 Task: Research Airbnb accommodation in Nsunga, Tanzania from 15th December, 2023 to 20th December, 2023 for 1 adult.1  bedroom having 1 bed and 1 bathroom. Property type can be hotel. Look for 4 properties as per requirement.
Action: Mouse moved to (604, 94)
Screenshot: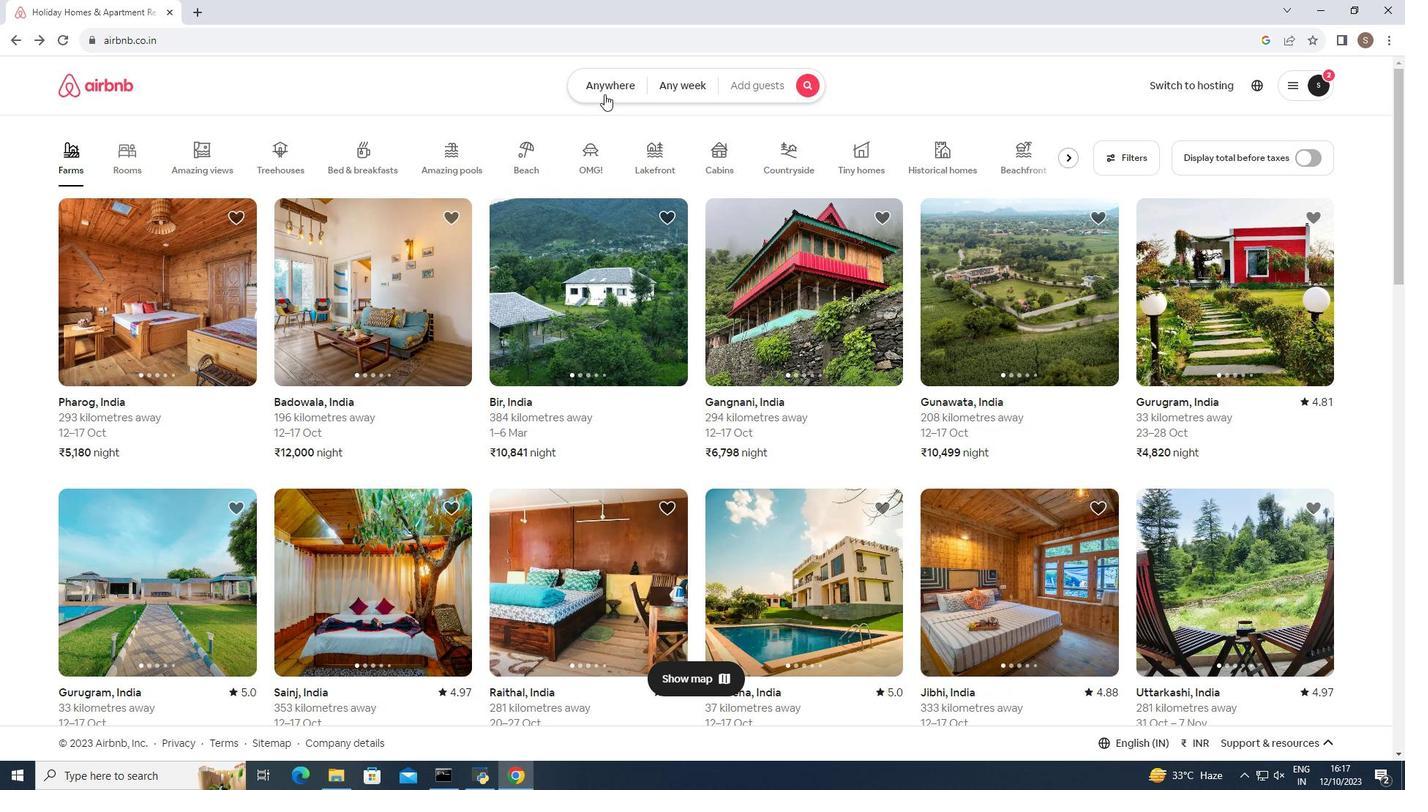 
Action: Mouse pressed left at (604, 94)
Screenshot: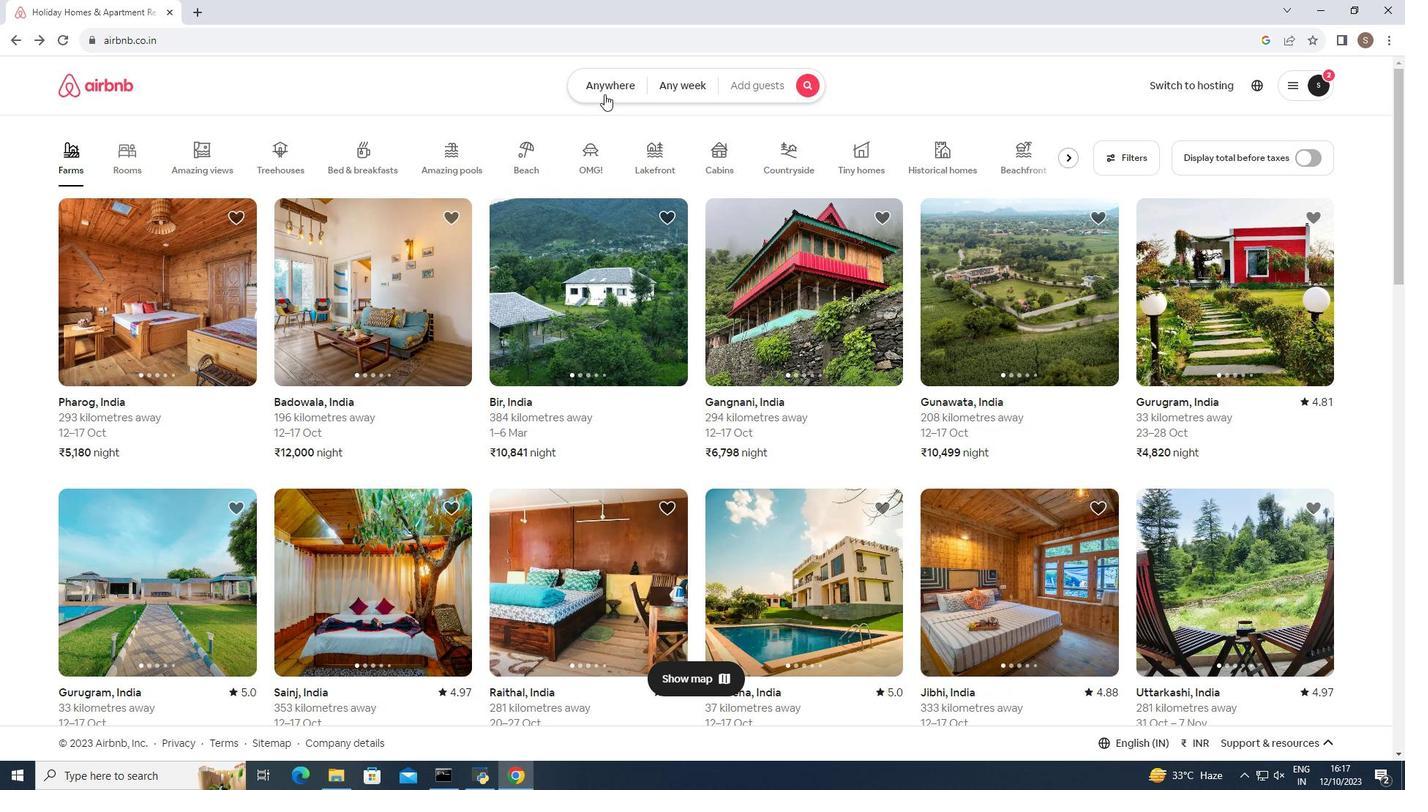 
Action: Mouse moved to (503, 144)
Screenshot: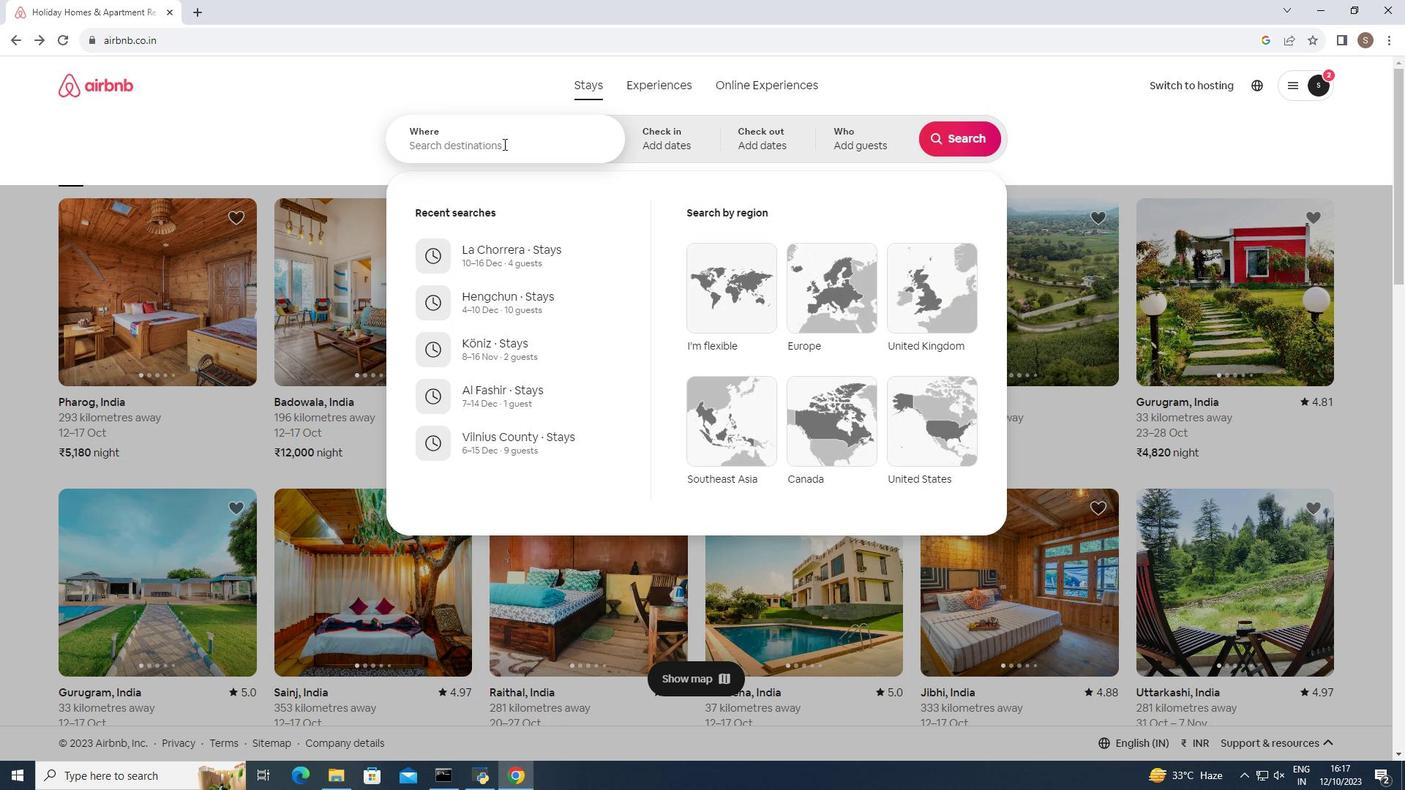 
Action: Mouse pressed left at (503, 144)
Screenshot: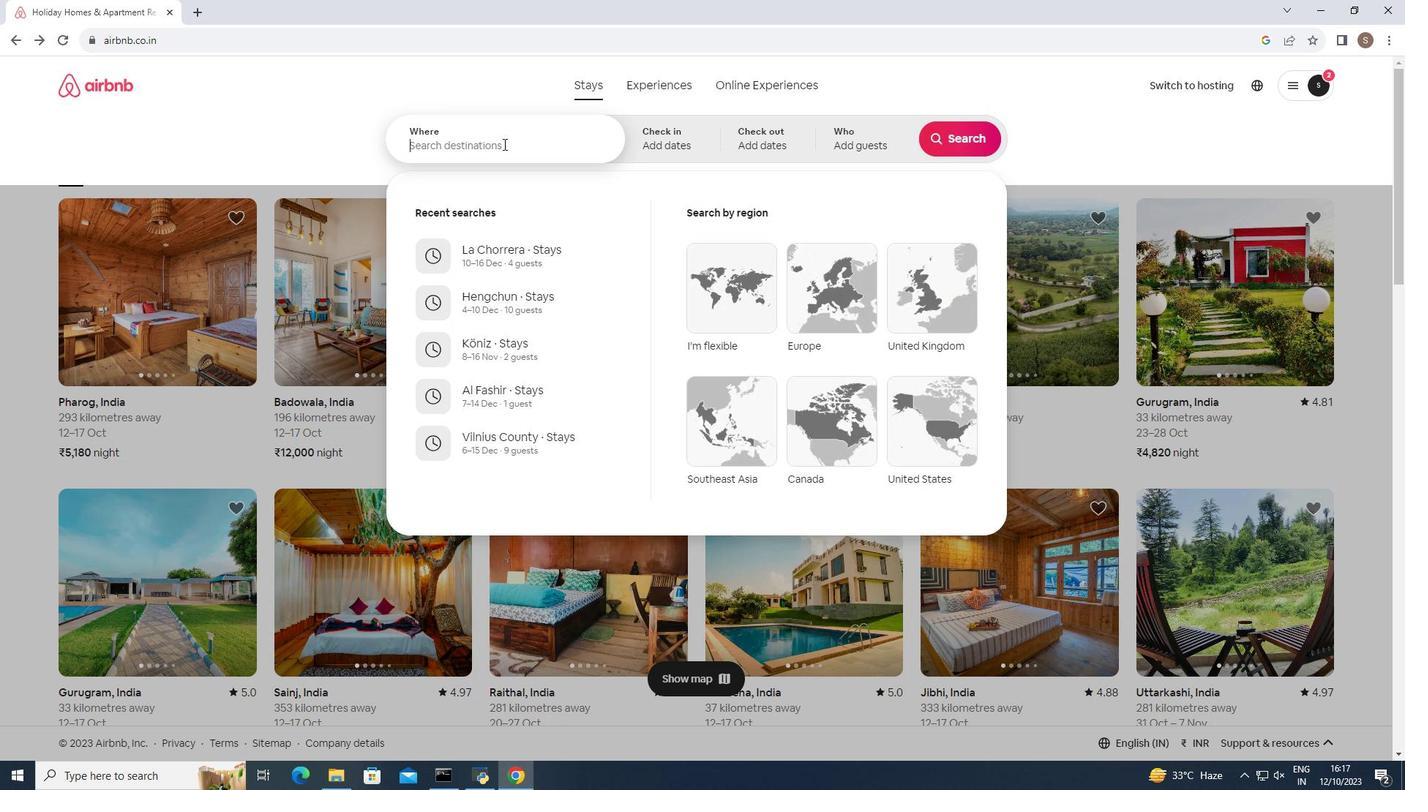 
Action: Mouse moved to (528, 145)
Screenshot: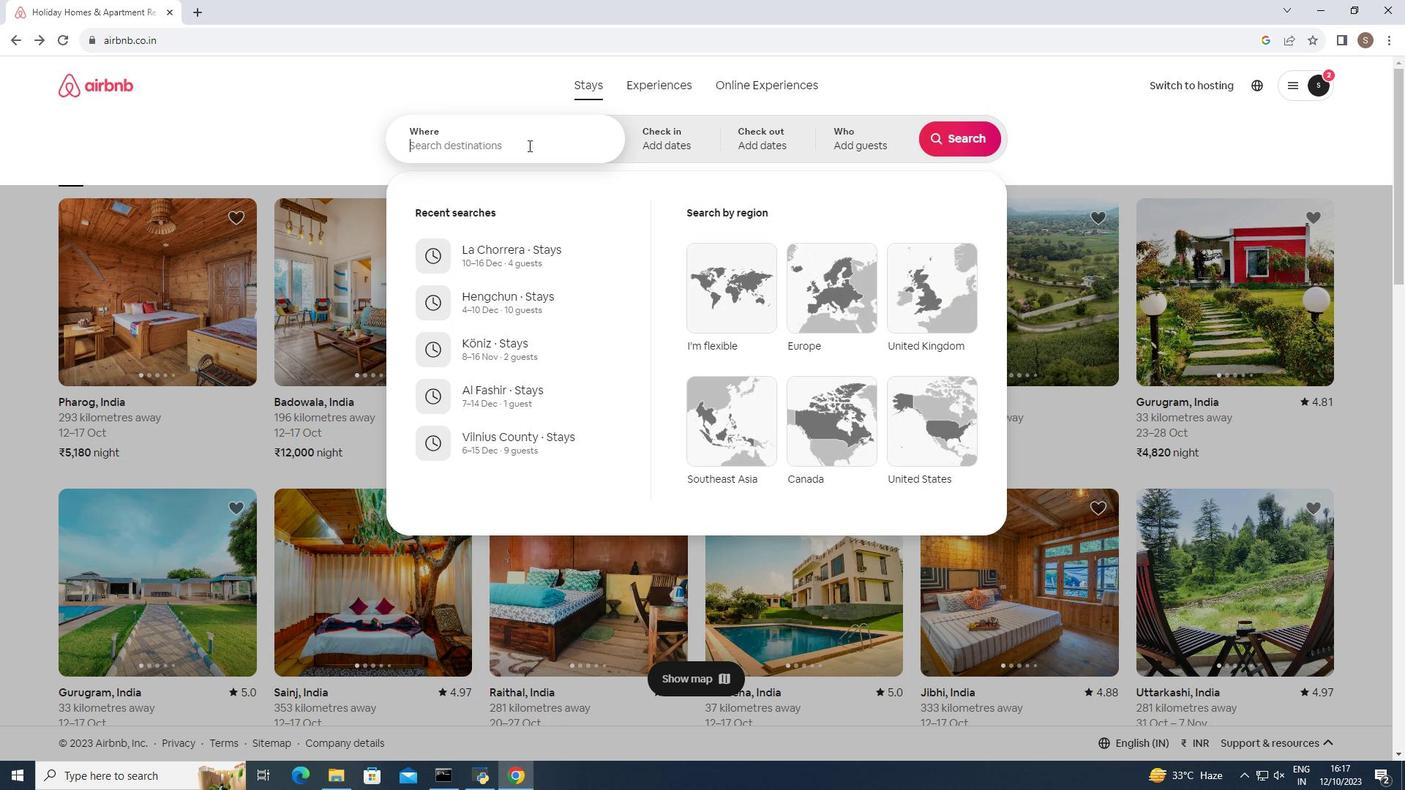 
Action: Key pressed <Key.shift><Key.shift>Nsu
Screenshot: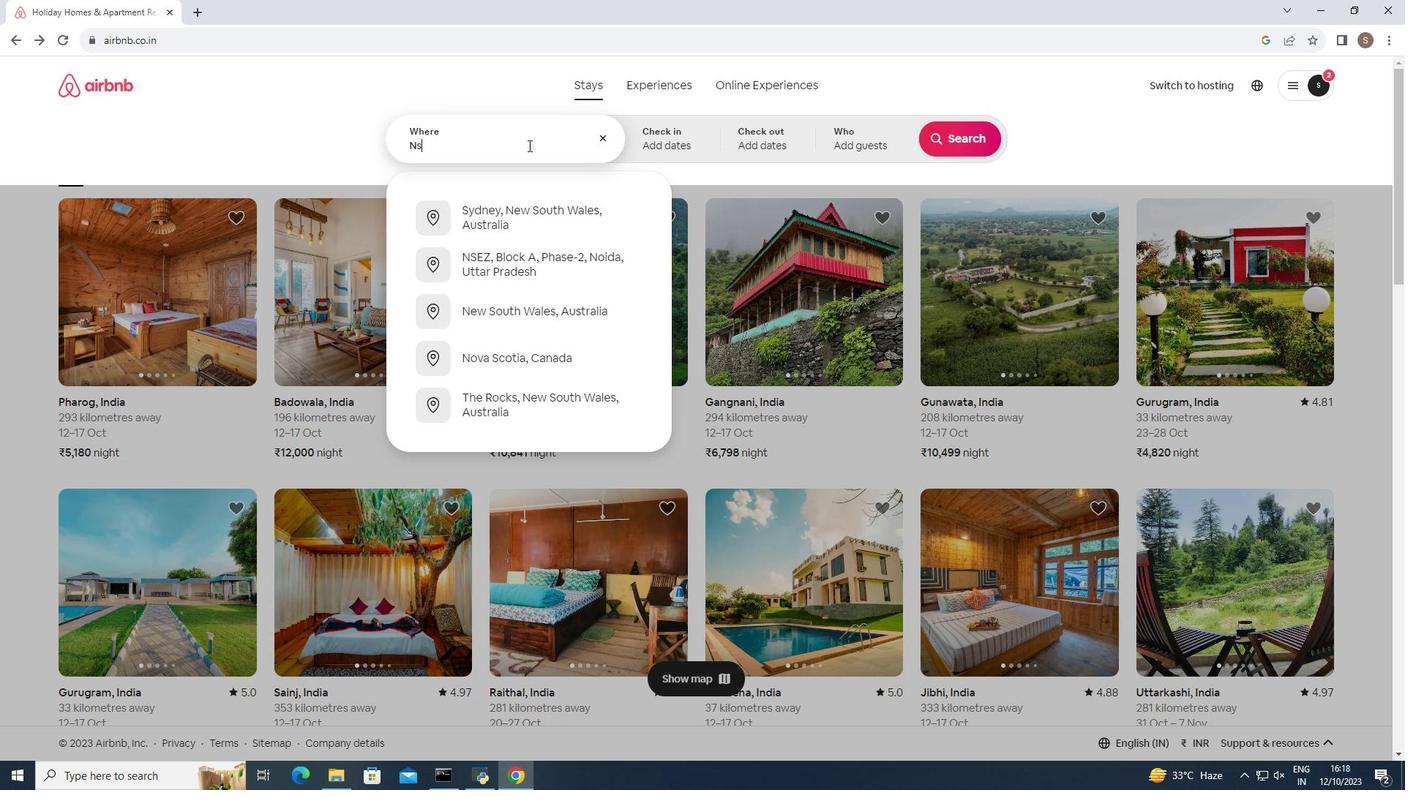 
Action: Mouse moved to (528, 145)
Screenshot: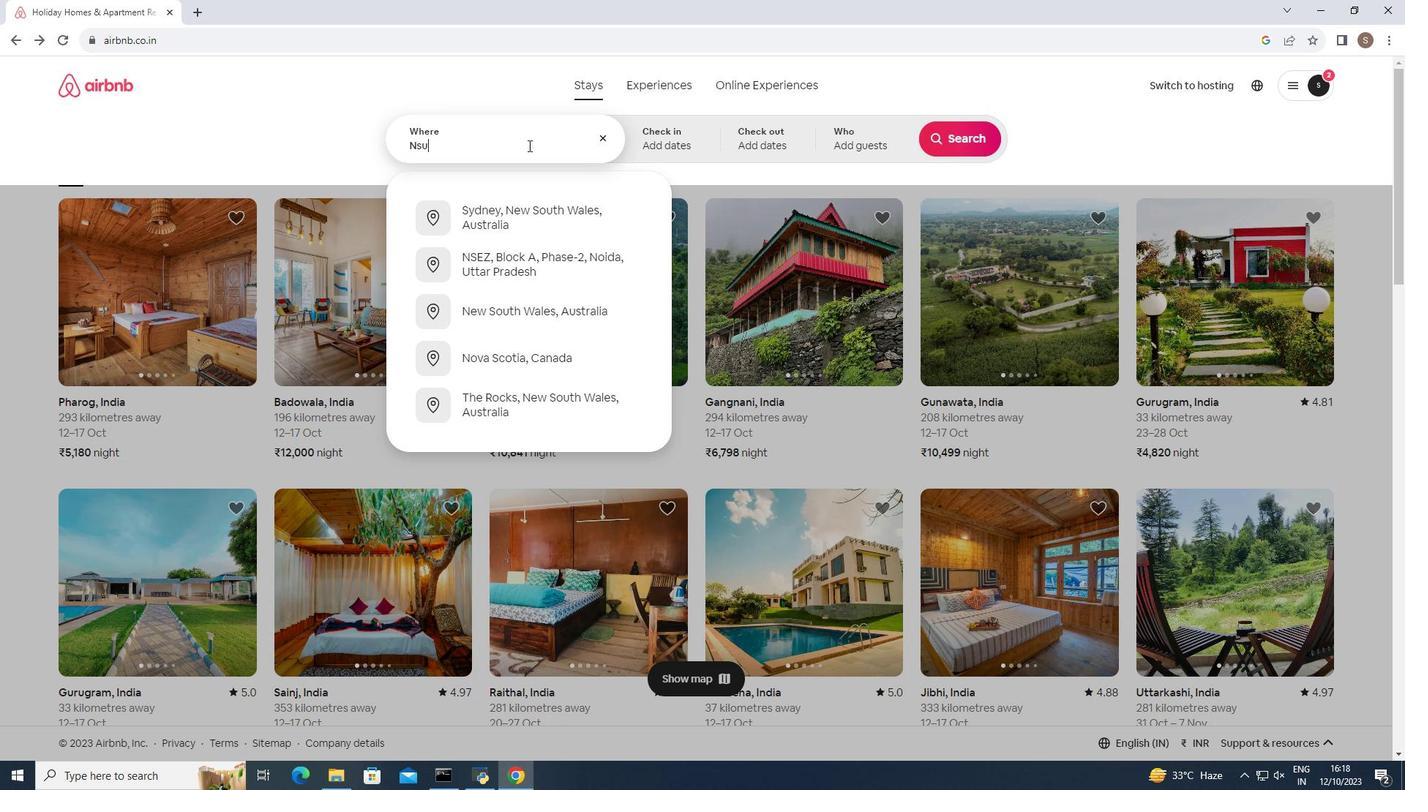 
Action: Key pressed nga,<Key.space><Key.shift>Tanzania<Key.enter>
Screenshot: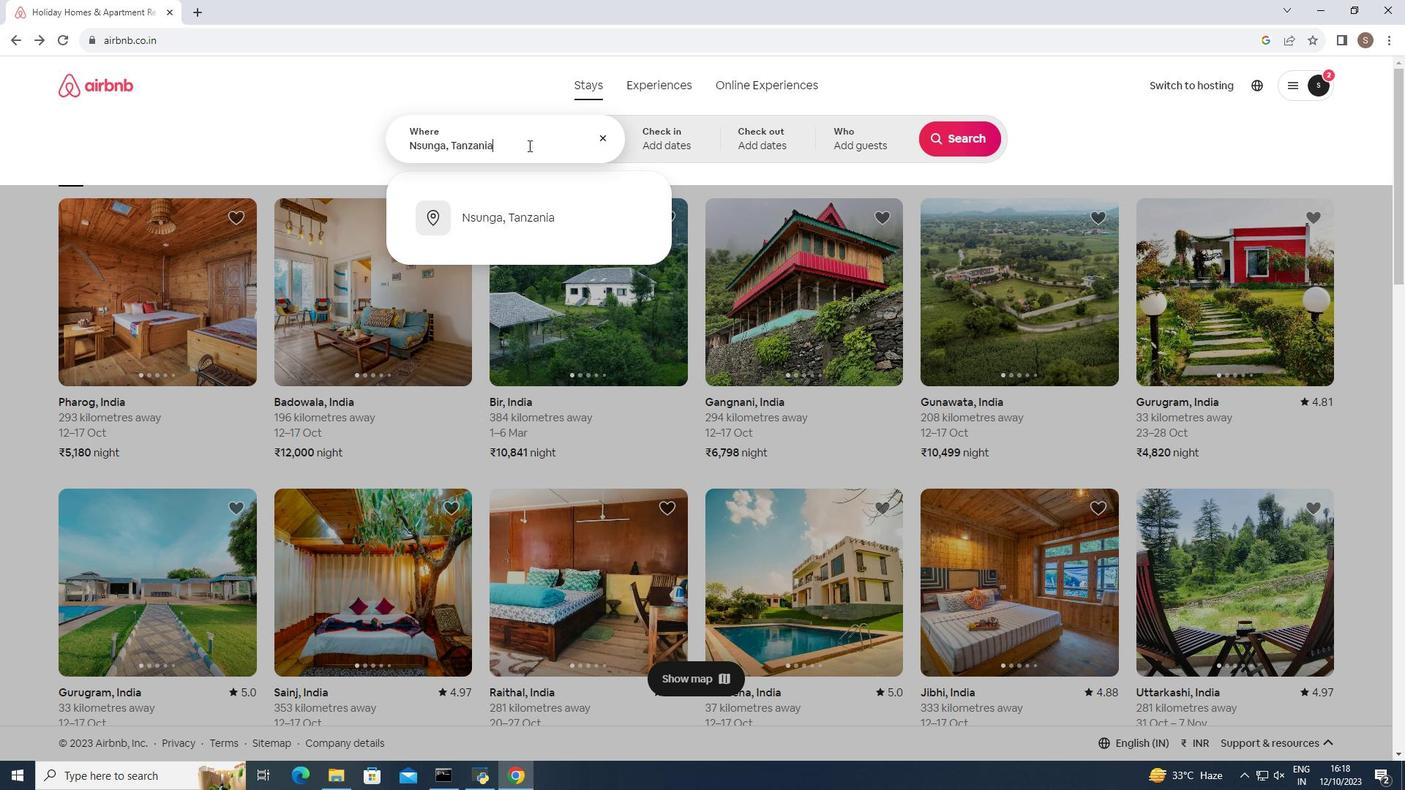 
Action: Mouse moved to (954, 253)
Screenshot: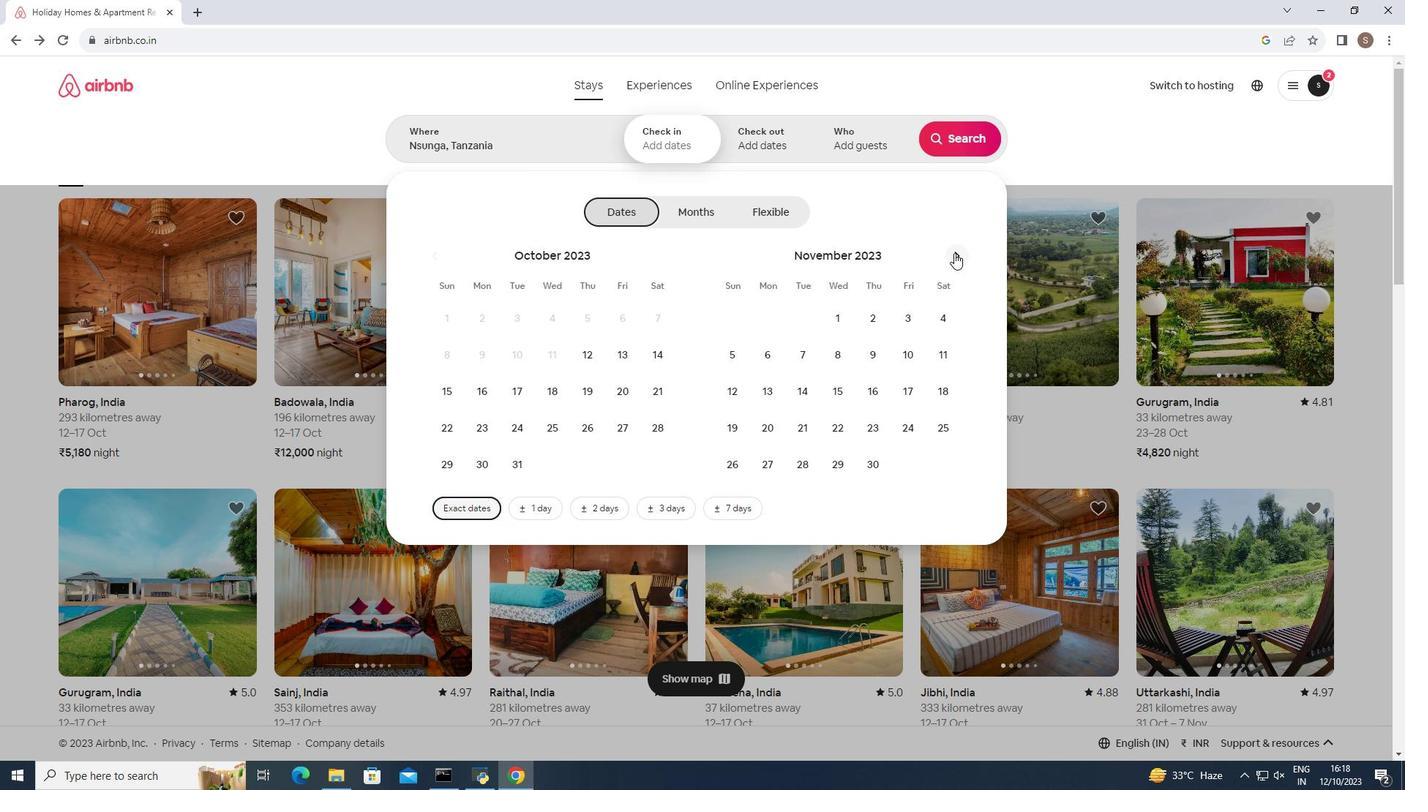 
Action: Mouse pressed left at (954, 253)
Screenshot: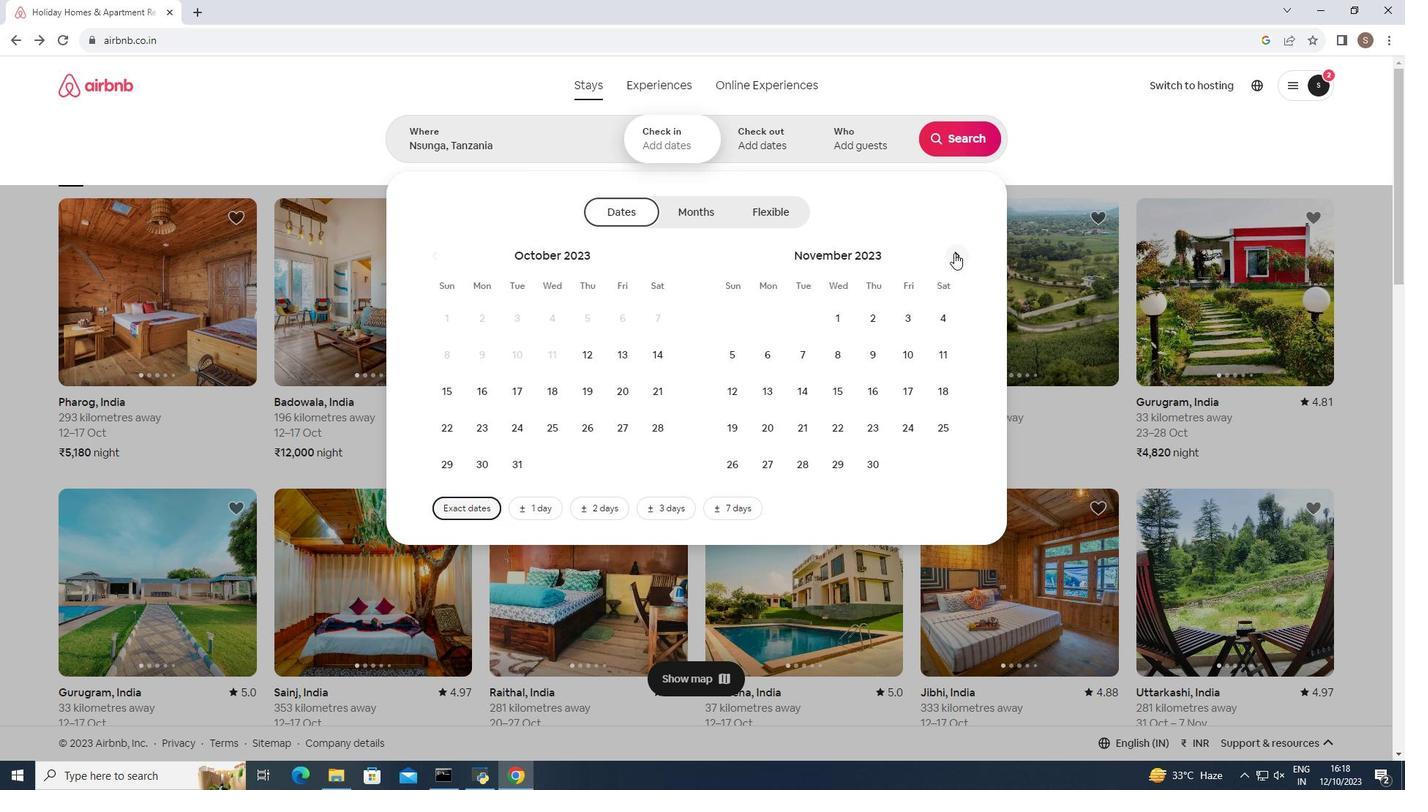 
Action: Mouse moved to (905, 390)
Screenshot: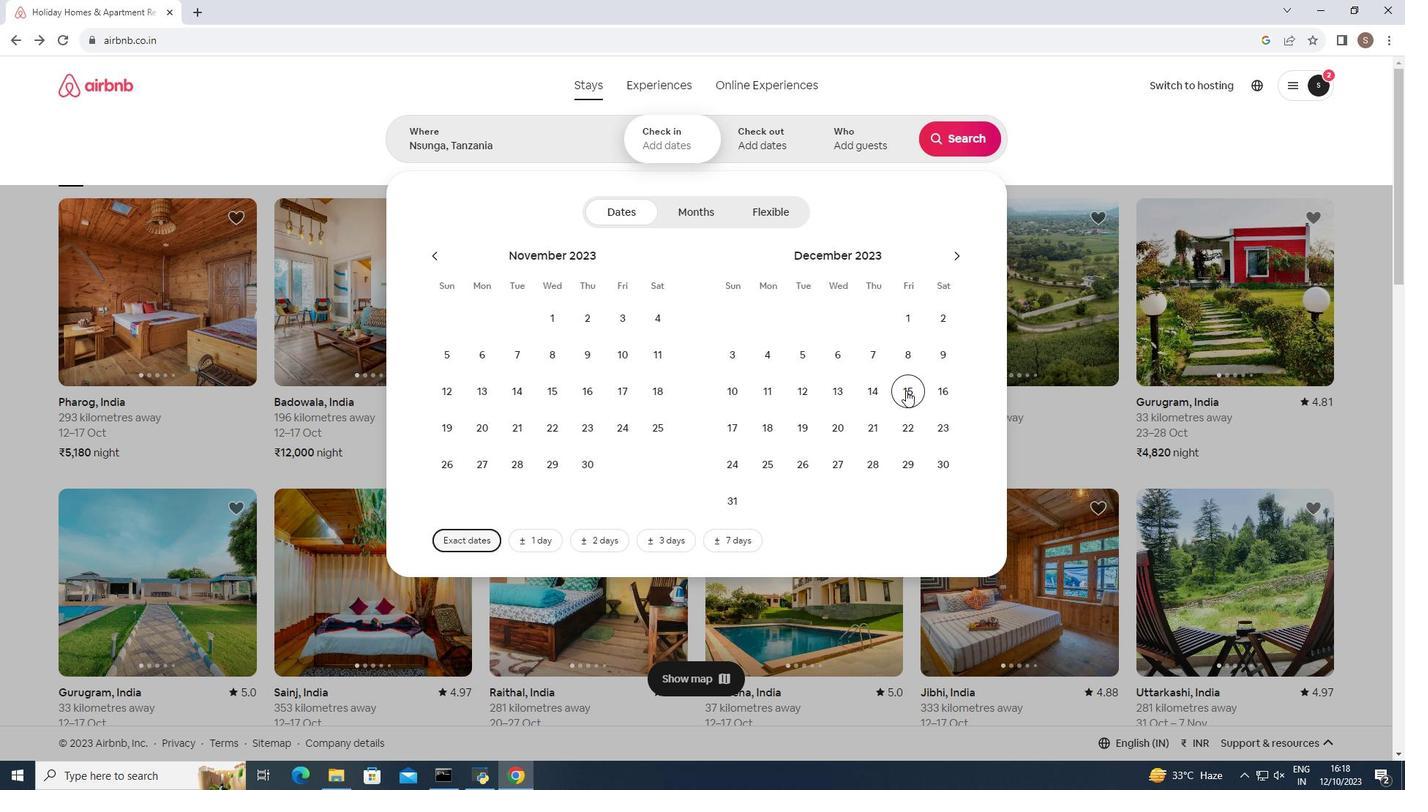 
Action: Mouse pressed left at (905, 390)
Screenshot: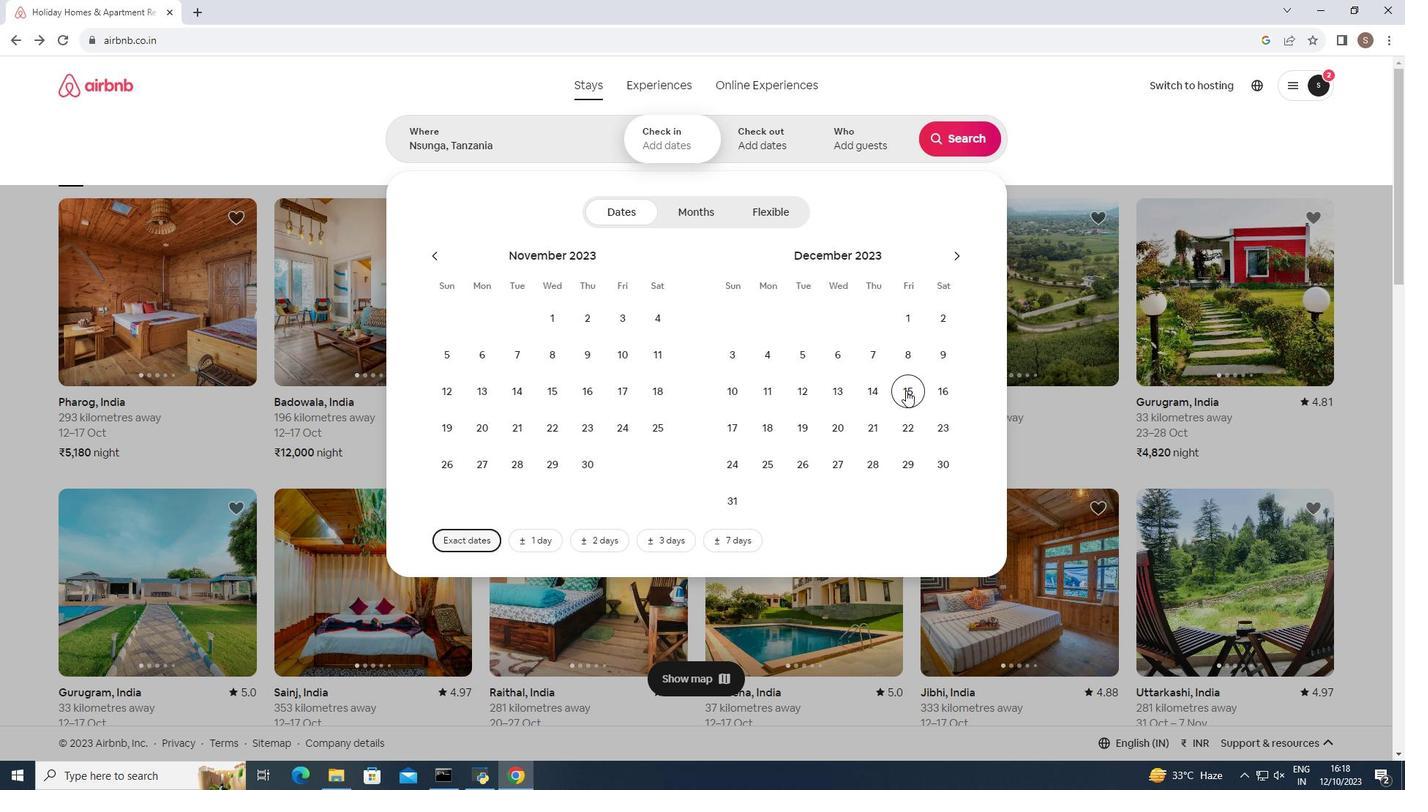 
Action: Mouse moved to (838, 428)
Screenshot: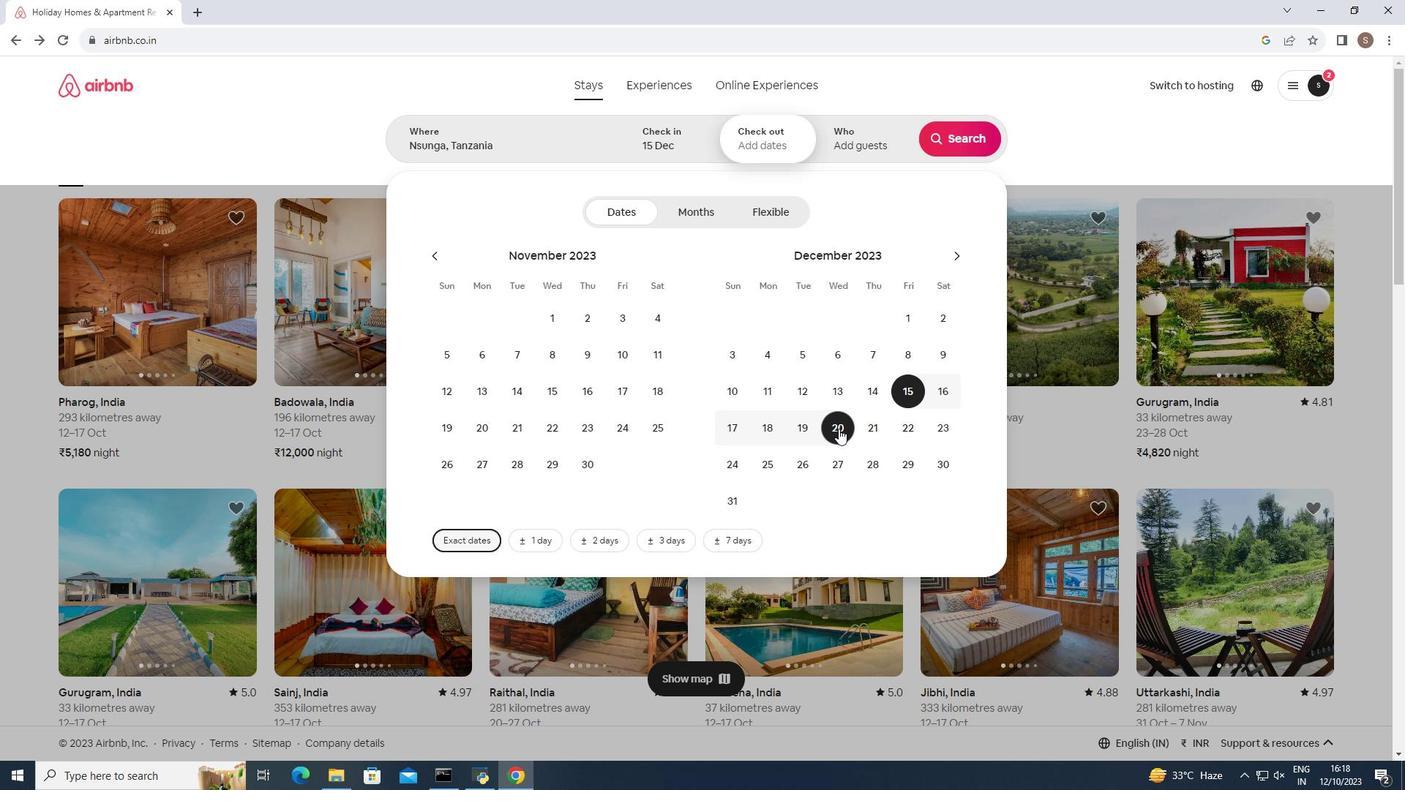 
Action: Mouse pressed left at (838, 428)
Screenshot: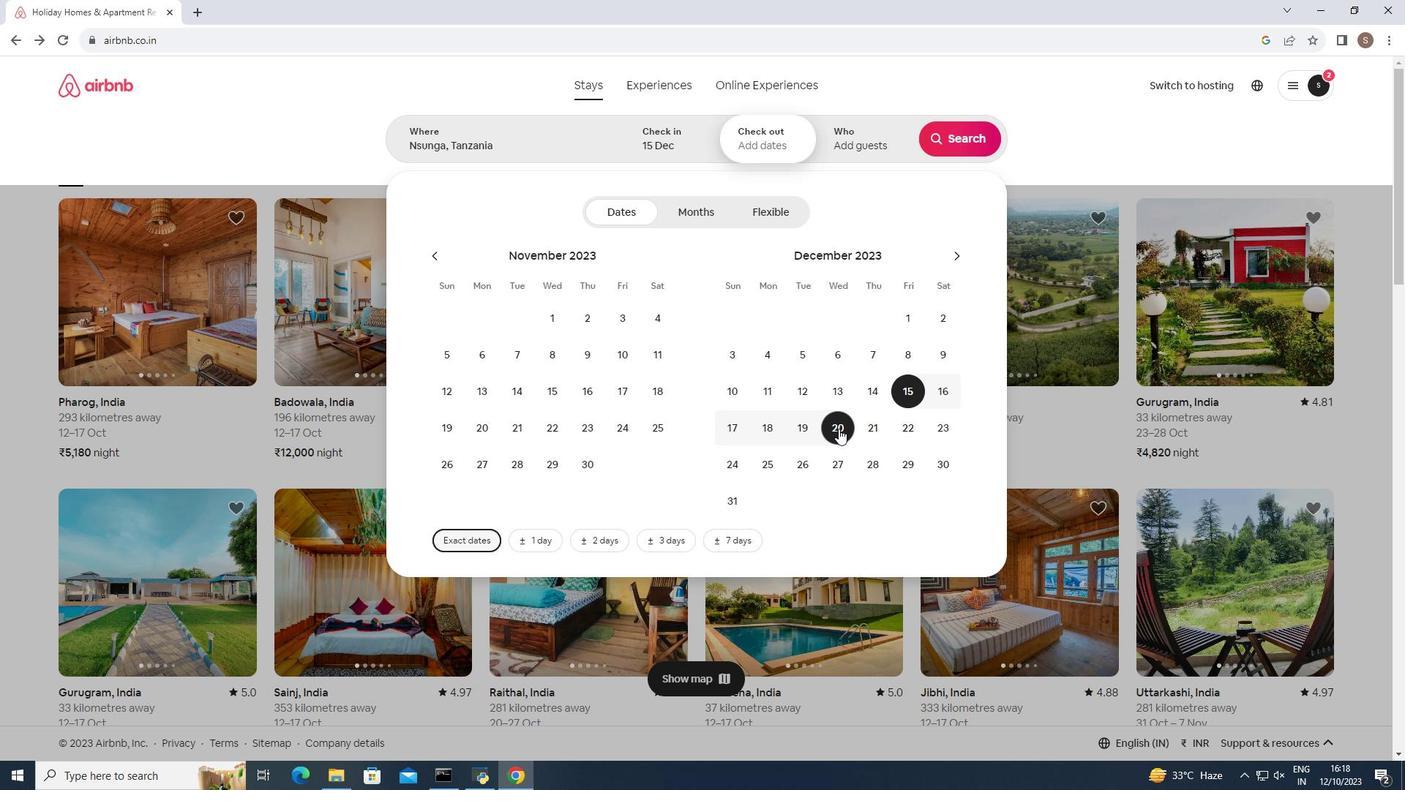 
Action: Mouse moved to (855, 134)
Screenshot: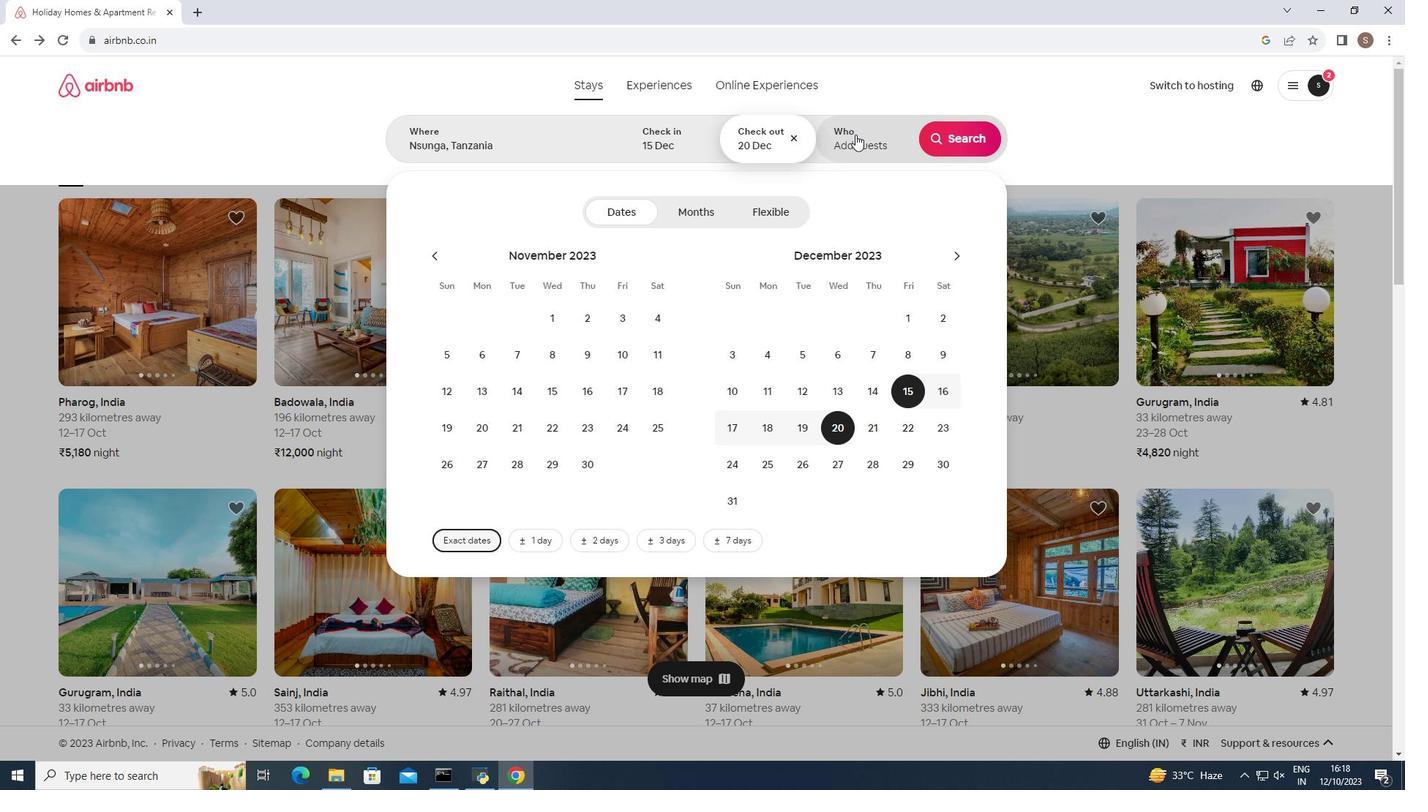 
Action: Mouse pressed left at (855, 134)
Screenshot: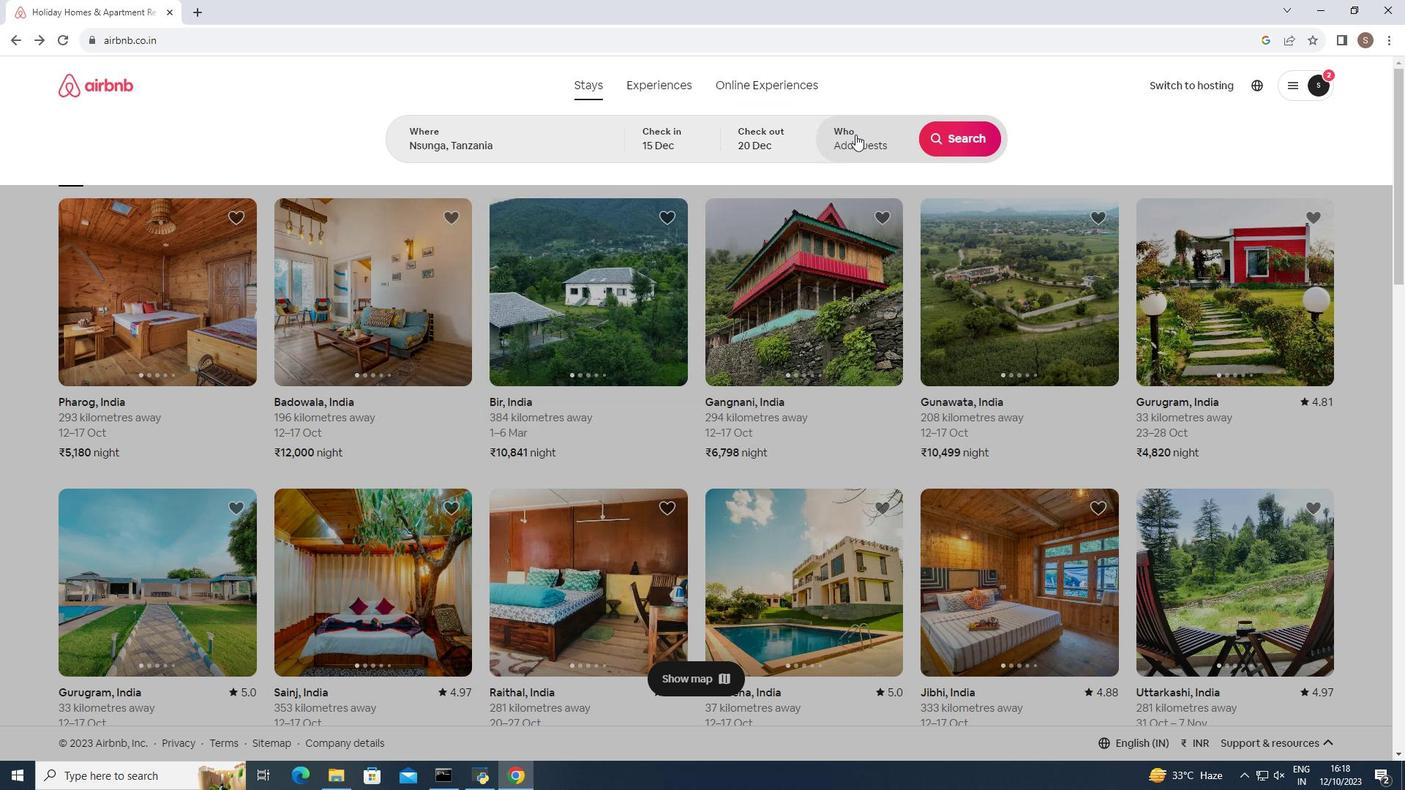
Action: Mouse moved to (959, 213)
Screenshot: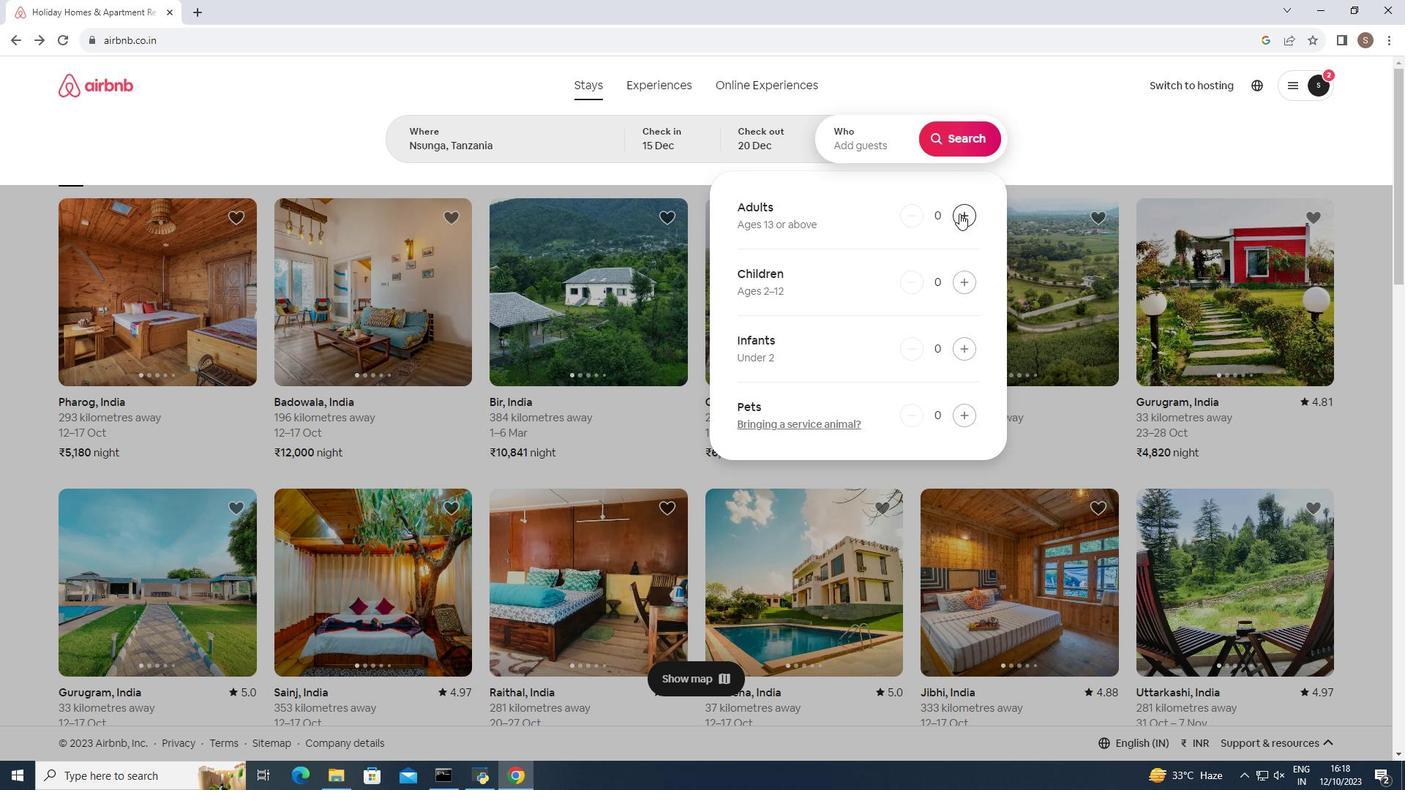 
Action: Mouse pressed left at (959, 213)
Screenshot: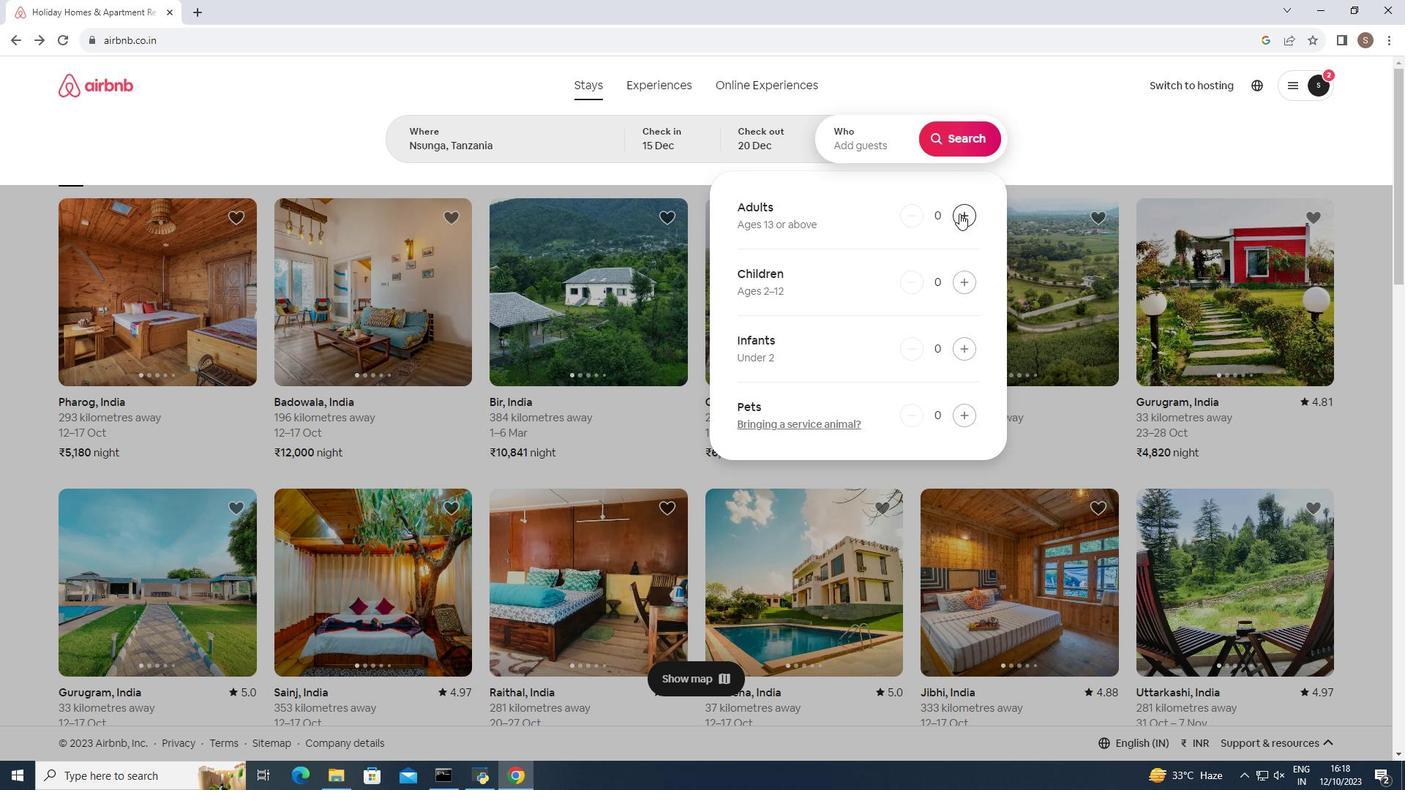 
Action: Mouse moved to (957, 138)
Screenshot: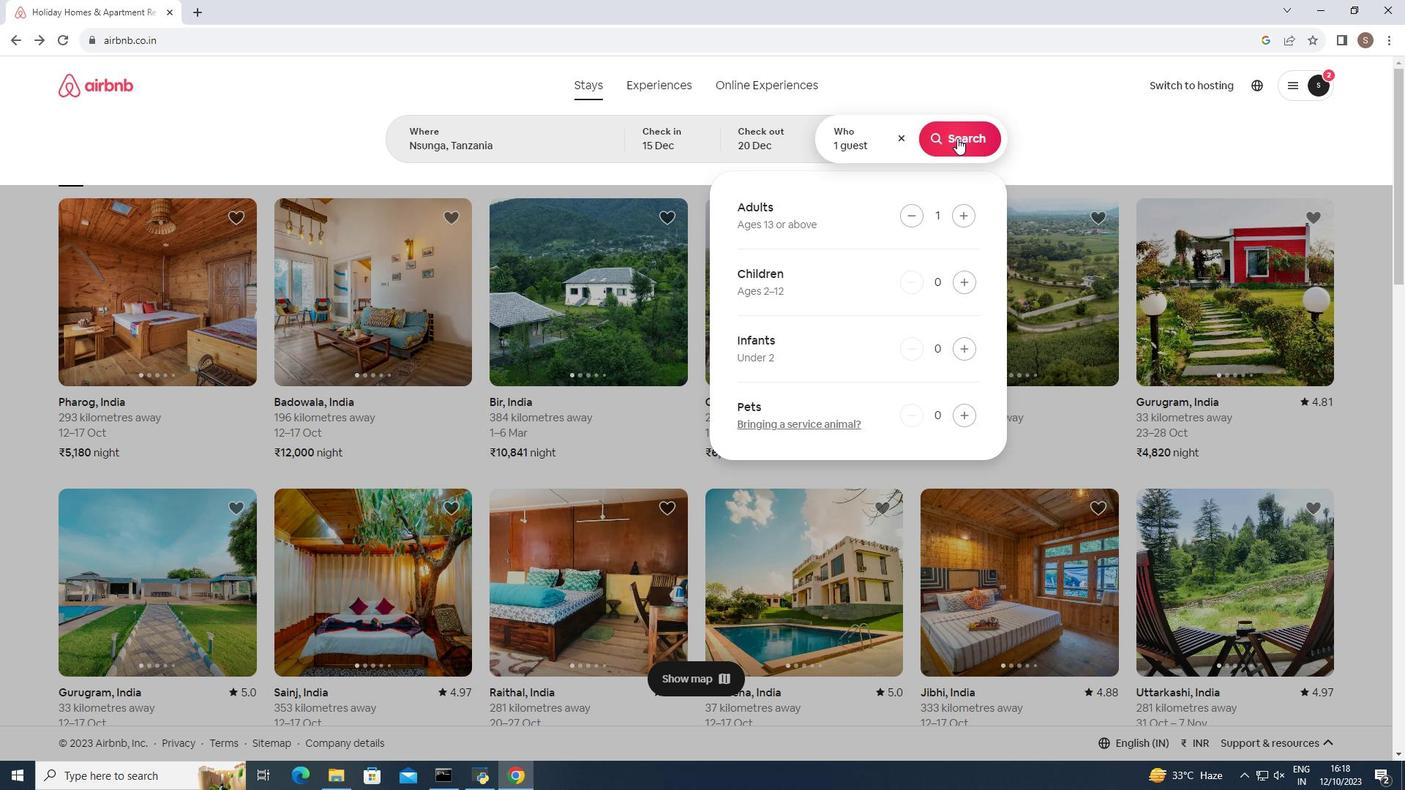 
Action: Mouse pressed left at (957, 138)
Screenshot: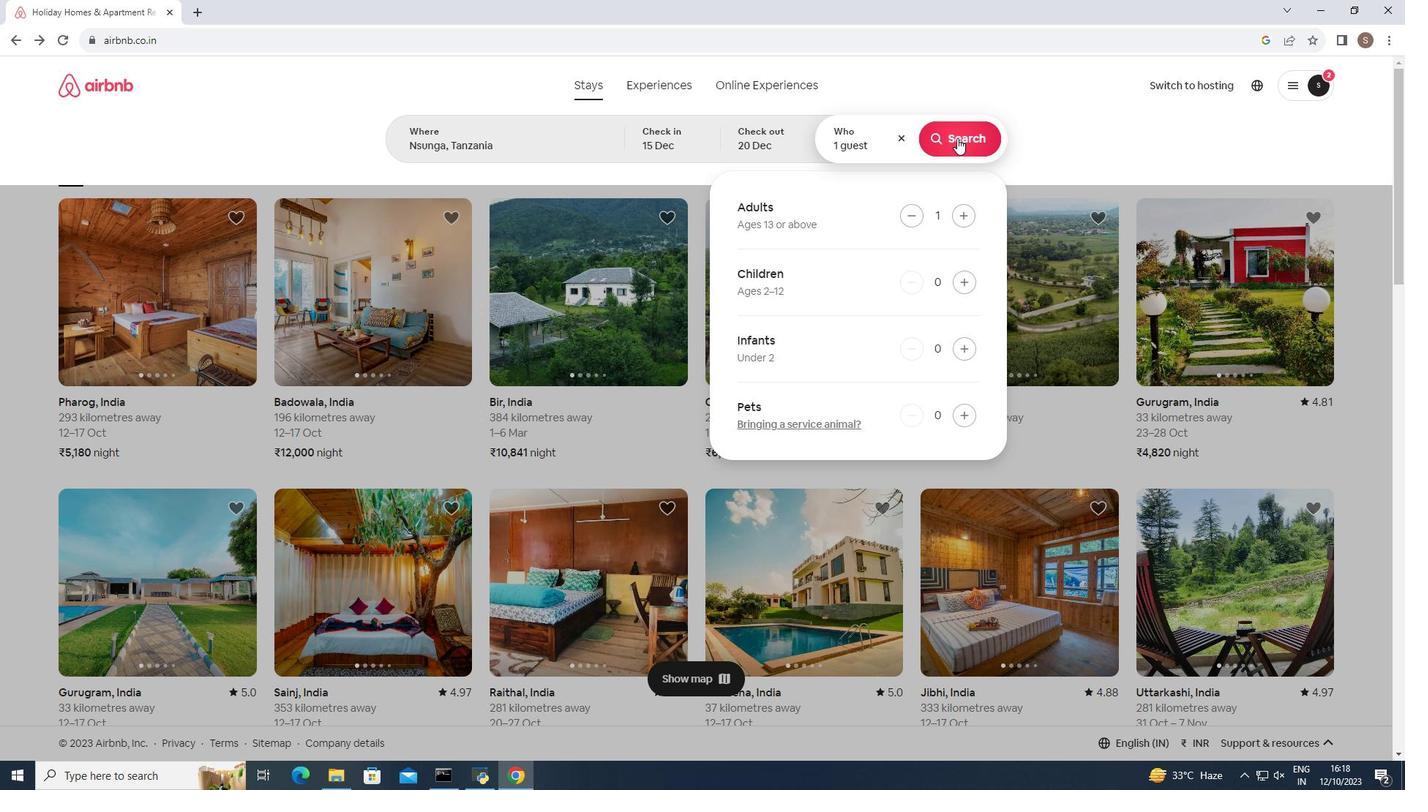 
Action: Mouse moved to (1171, 141)
Screenshot: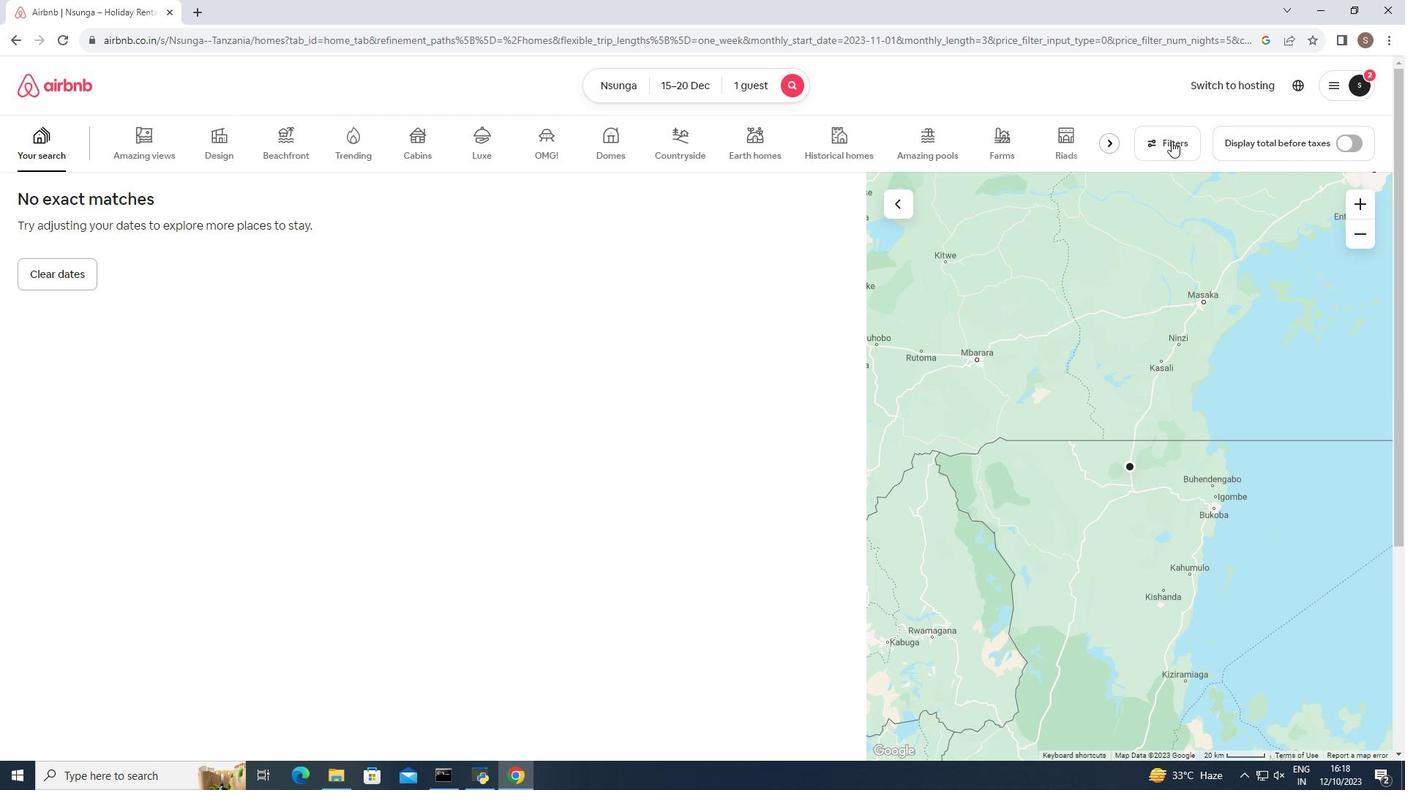 
Action: Mouse pressed left at (1171, 141)
Screenshot: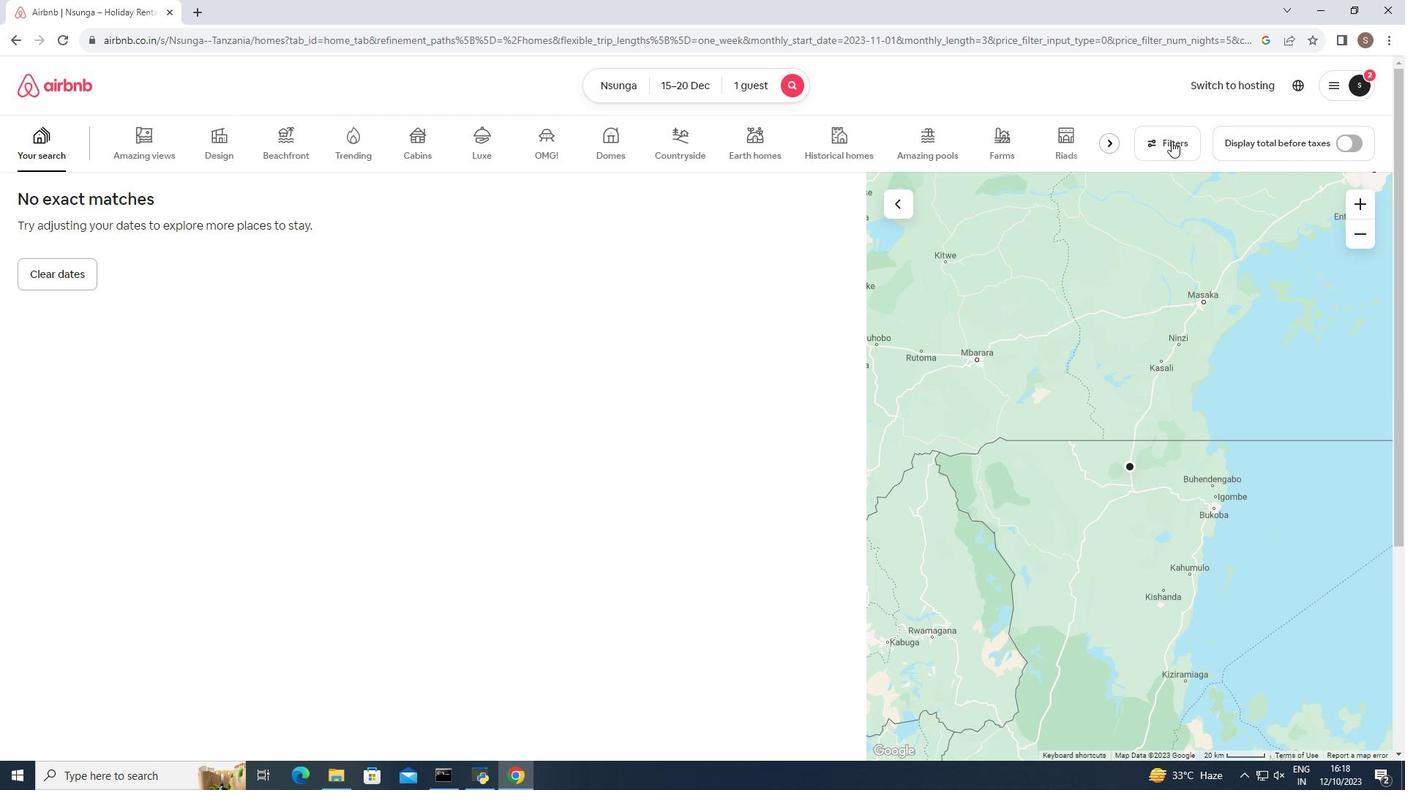 
Action: Mouse moved to (599, 506)
Screenshot: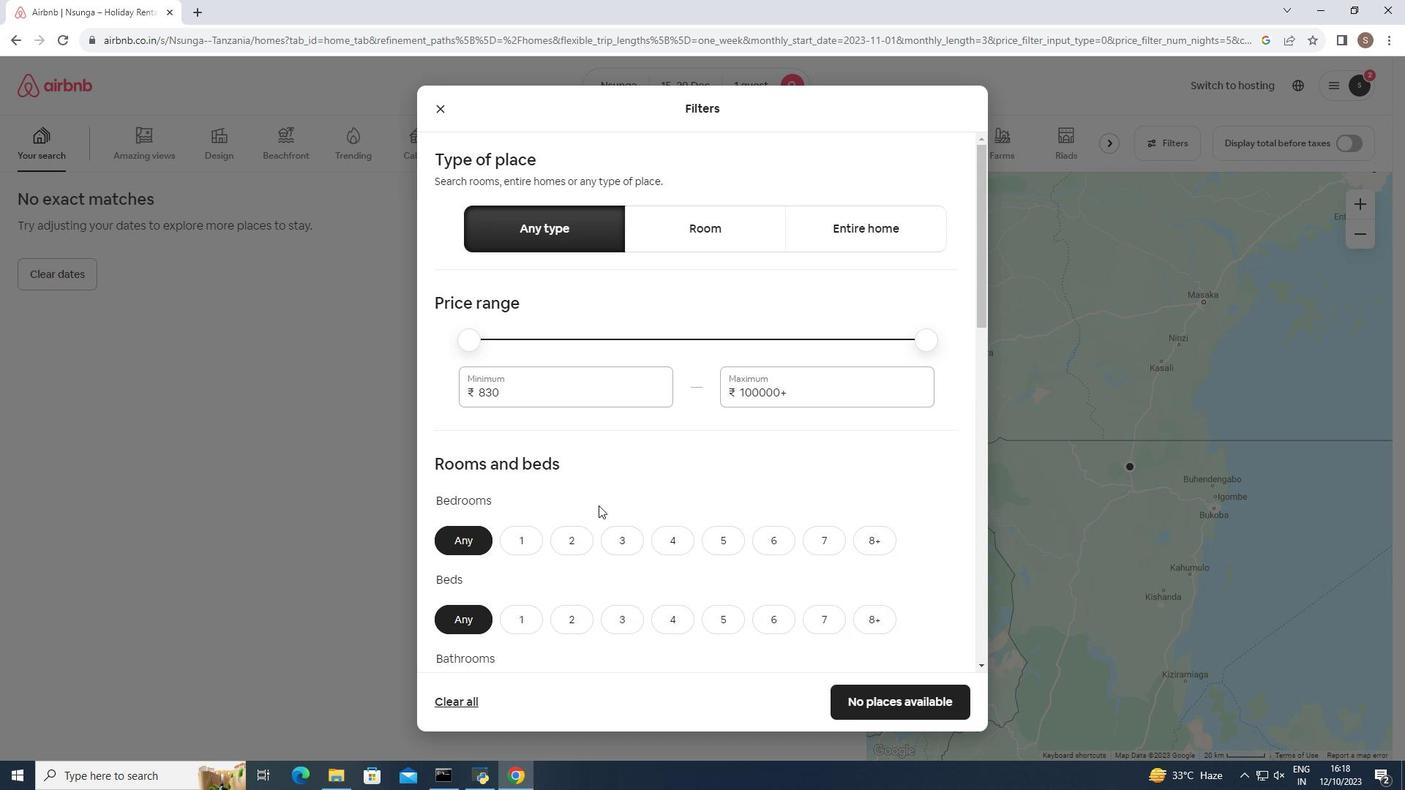 
Action: Mouse scrolled (599, 505) with delta (0, 0)
Screenshot: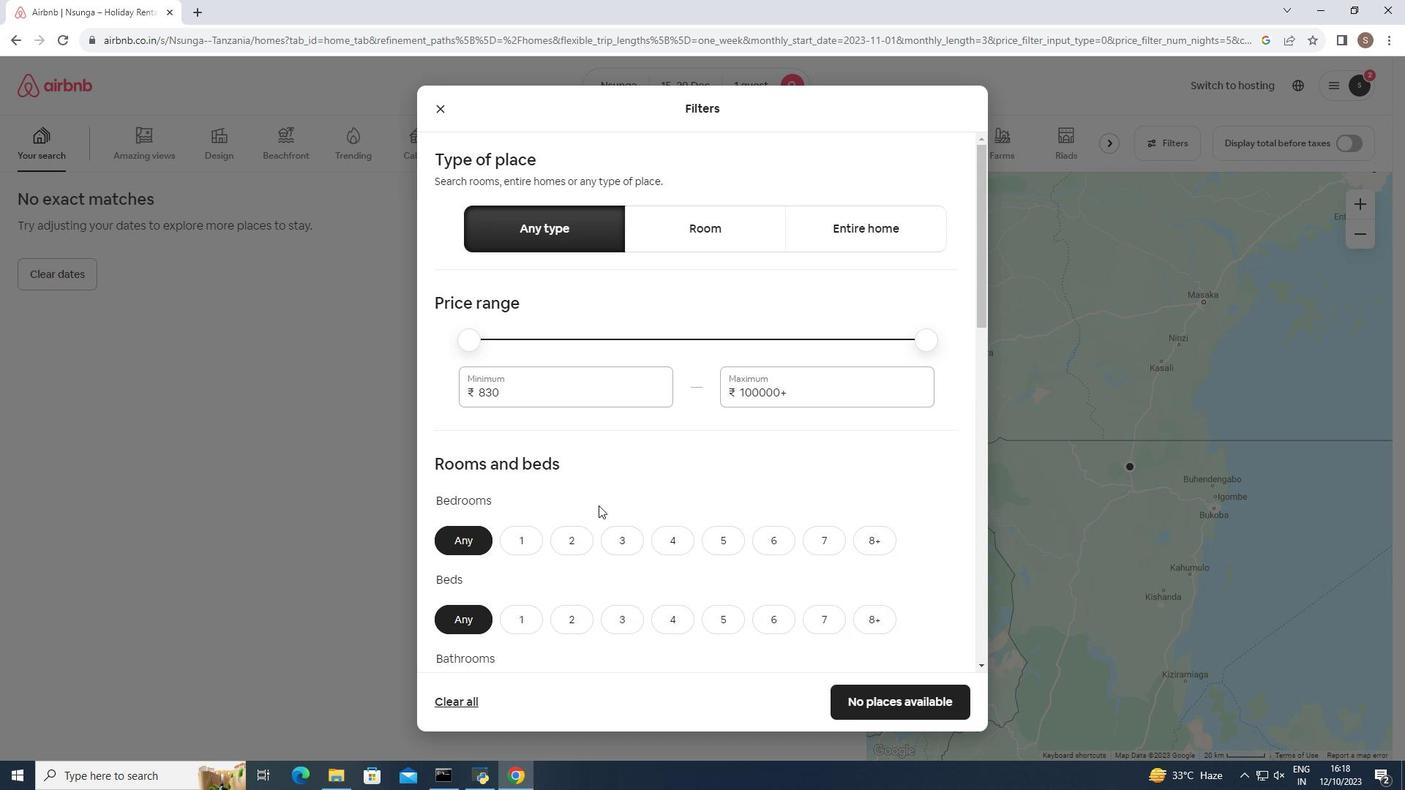 
Action: Mouse moved to (529, 469)
Screenshot: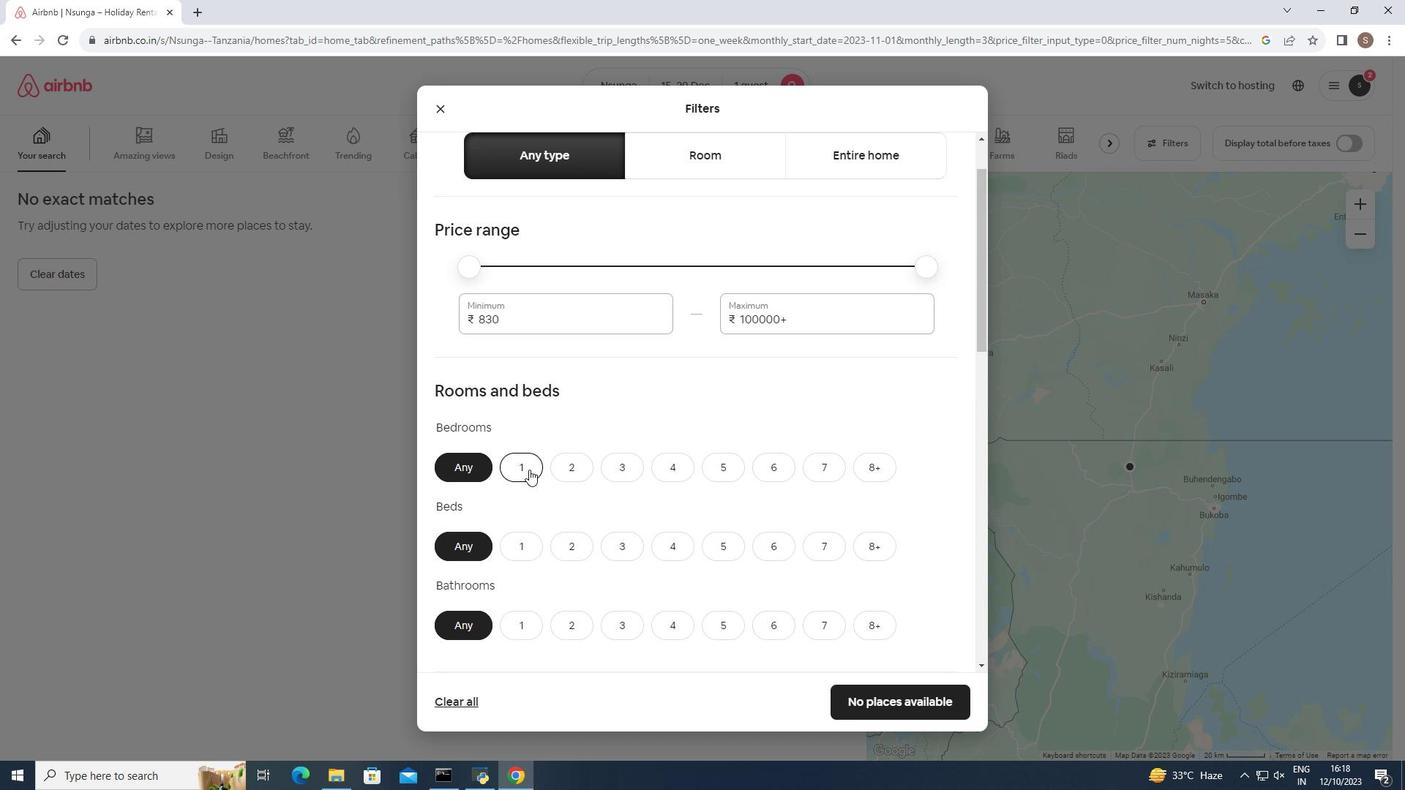 
Action: Mouse pressed left at (529, 469)
Screenshot: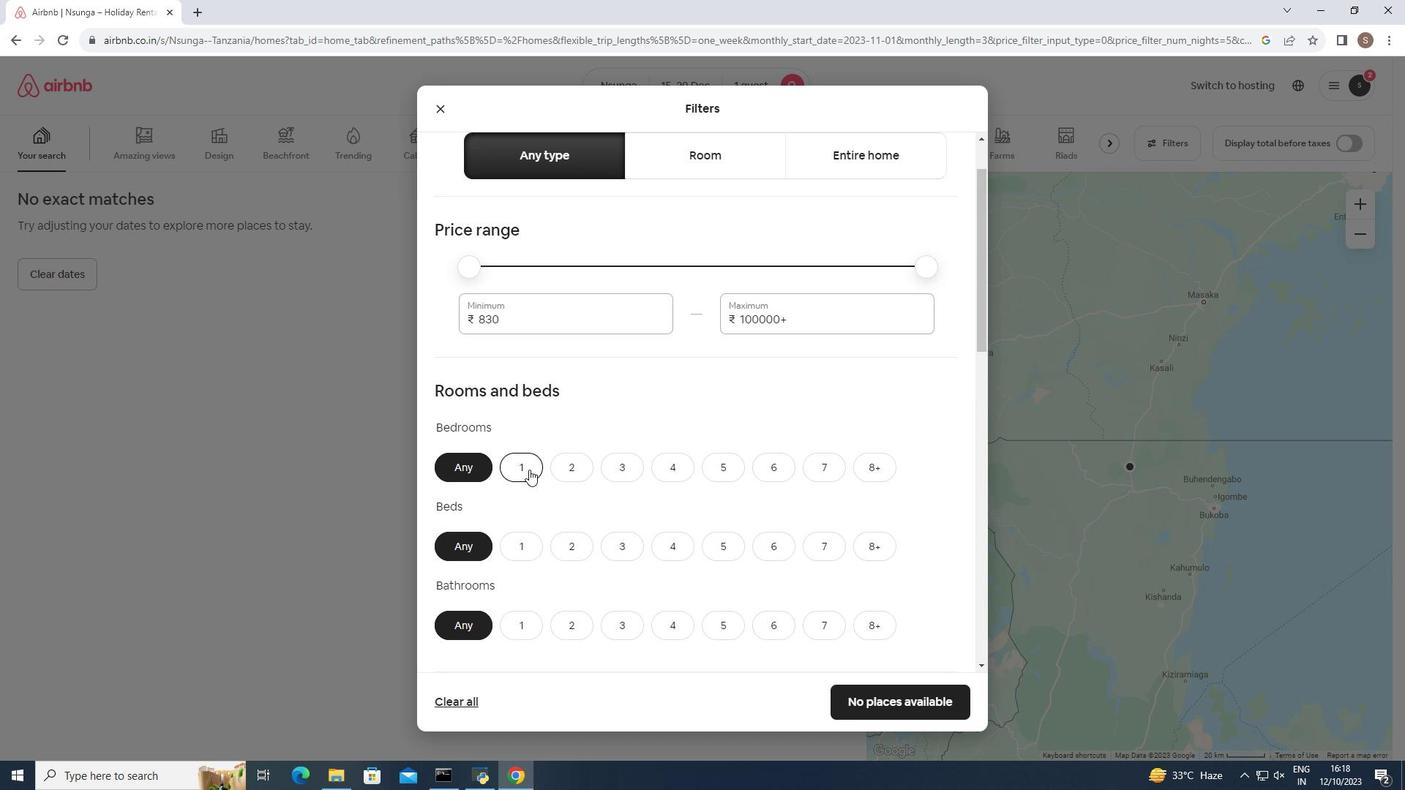 
Action: Mouse moved to (516, 545)
Screenshot: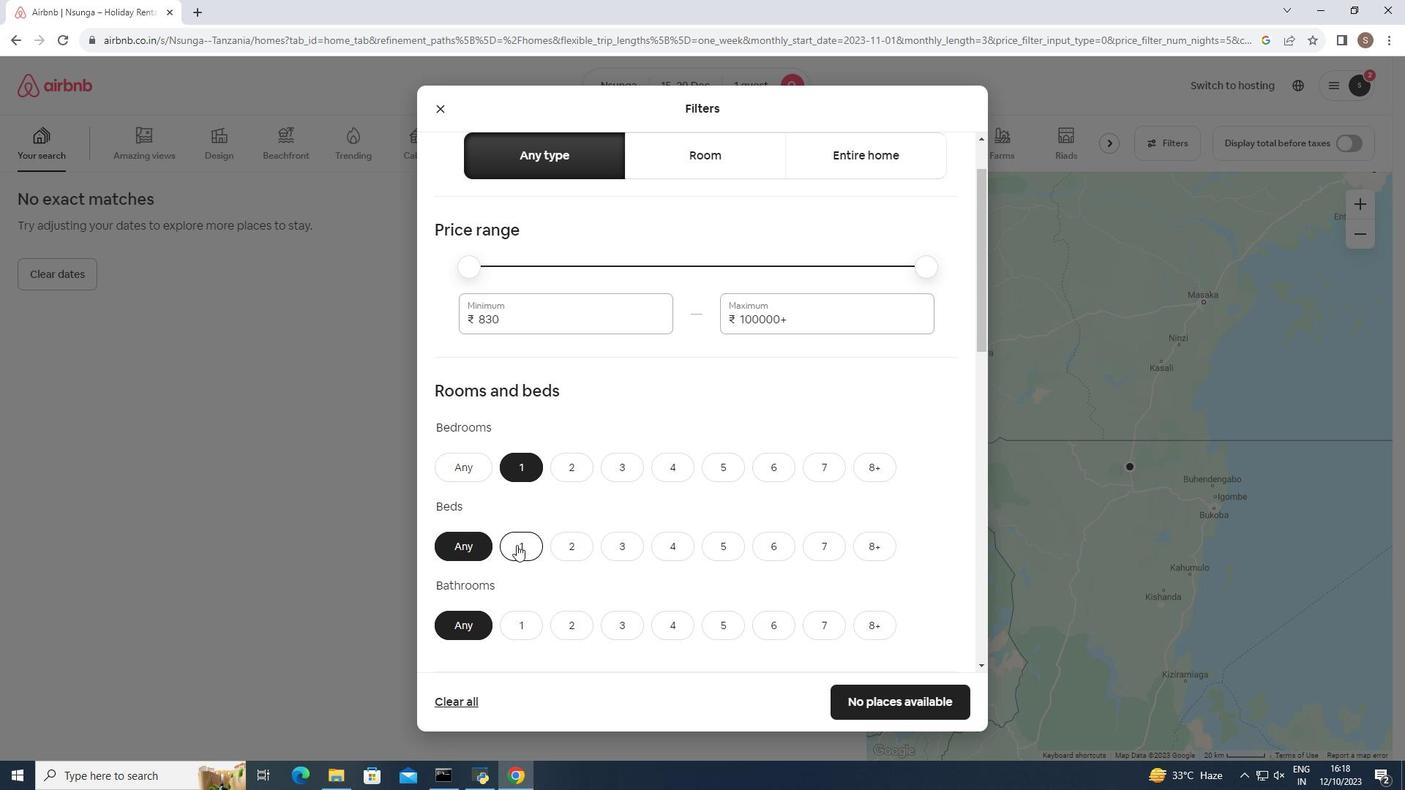 
Action: Mouse pressed left at (516, 545)
Screenshot: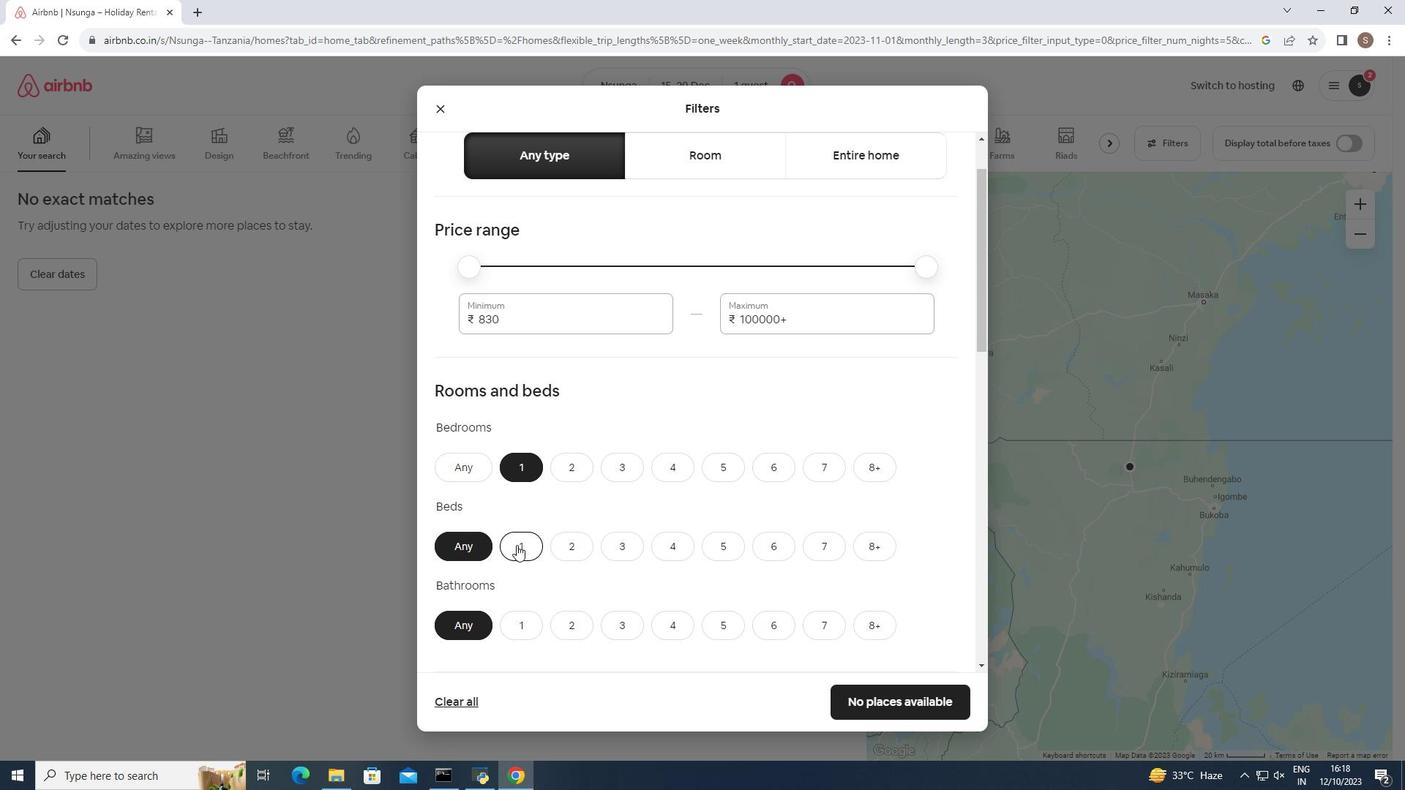 
Action: Mouse moved to (522, 619)
Screenshot: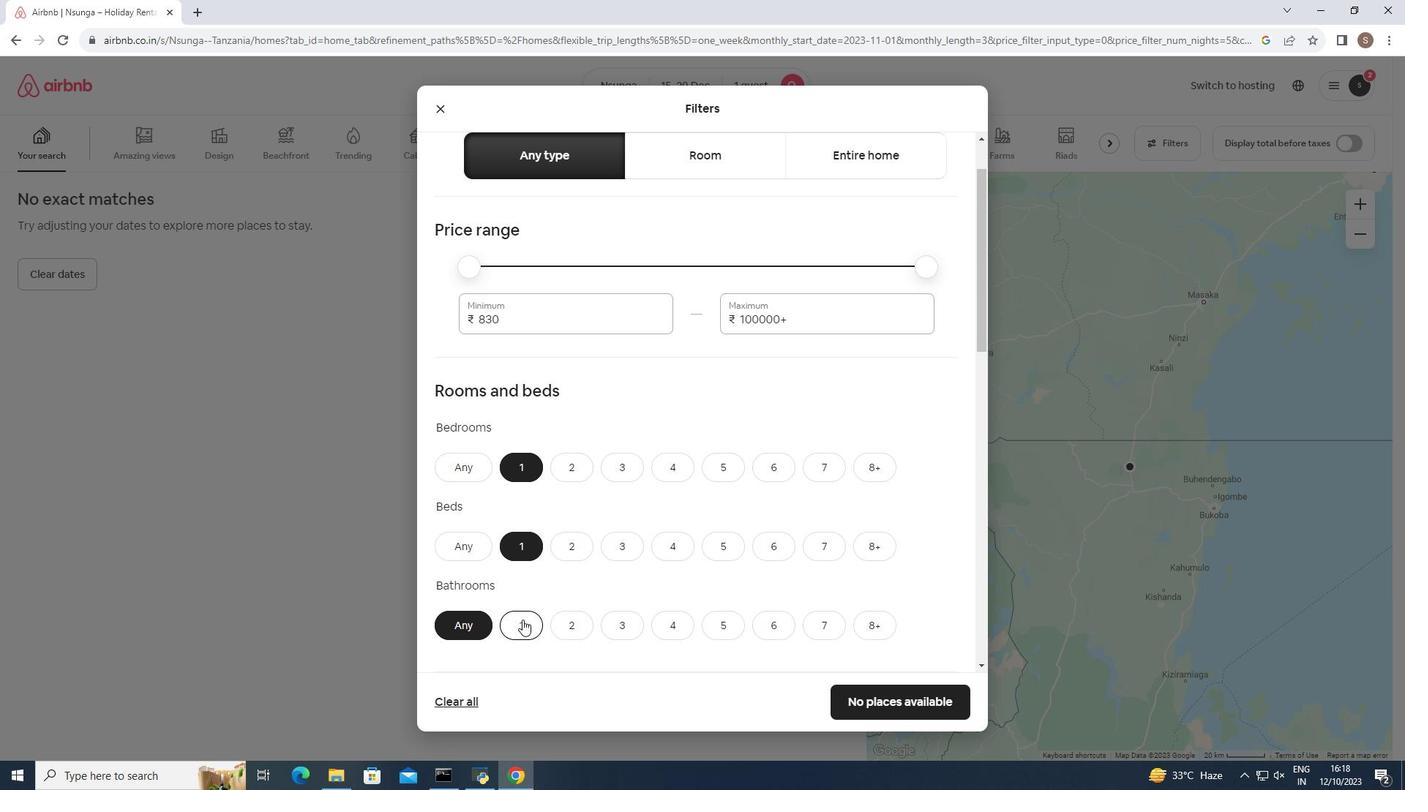
Action: Mouse pressed left at (522, 619)
Screenshot: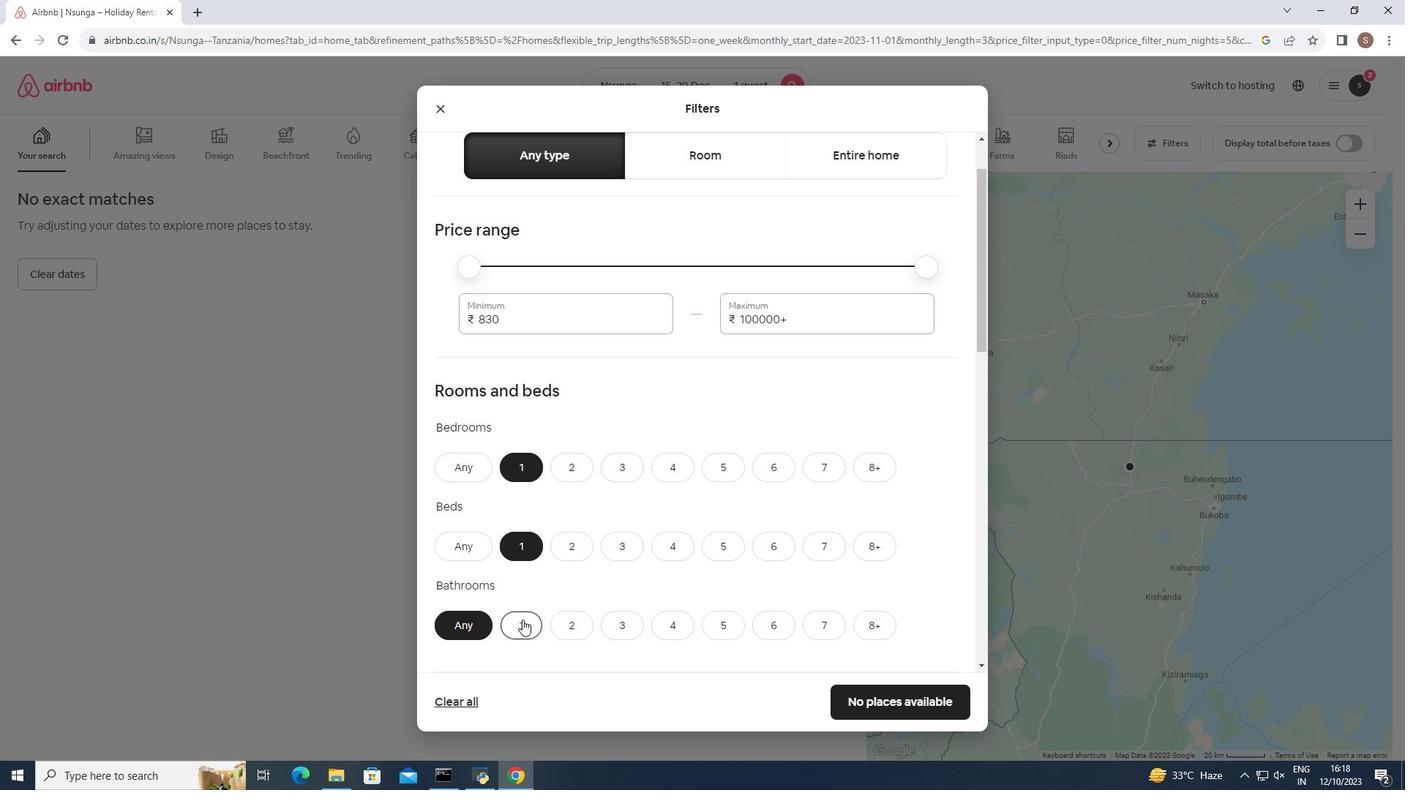 
Action: Mouse moved to (620, 436)
Screenshot: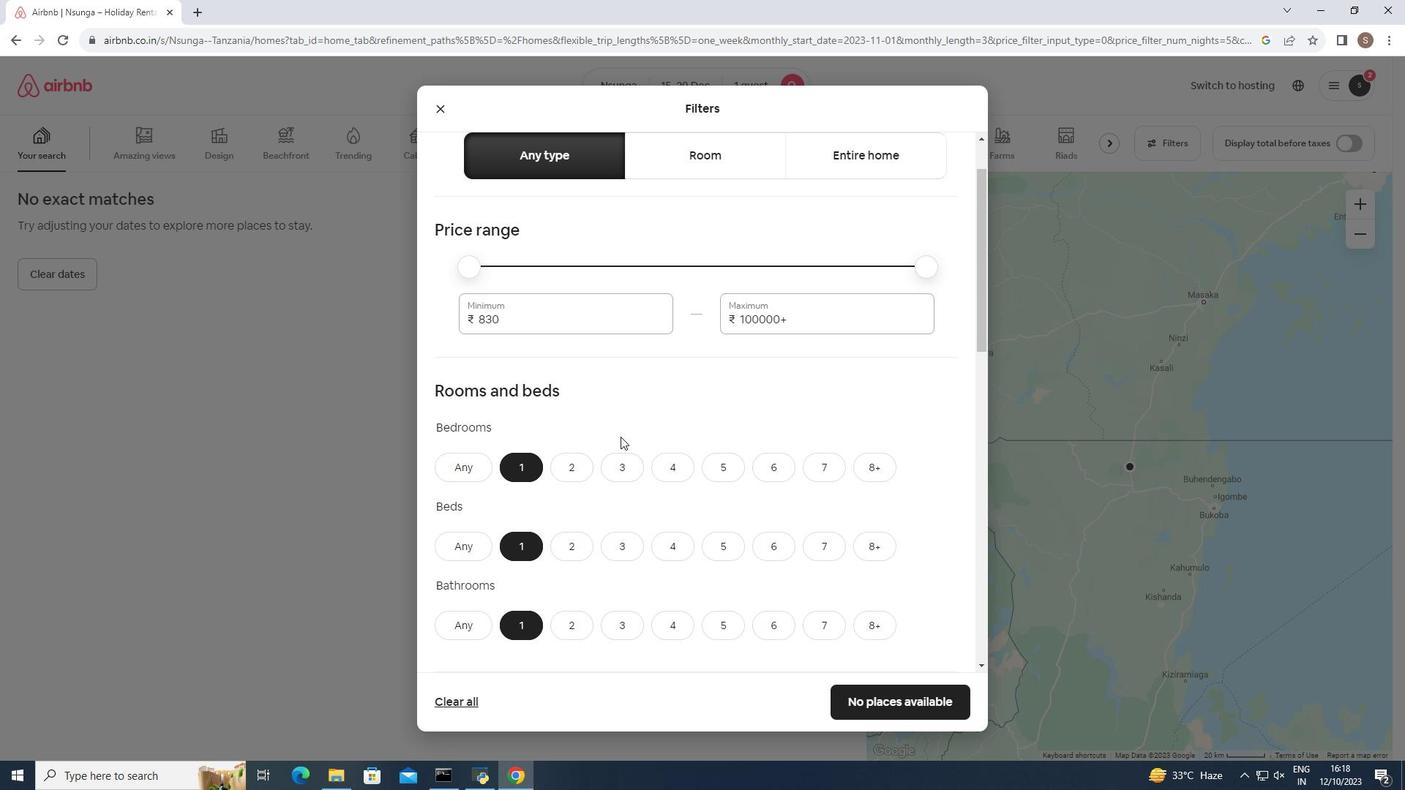 
Action: Mouse scrolled (620, 436) with delta (0, 0)
Screenshot: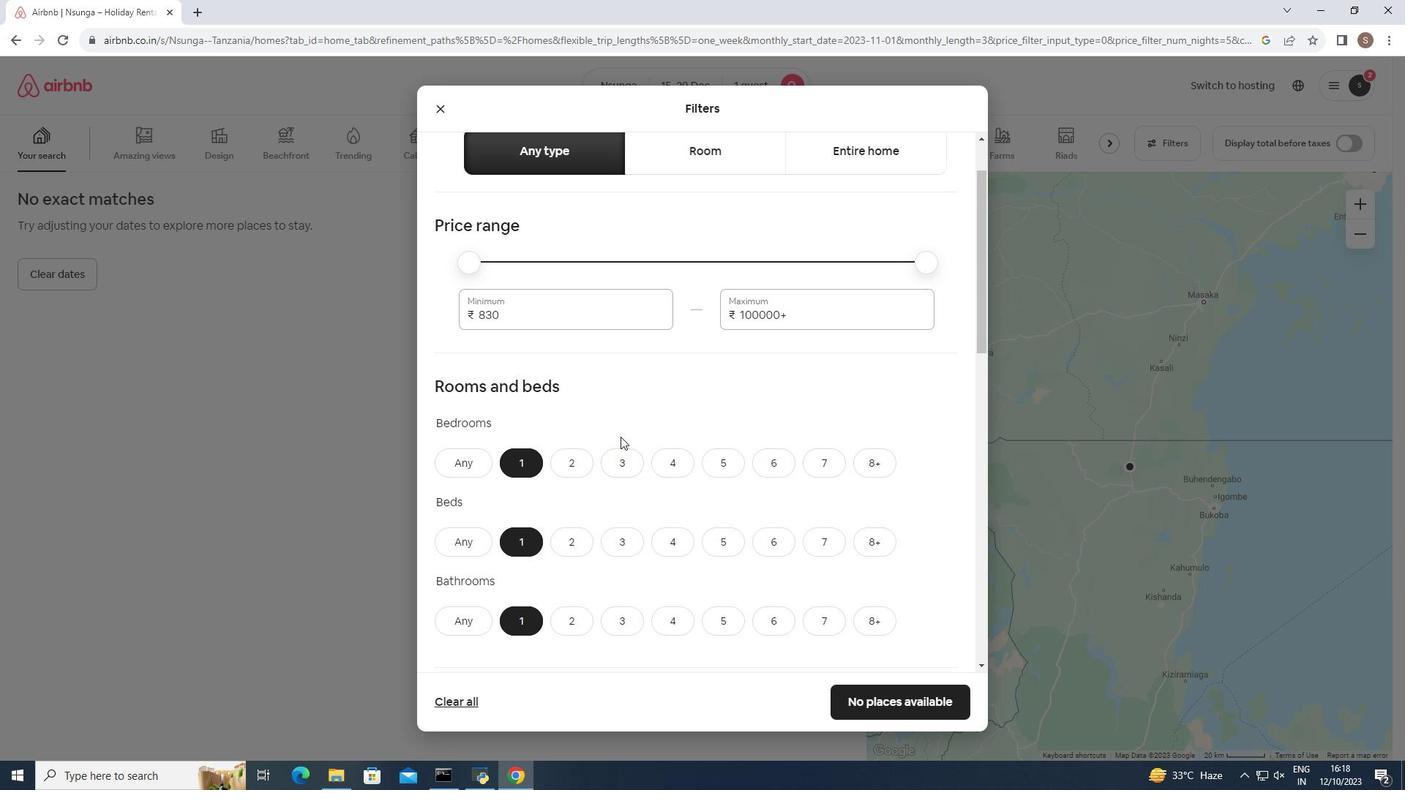 
Action: Mouse moved to (617, 436)
Screenshot: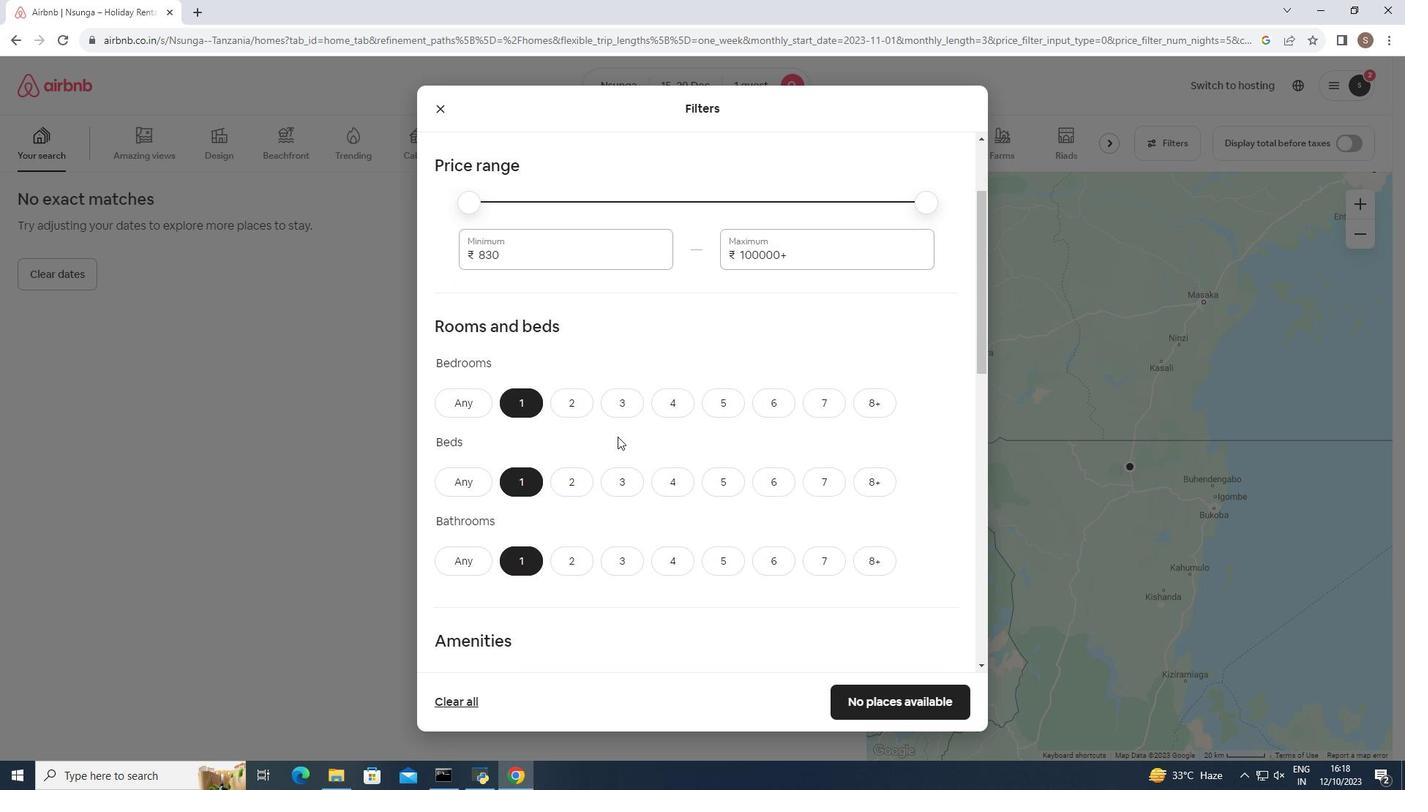 
Action: Mouse scrolled (617, 436) with delta (0, 0)
Screenshot: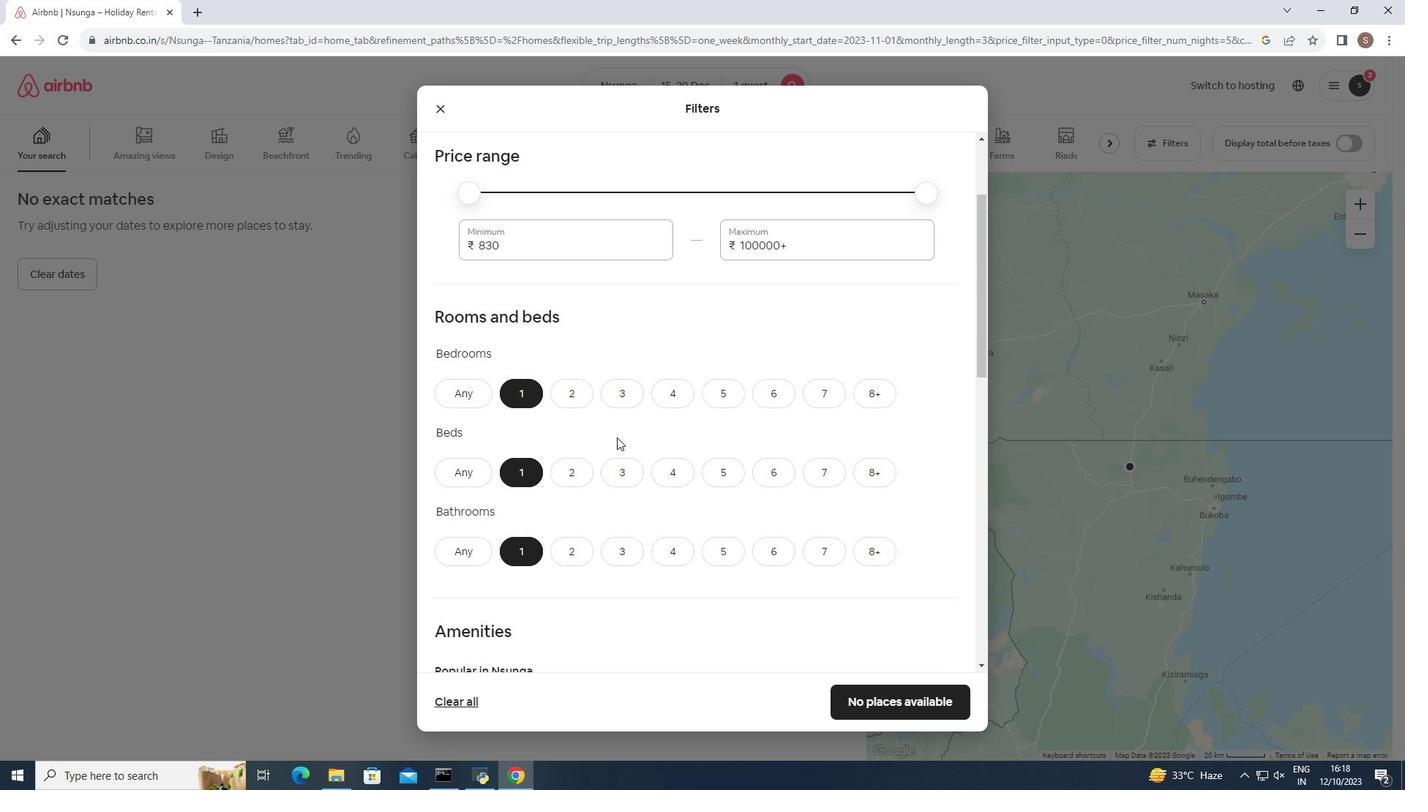 
Action: Mouse moved to (617, 437)
Screenshot: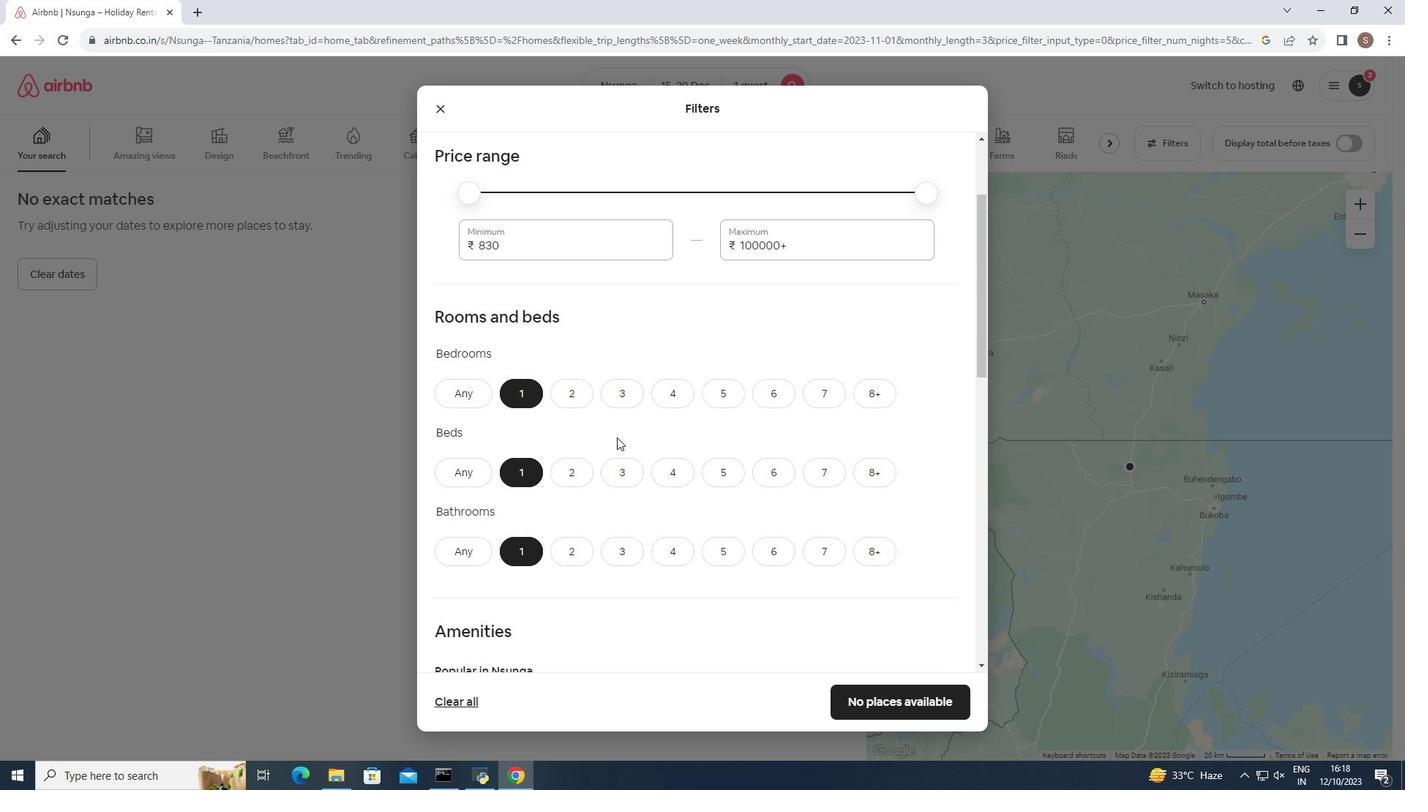
Action: Mouse scrolled (617, 436) with delta (0, 0)
Screenshot: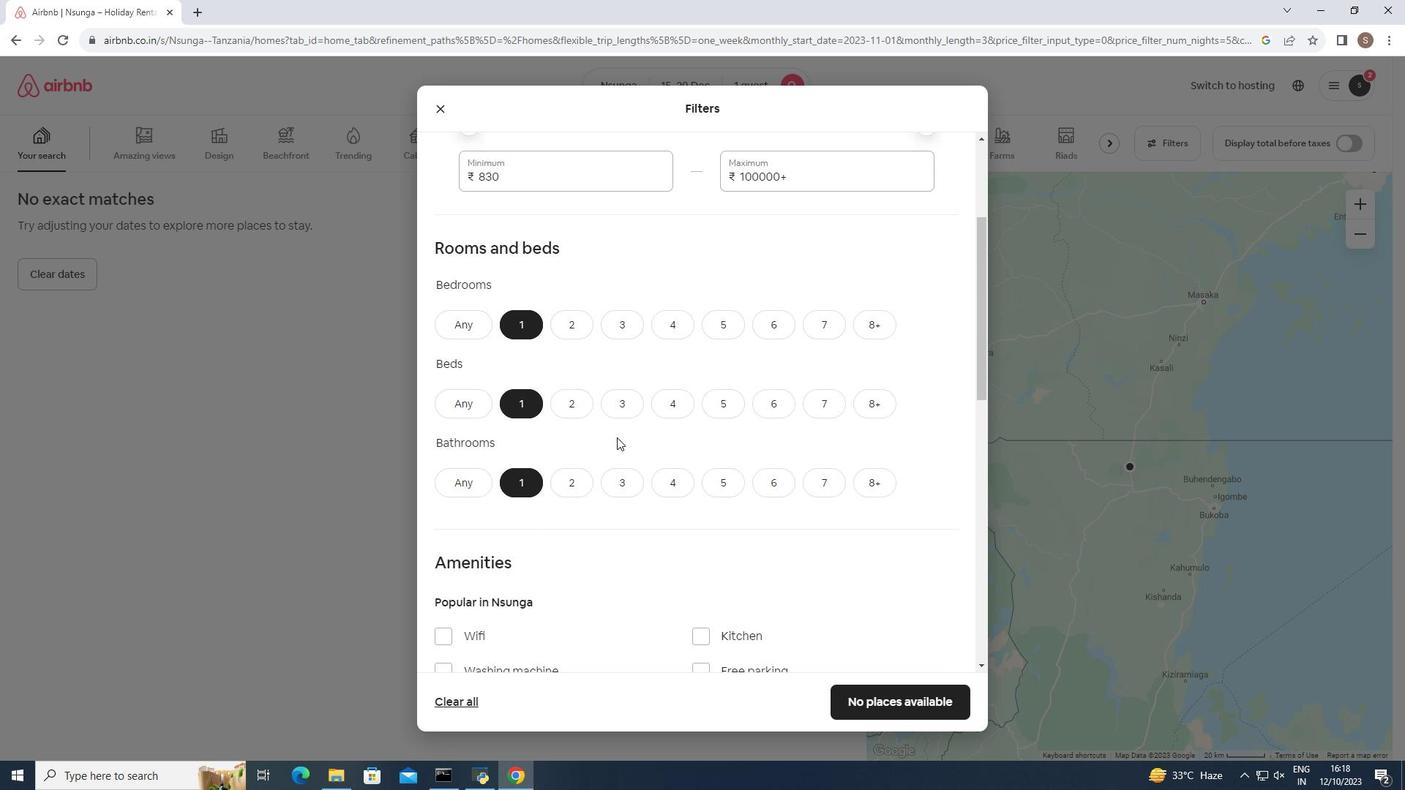 
Action: Mouse scrolled (617, 436) with delta (0, 0)
Screenshot: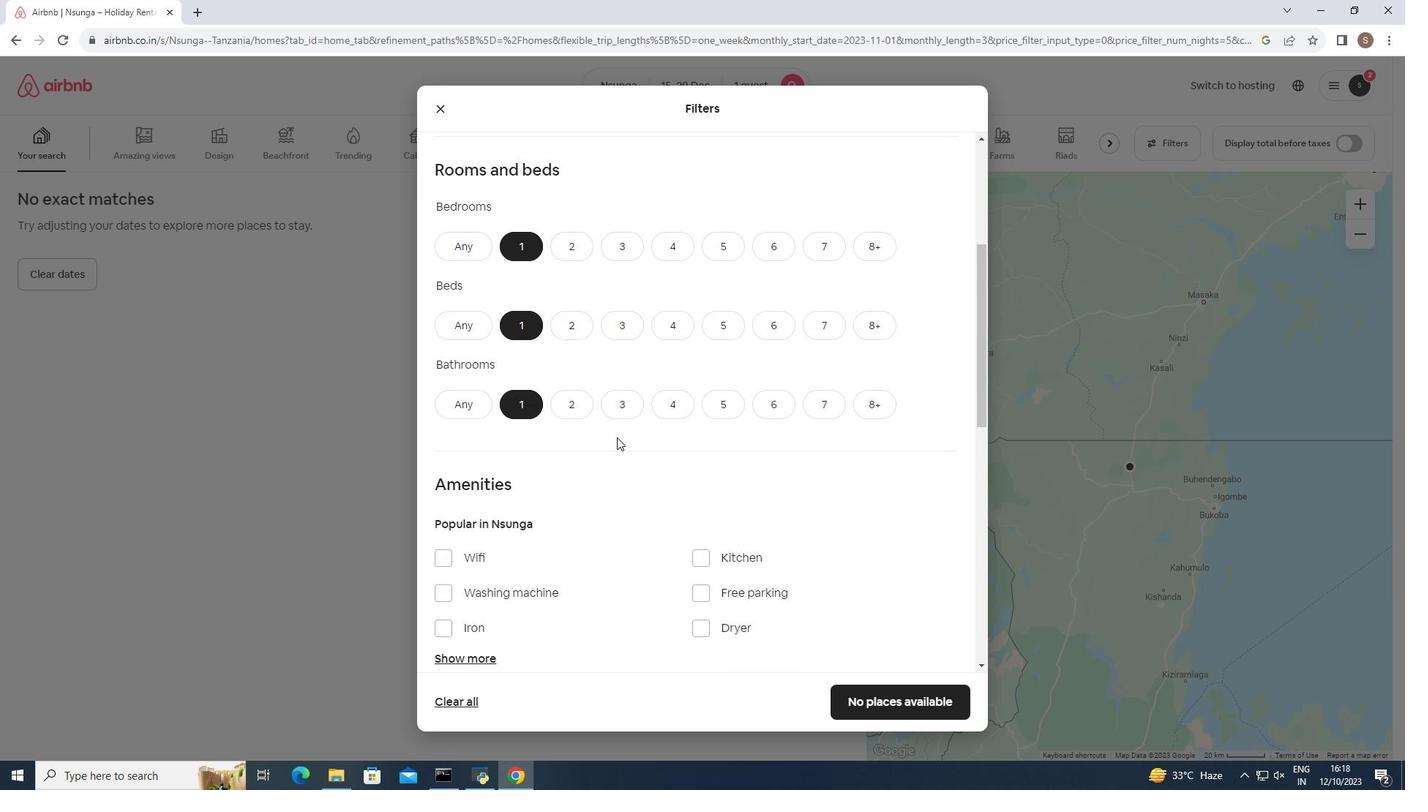 
Action: Mouse moved to (622, 461)
Screenshot: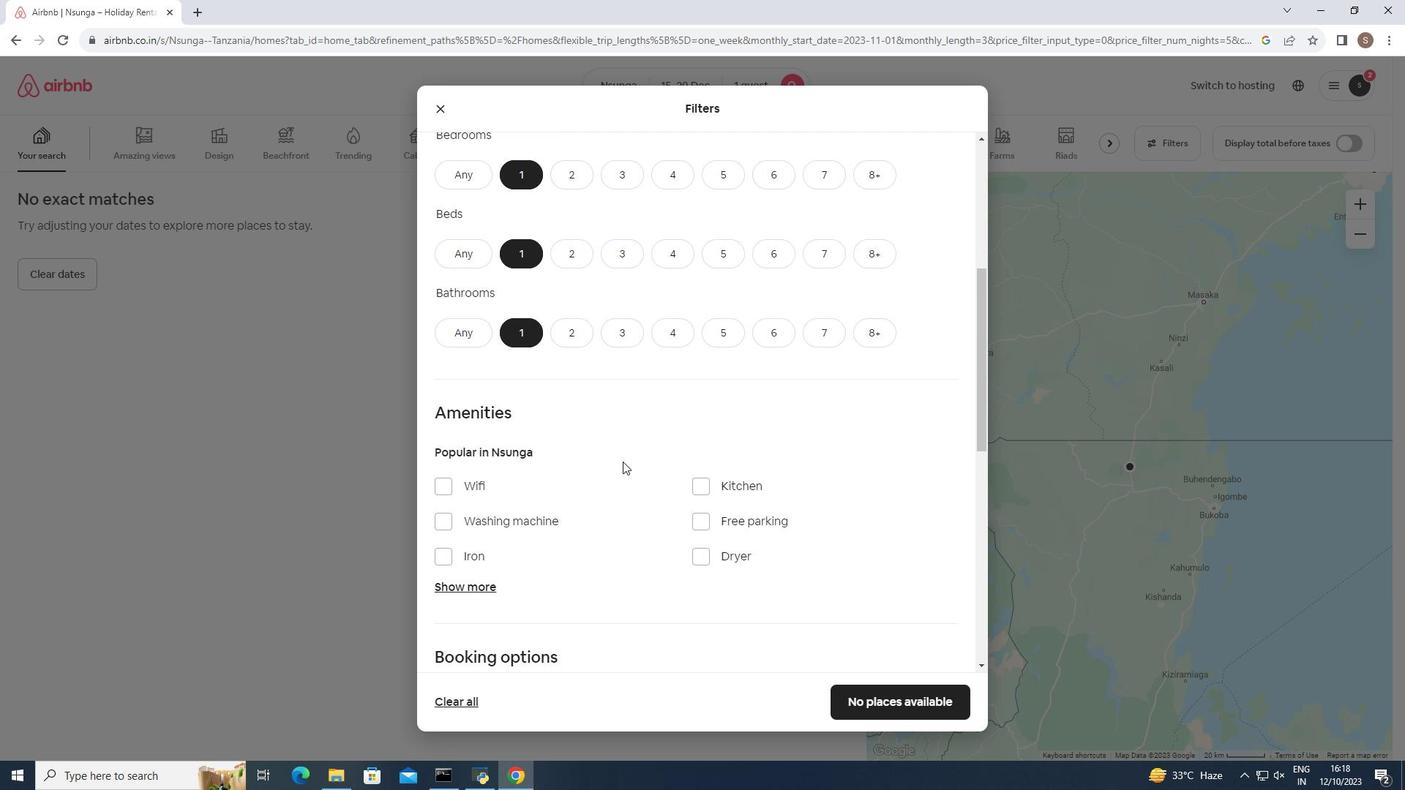 
Action: Mouse scrolled (622, 461) with delta (0, 0)
Screenshot: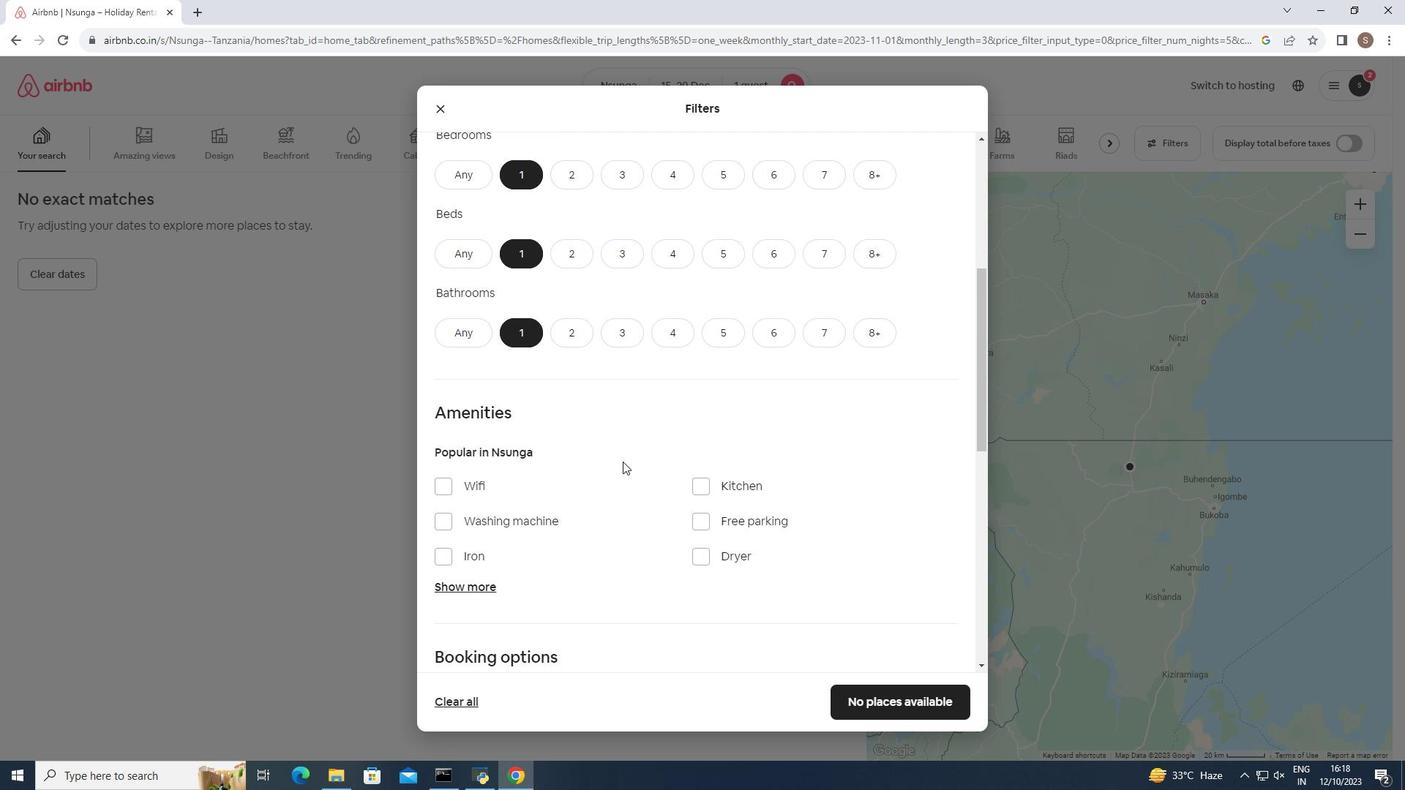 
Action: Mouse scrolled (622, 461) with delta (0, 0)
Screenshot: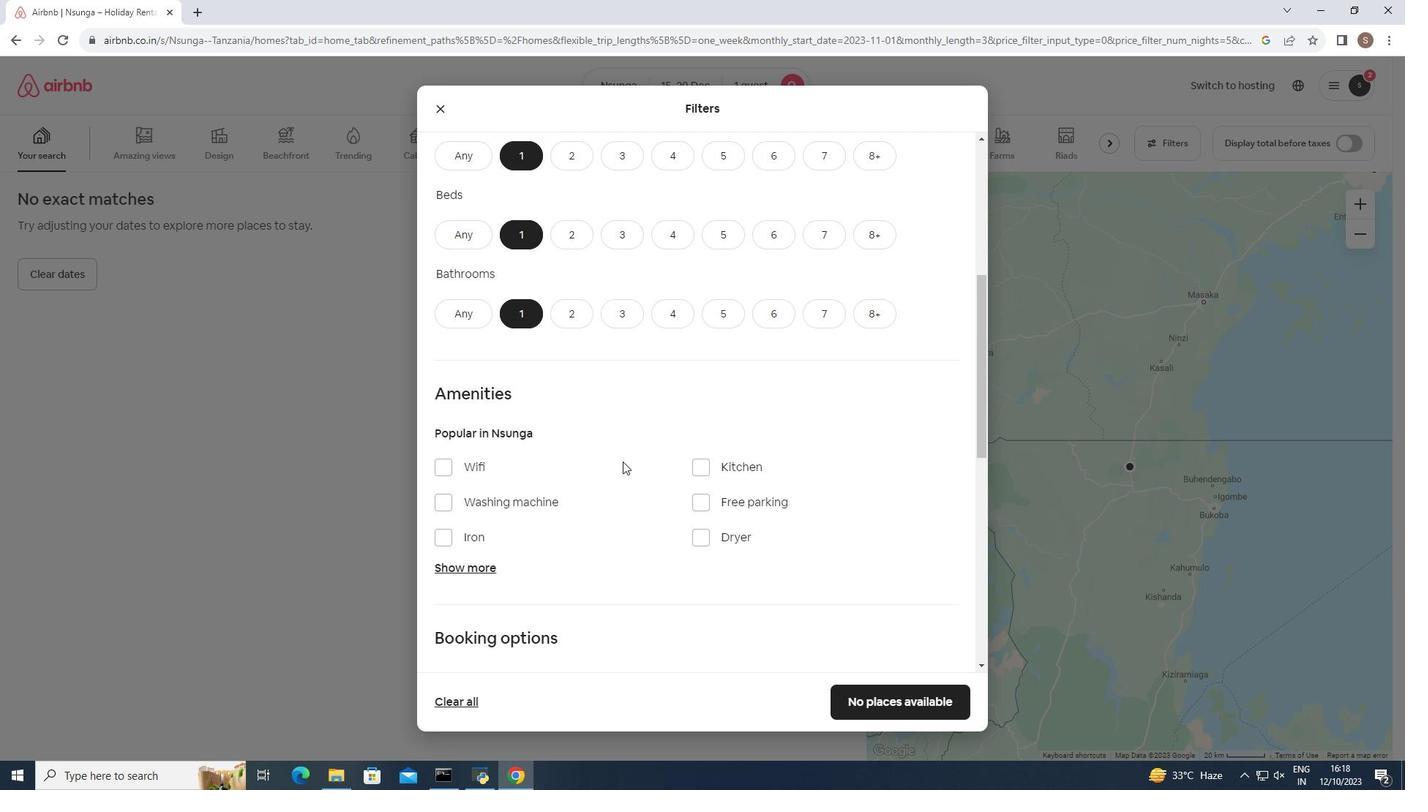 
Action: Mouse scrolled (622, 461) with delta (0, 0)
Screenshot: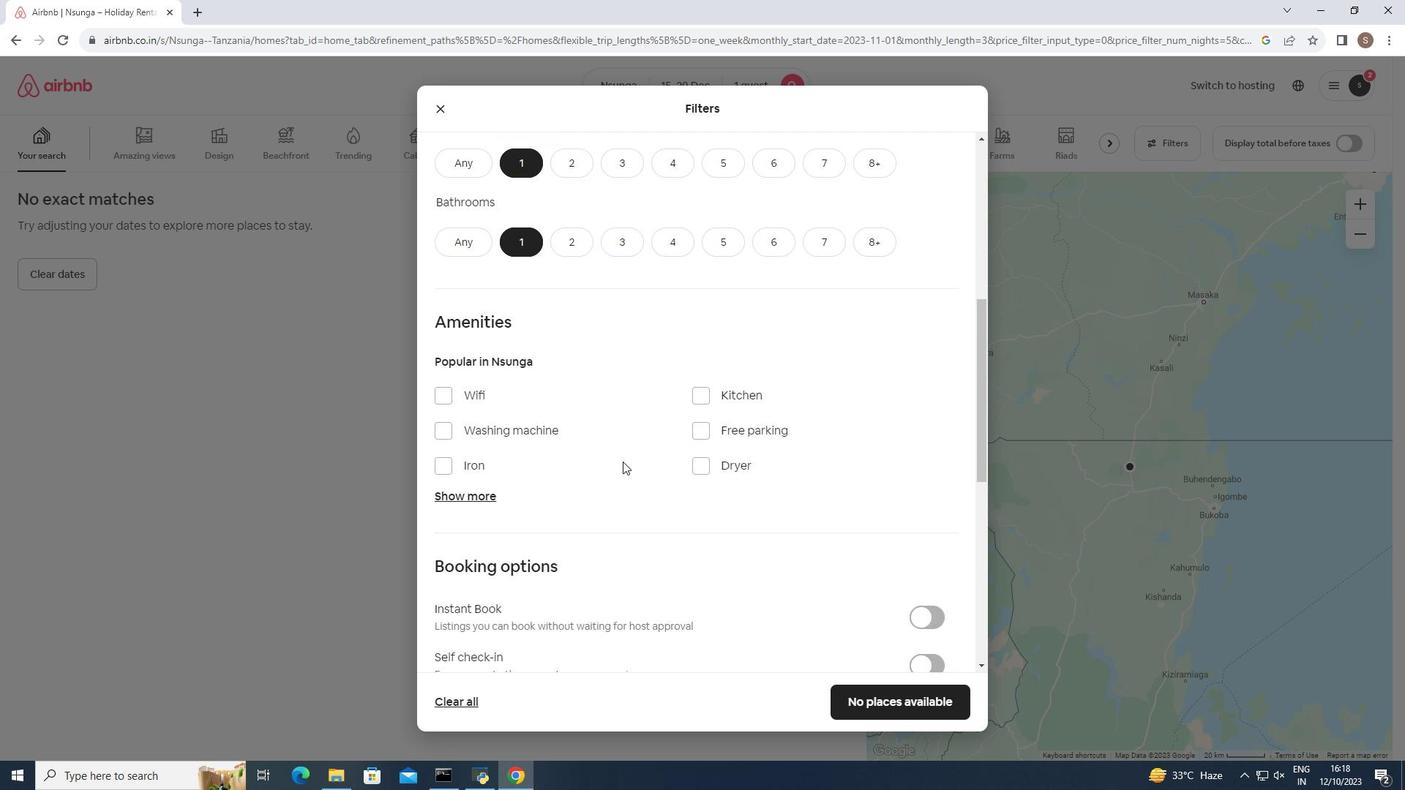
Action: Mouse moved to (483, 363)
Screenshot: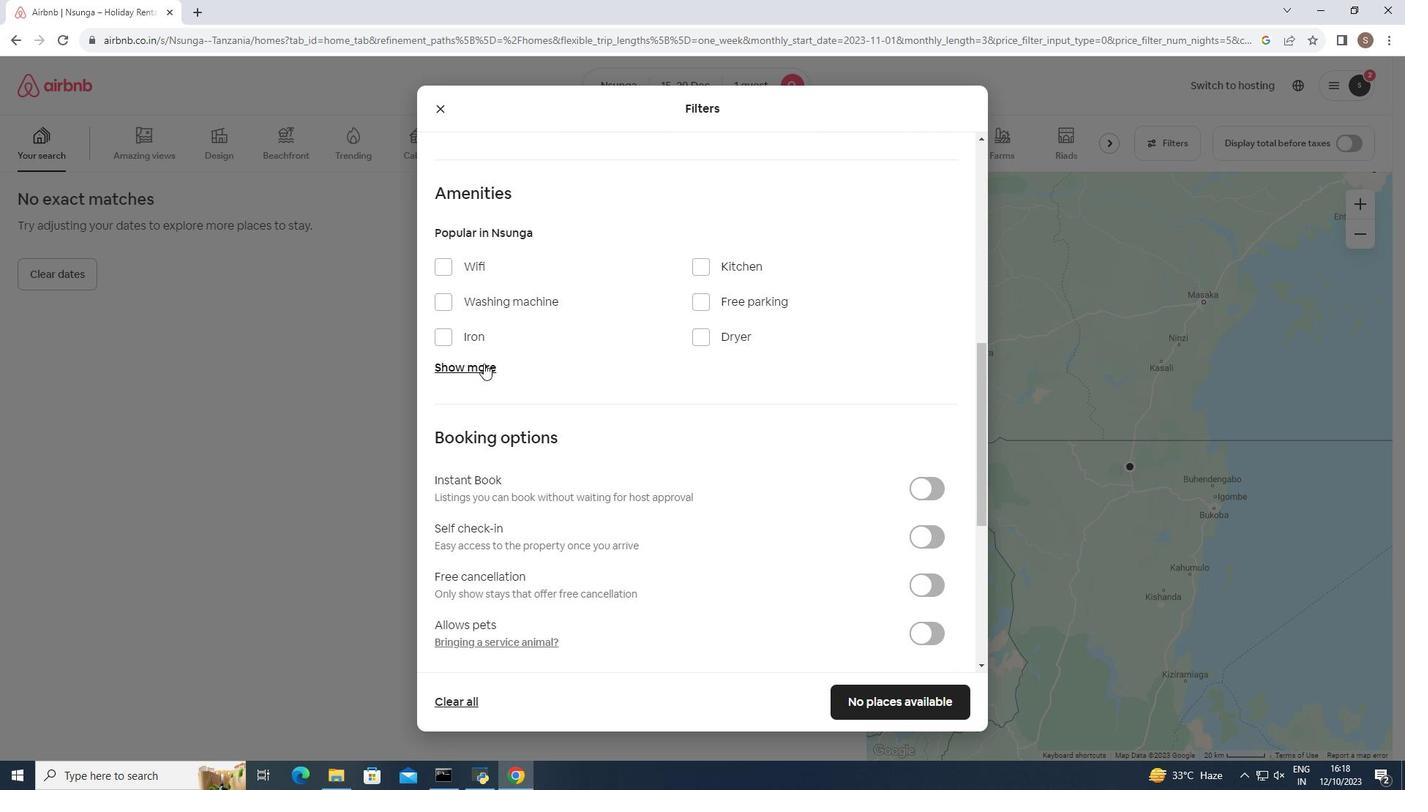 
Action: Mouse pressed left at (483, 363)
Screenshot: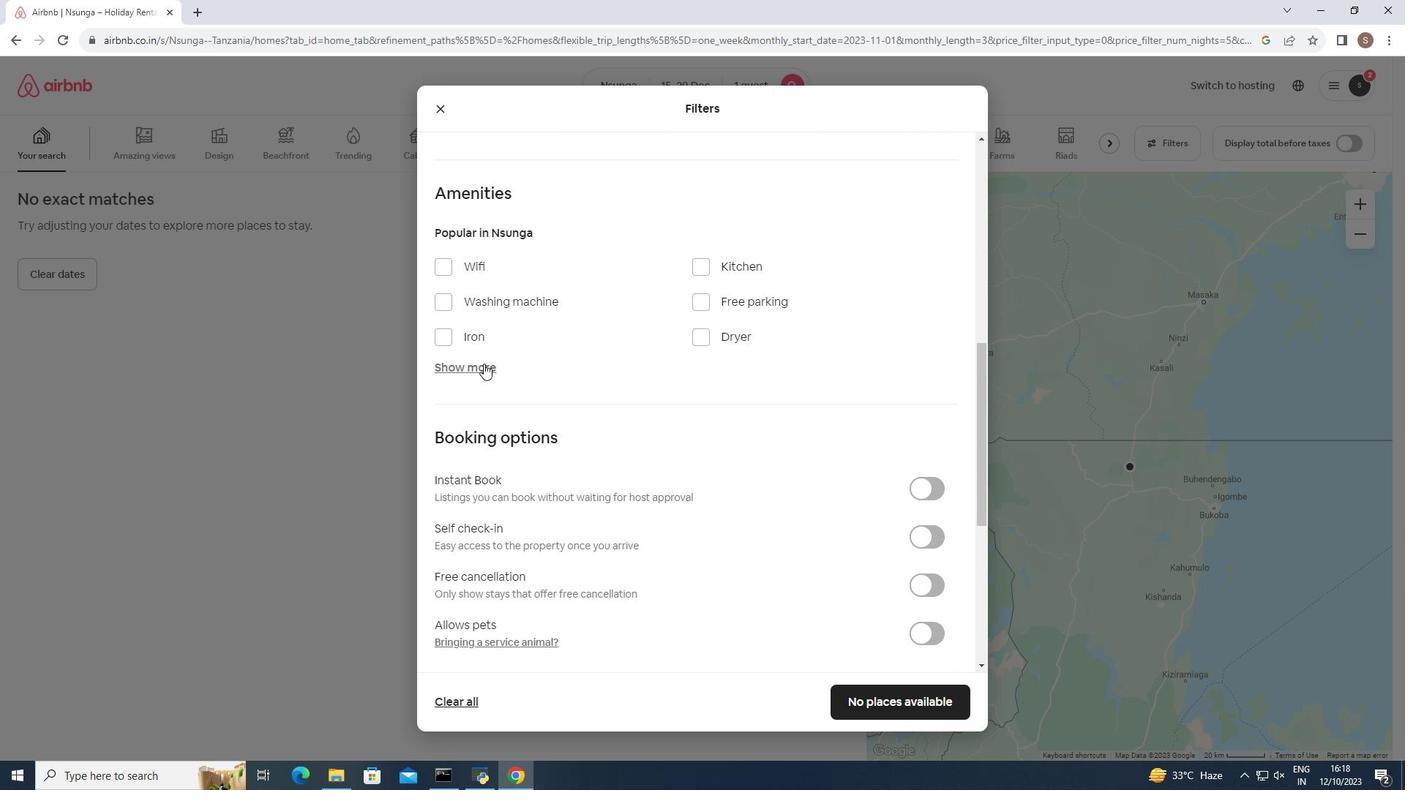 
Action: Mouse moved to (742, 496)
Screenshot: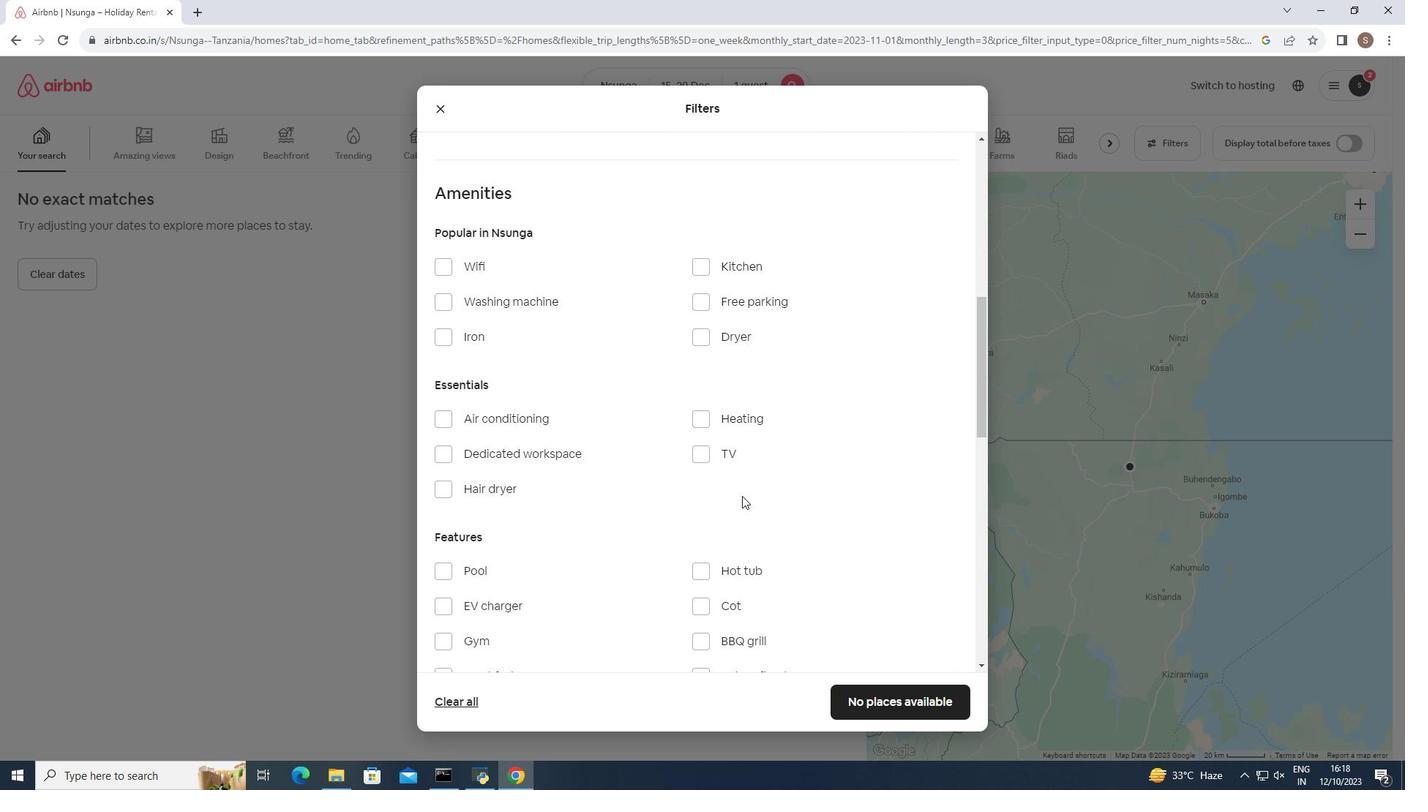 
Action: Mouse scrolled (742, 495) with delta (0, 0)
Screenshot: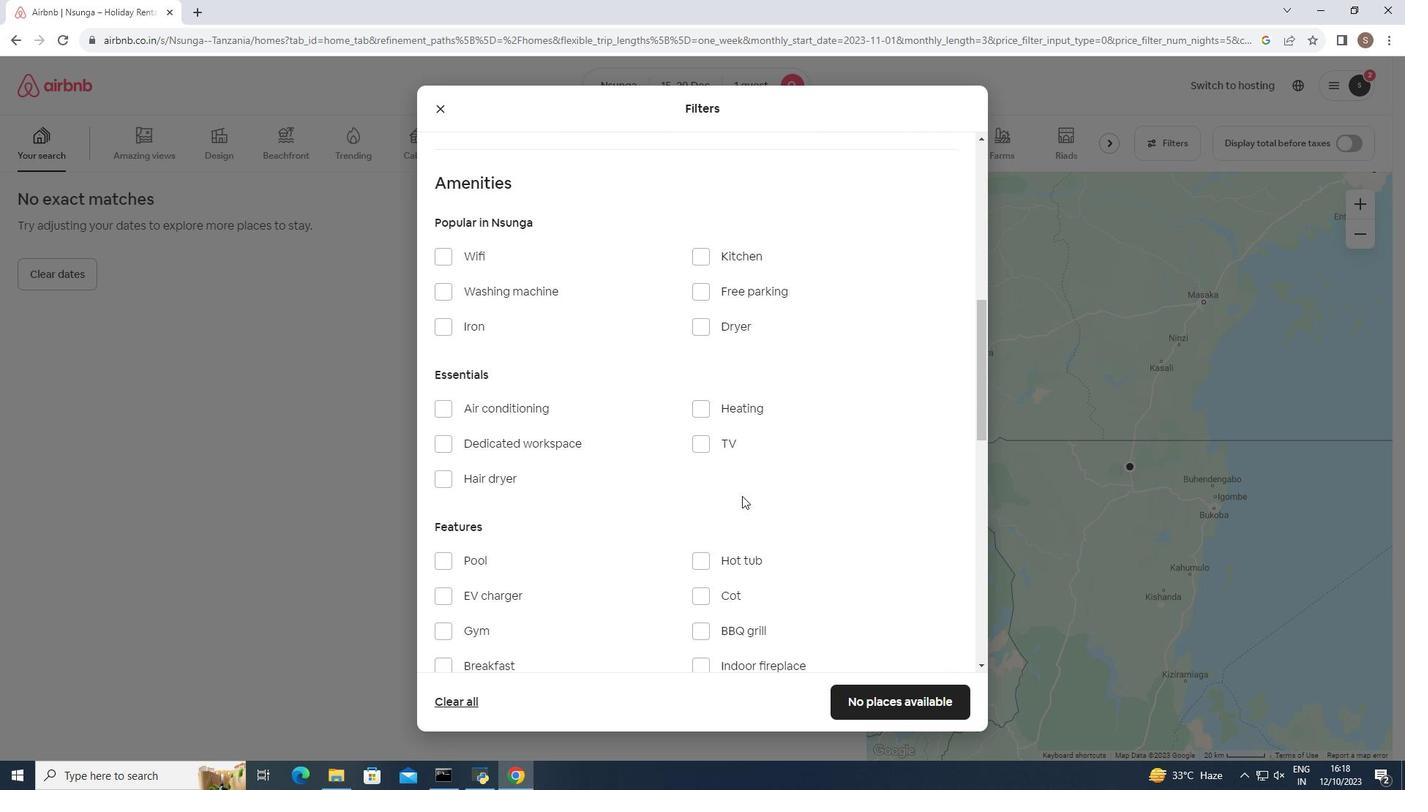 
Action: Mouse scrolled (742, 495) with delta (0, 0)
Screenshot: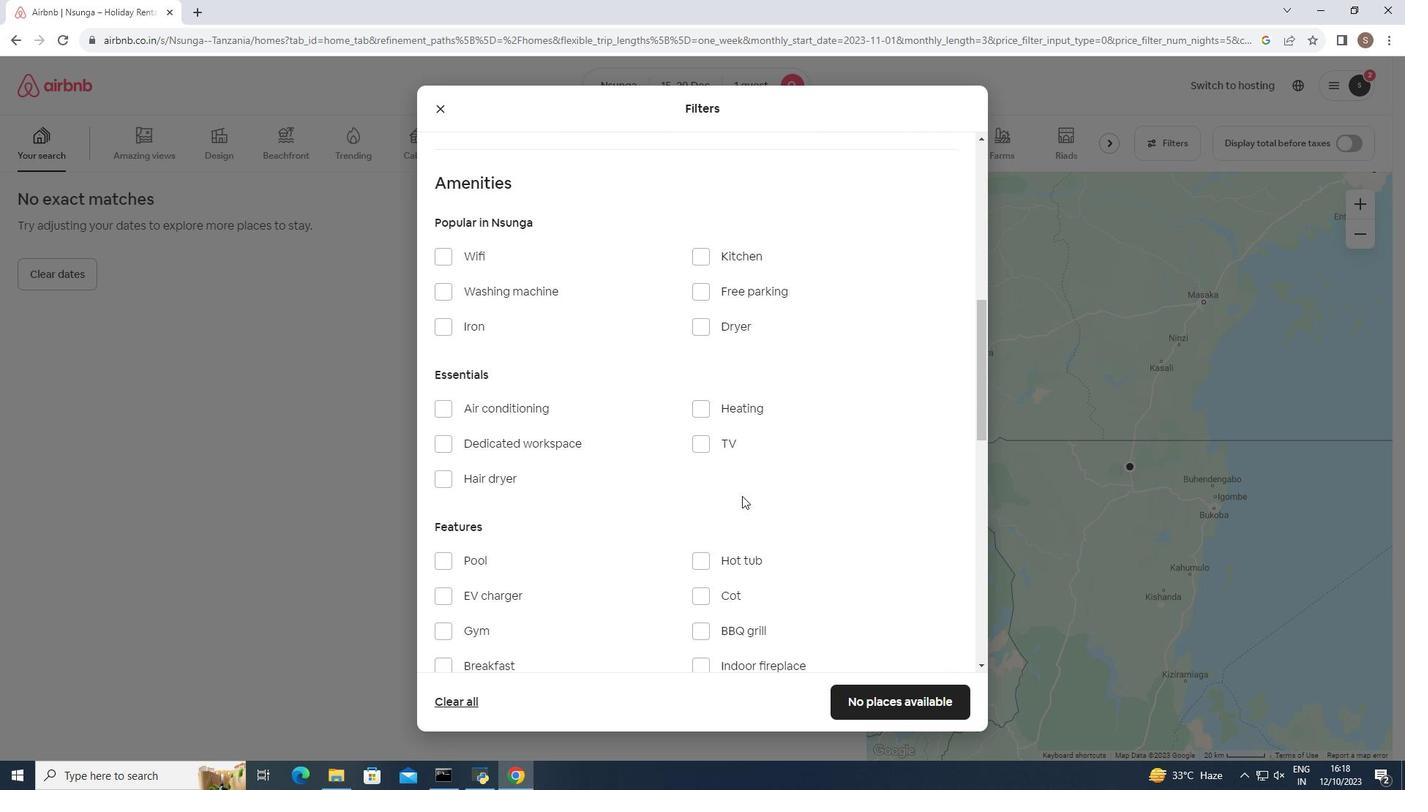
Action: Mouse scrolled (742, 495) with delta (0, 0)
Screenshot: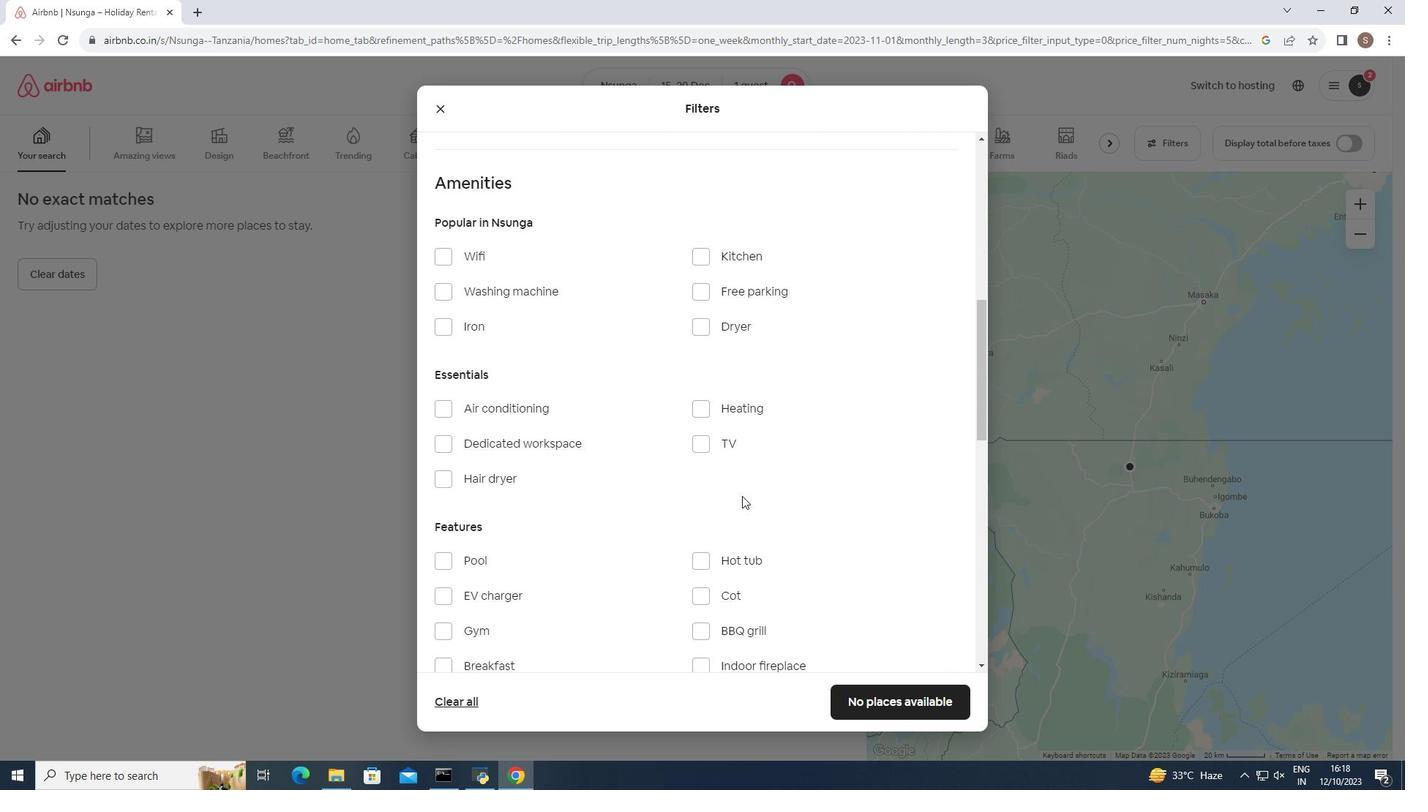 
Action: Mouse moved to (742, 494)
Screenshot: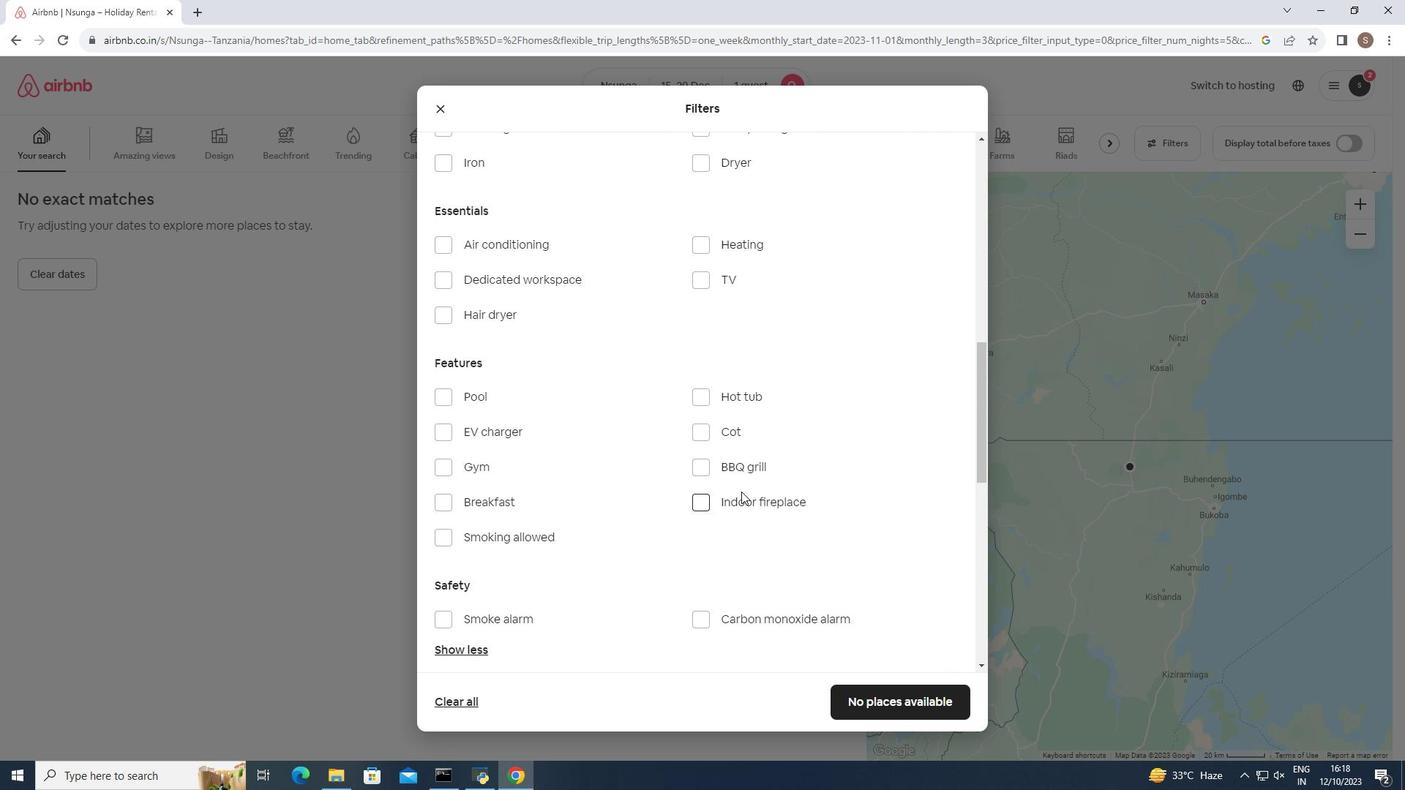 
Action: Mouse scrolled (742, 493) with delta (0, 0)
Screenshot: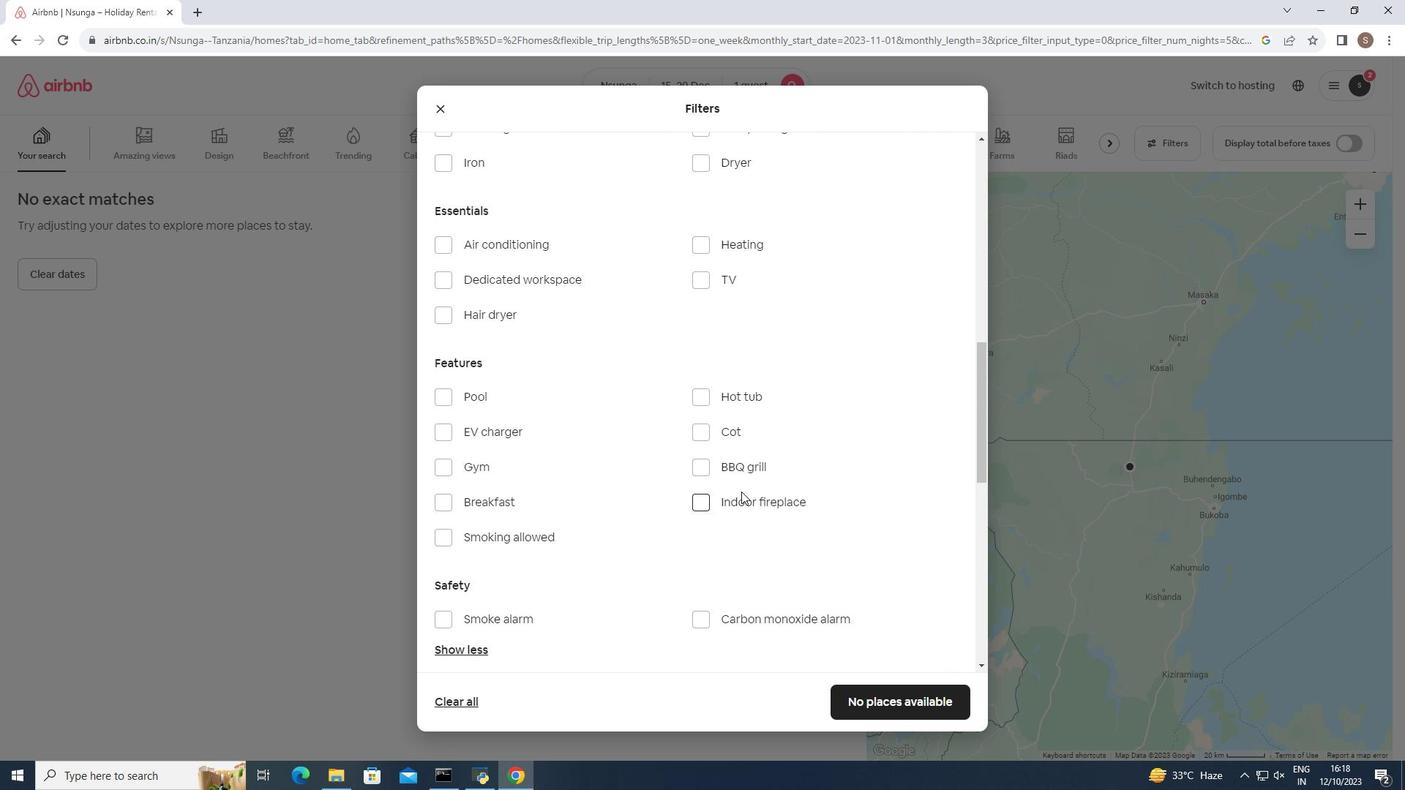
Action: Mouse moved to (740, 491)
Screenshot: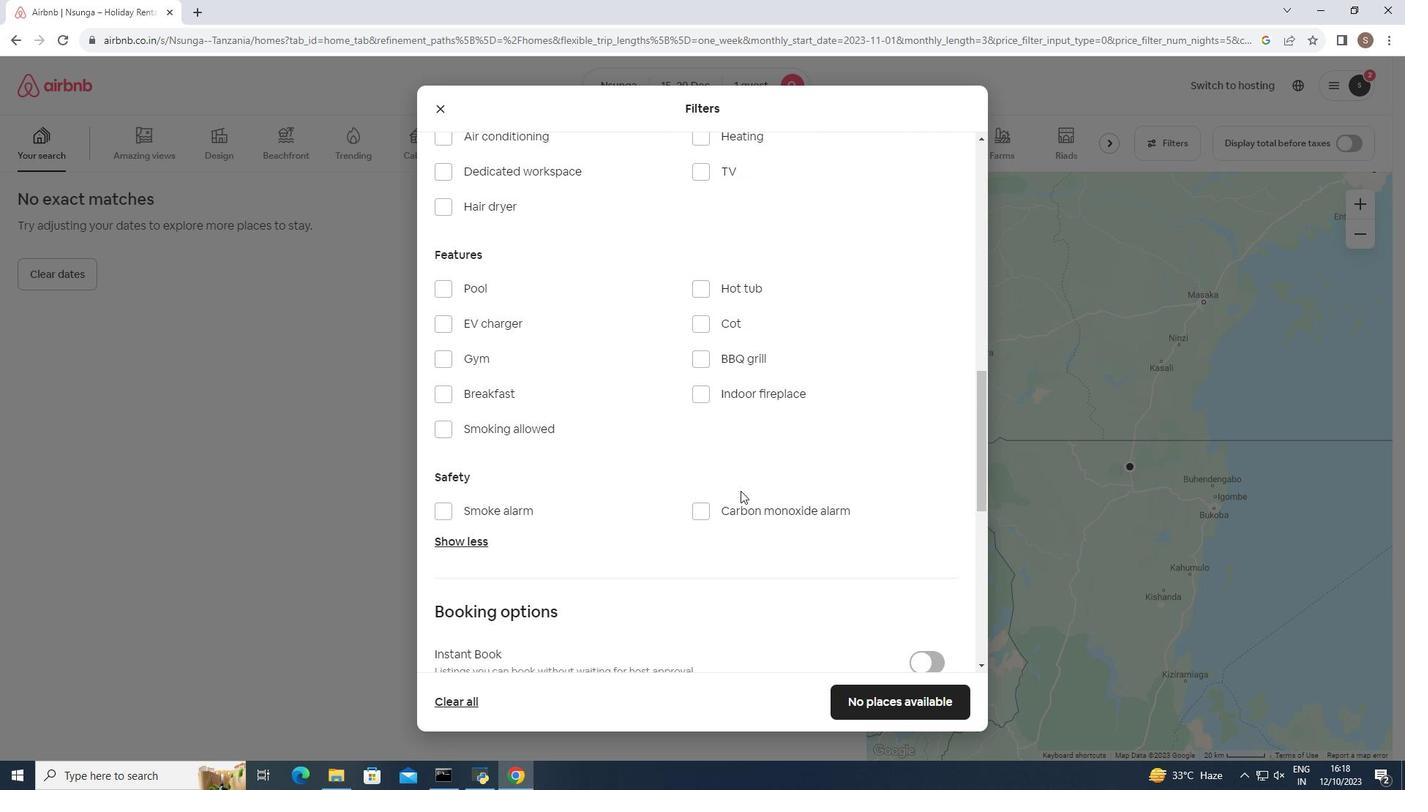 
Action: Mouse scrolled (740, 490) with delta (0, 0)
Screenshot: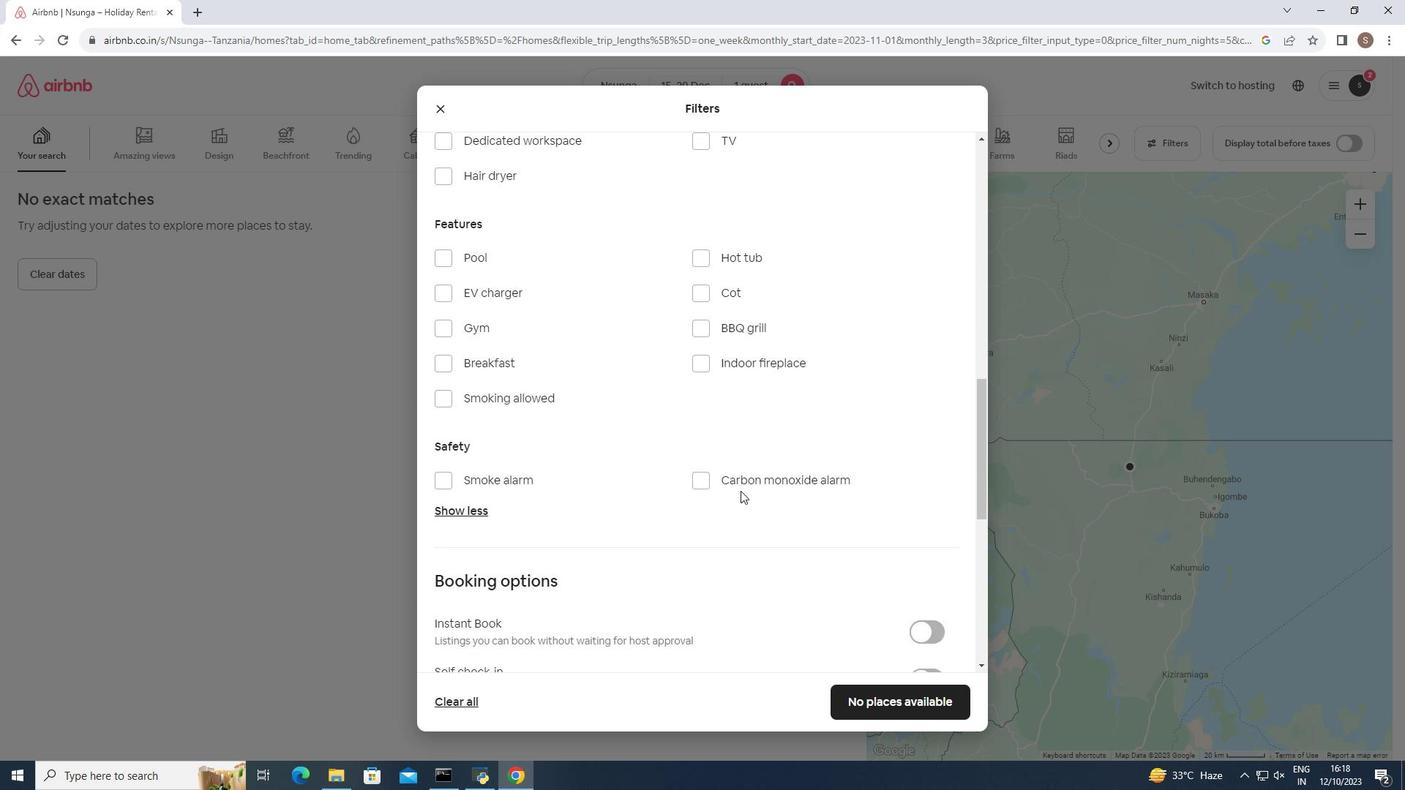 
Action: Mouse scrolled (740, 490) with delta (0, 0)
Screenshot: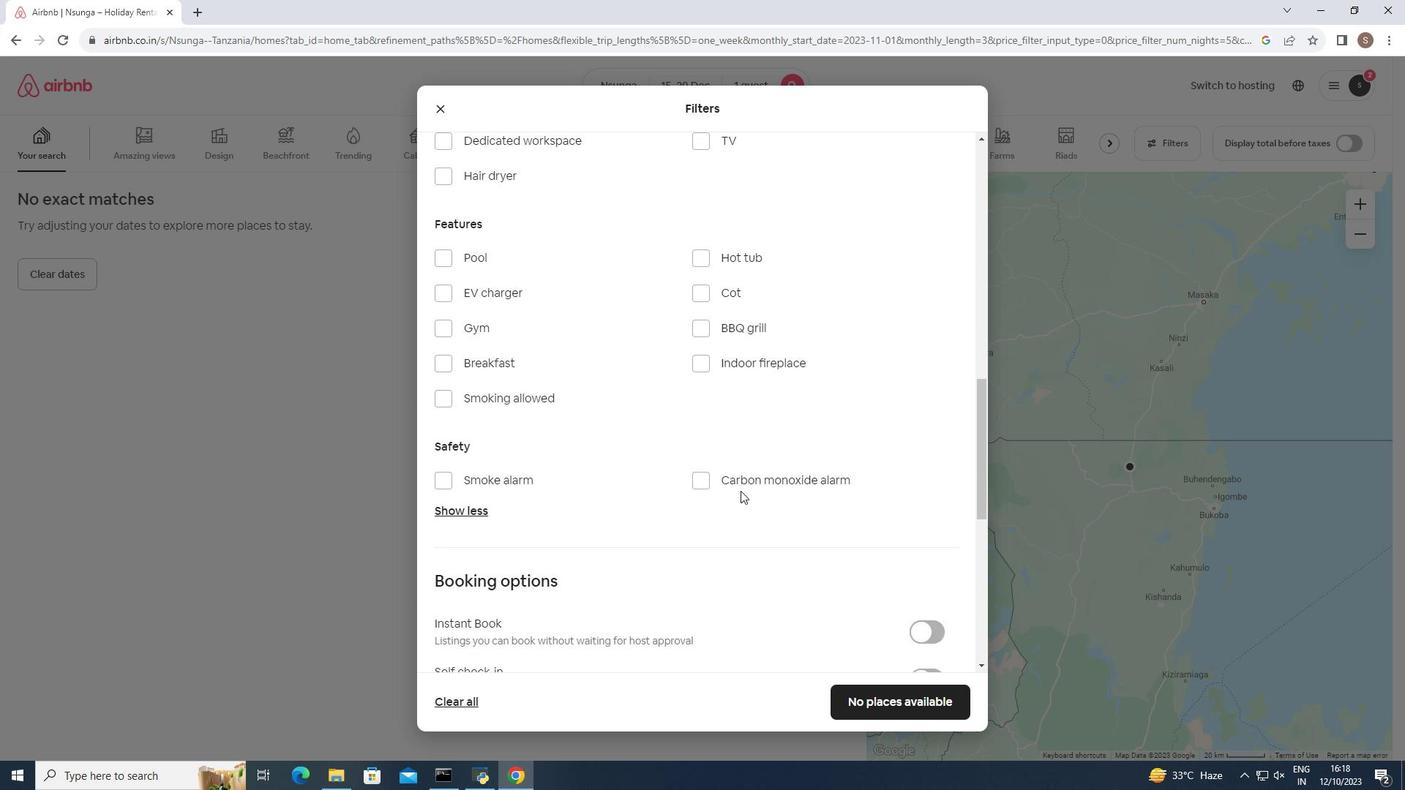 
Action: Mouse scrolled (740, 490) with delta (0, 0)
Screenshot: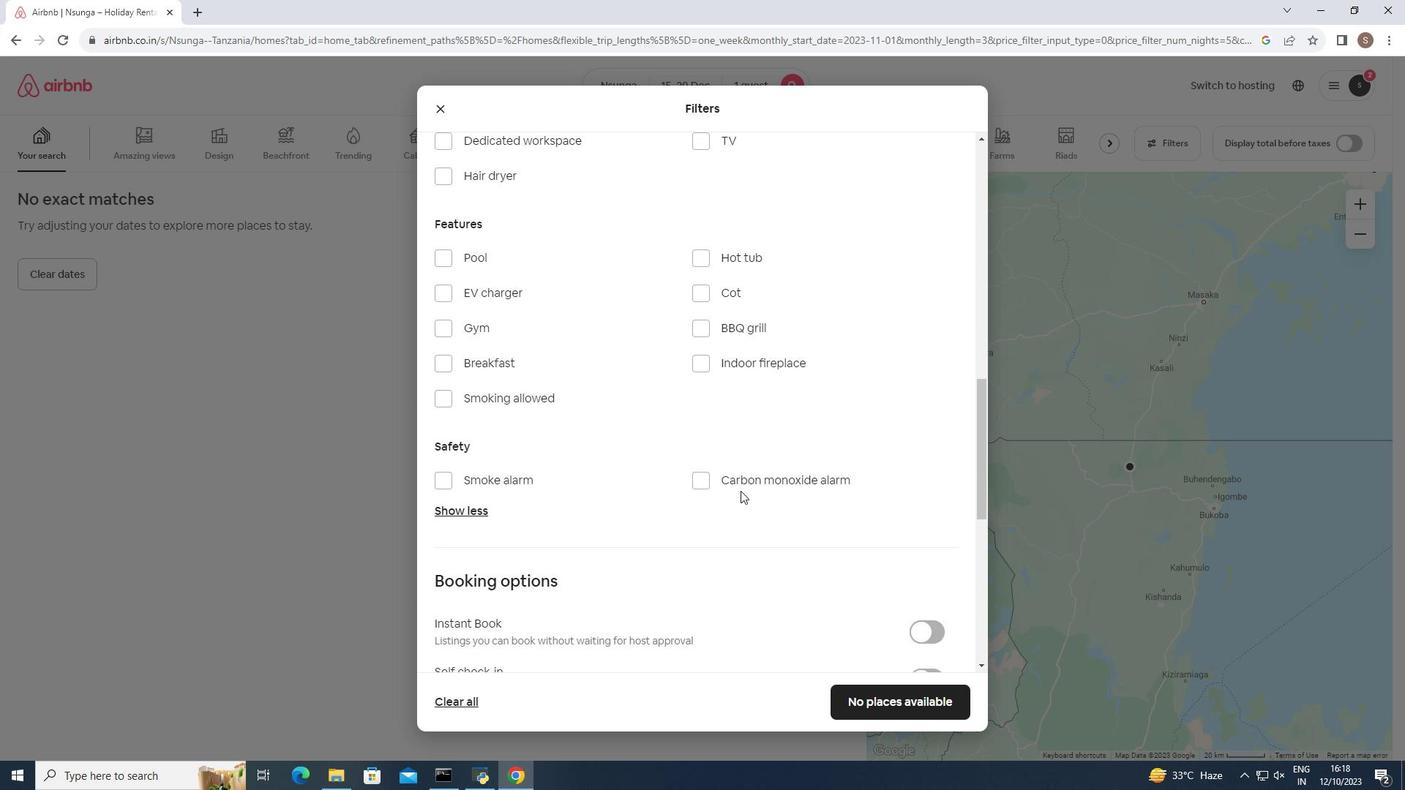 
Action: Mouse scrolled (740, 490) with delta (0, 0)
Screenshot: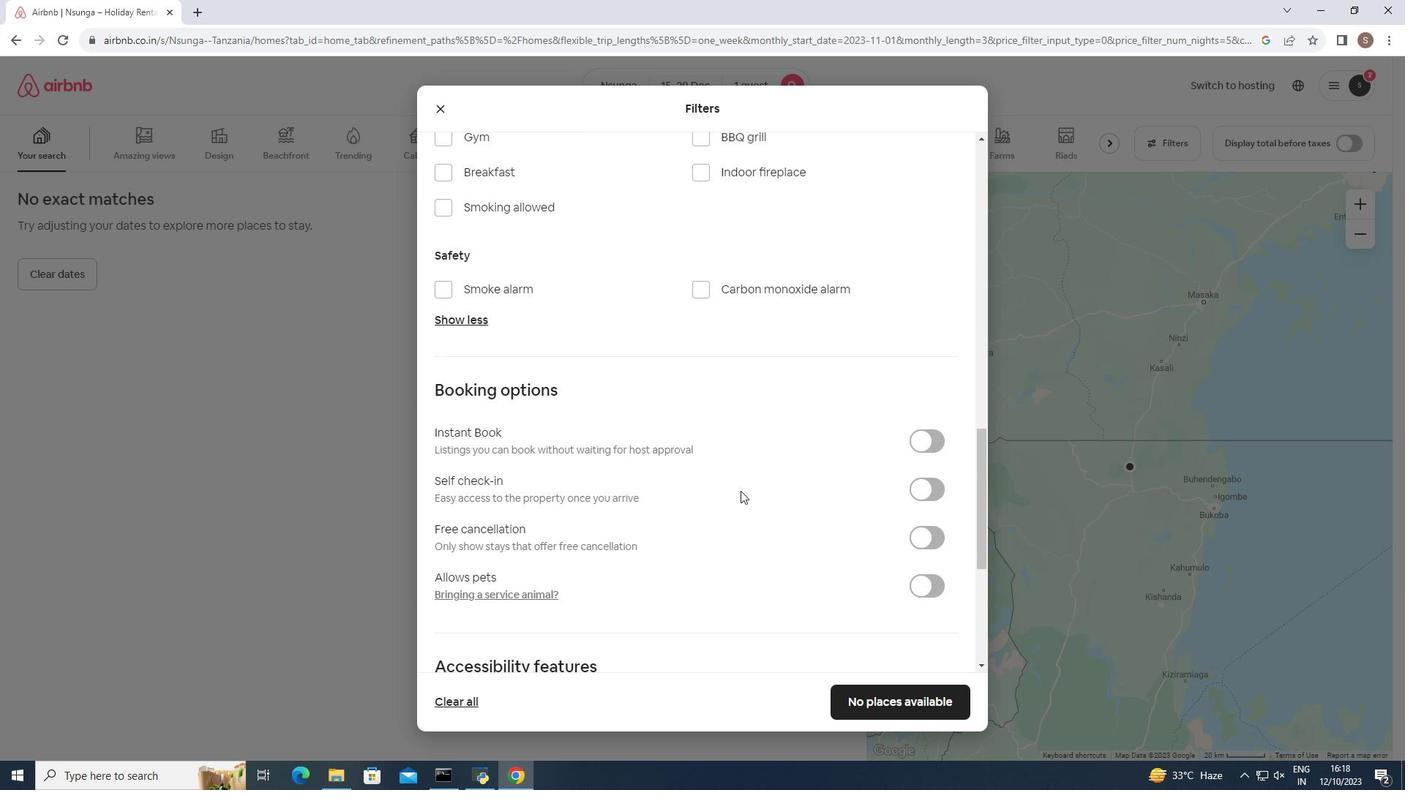 
Action: Mouse moved to (740, 490)
Screenshot: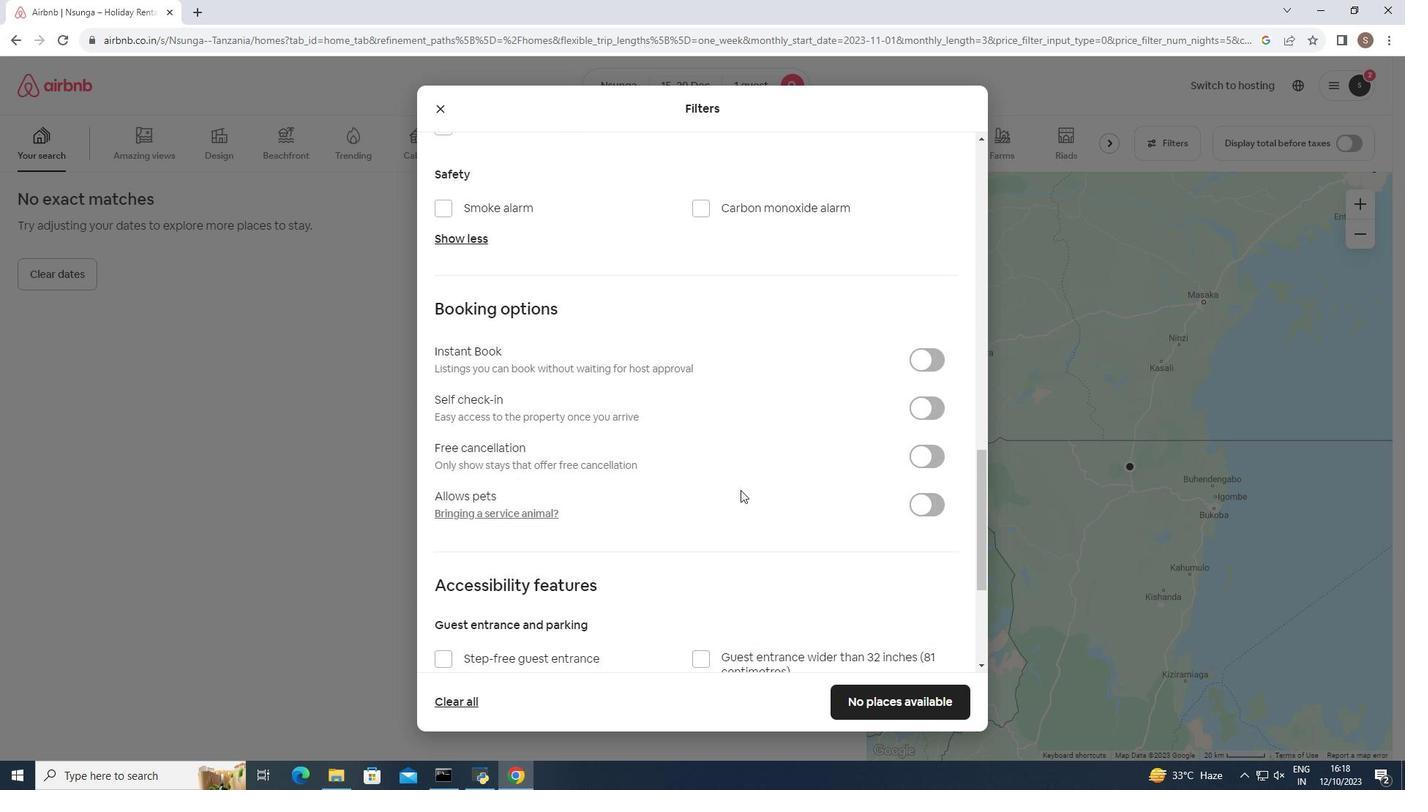 
Action: Mouse scrolled (740, 489) with delta (0, 0)
Screenshot: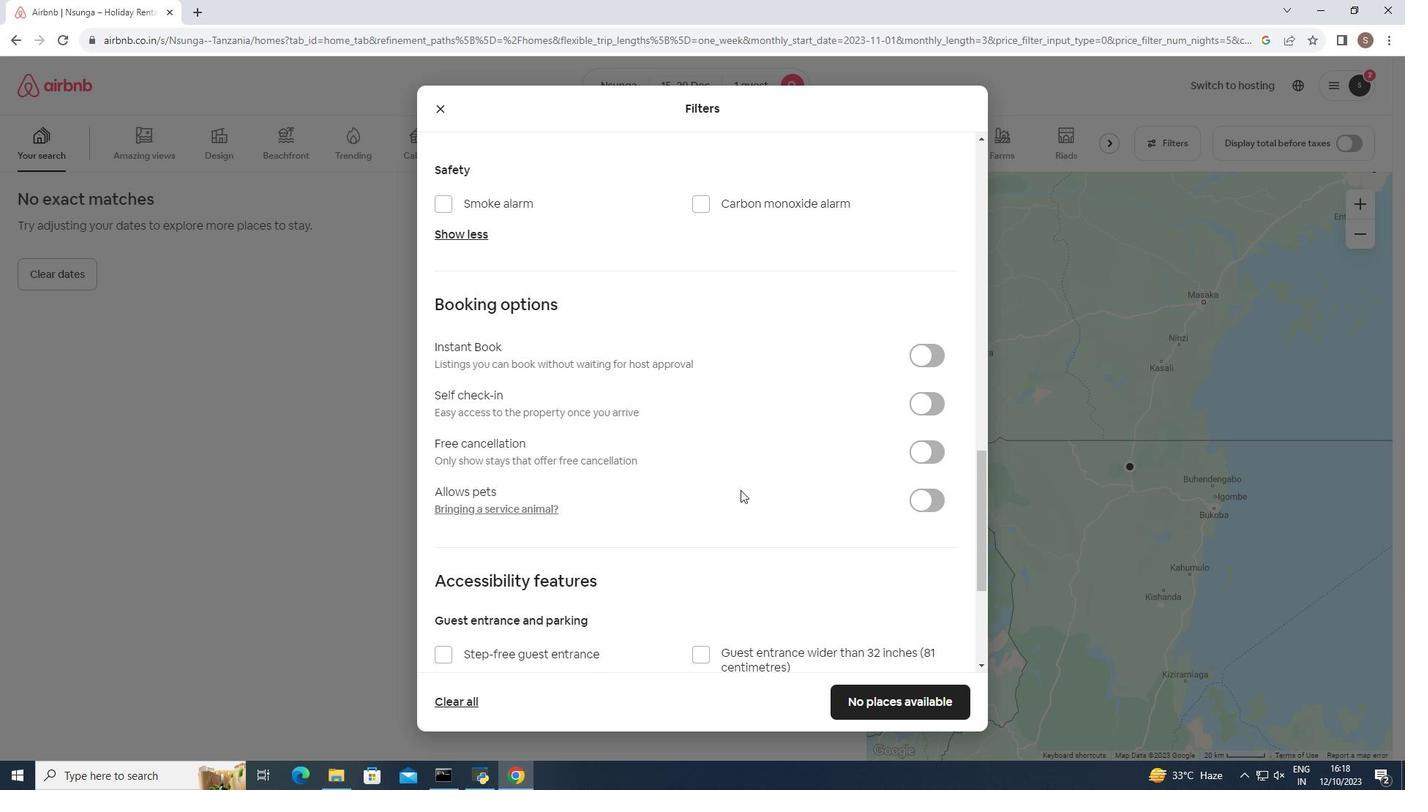 
Action: Mouse scrolled (740, 489) with delta (0, 0)
Screenshot: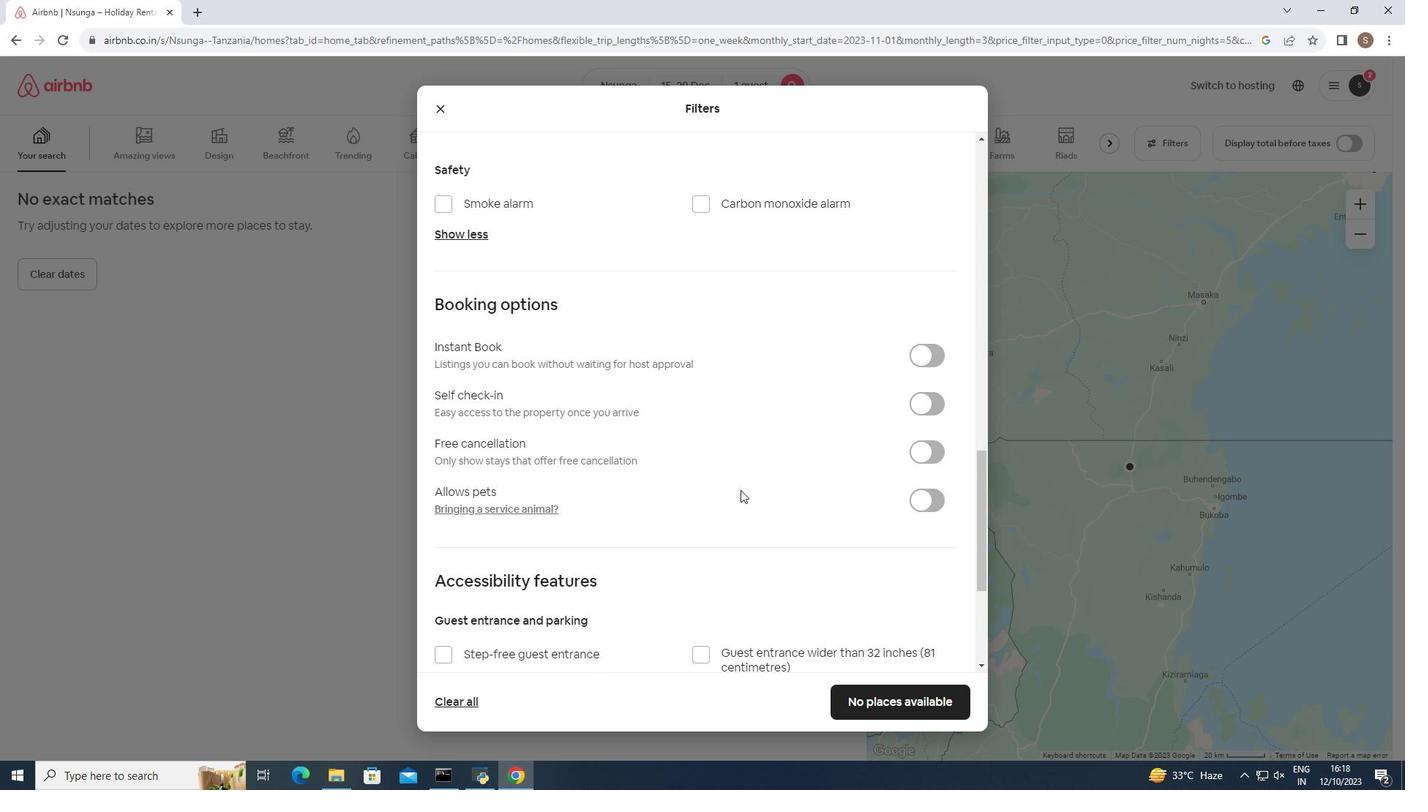 
Action: Mouse scrolled (740, 489) with delta (0, 0)
Screenshot: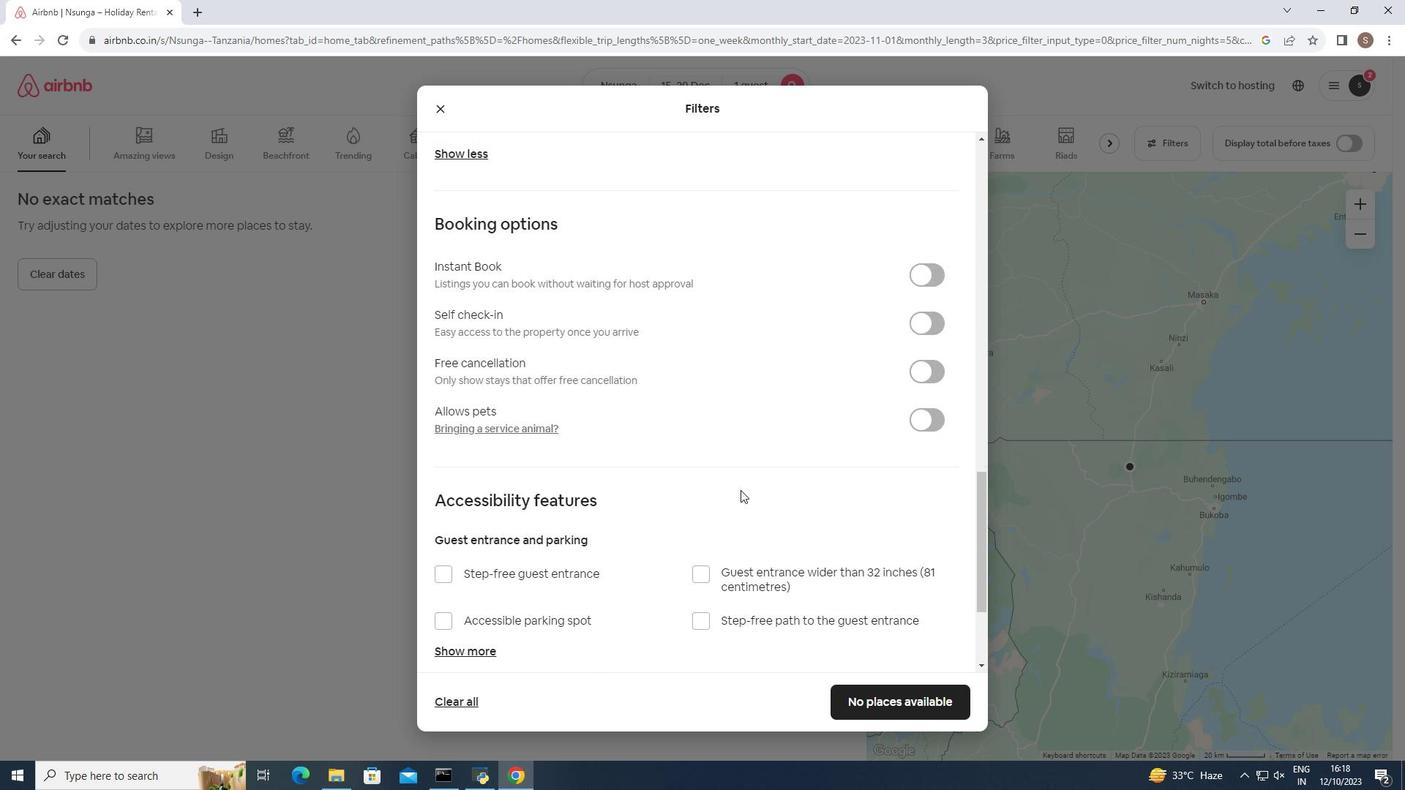 
Action: Mouse scrolled (740, 489) with delta (0, 0)
Screenshot: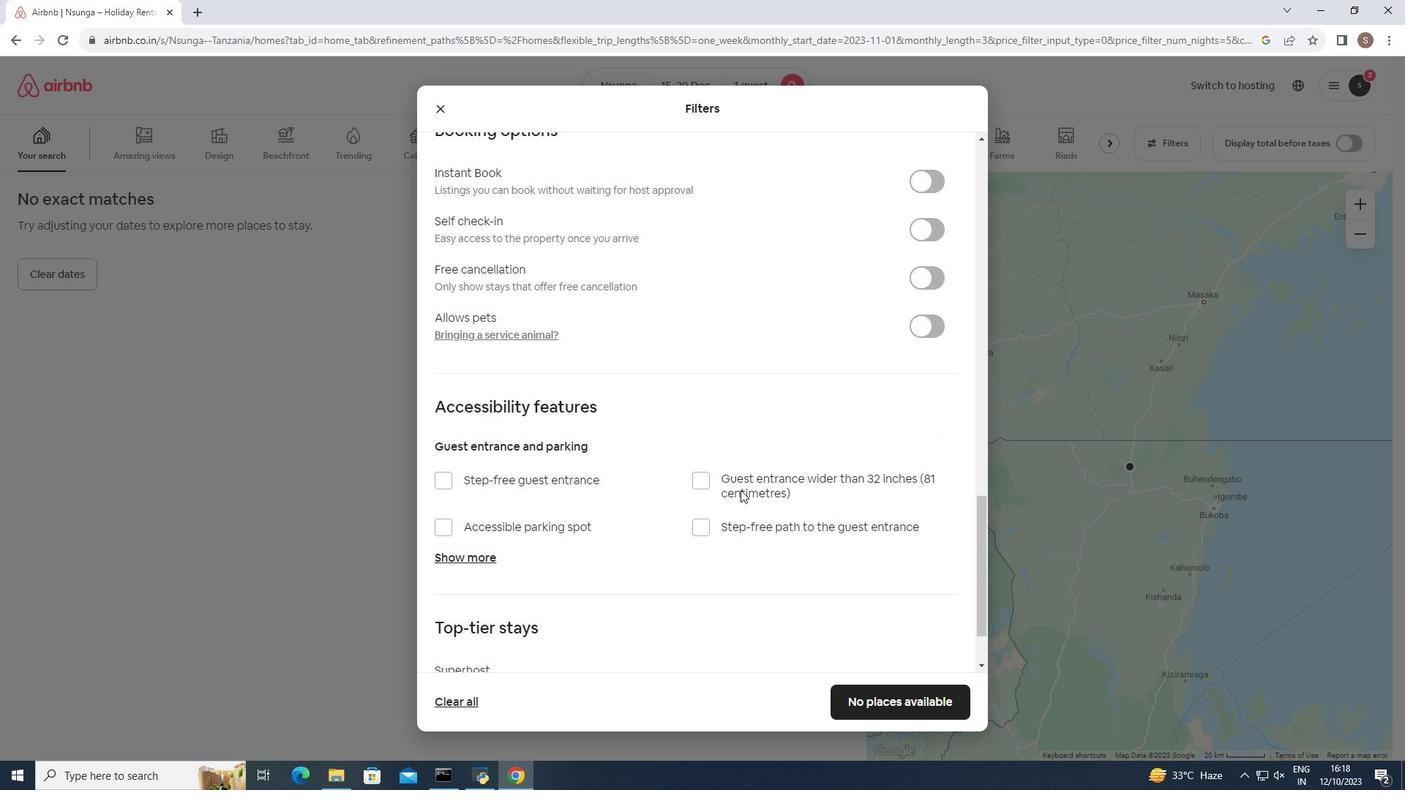 
Action: Mouse scrolled (740, 489) with delta (0, 0)
Screenshot: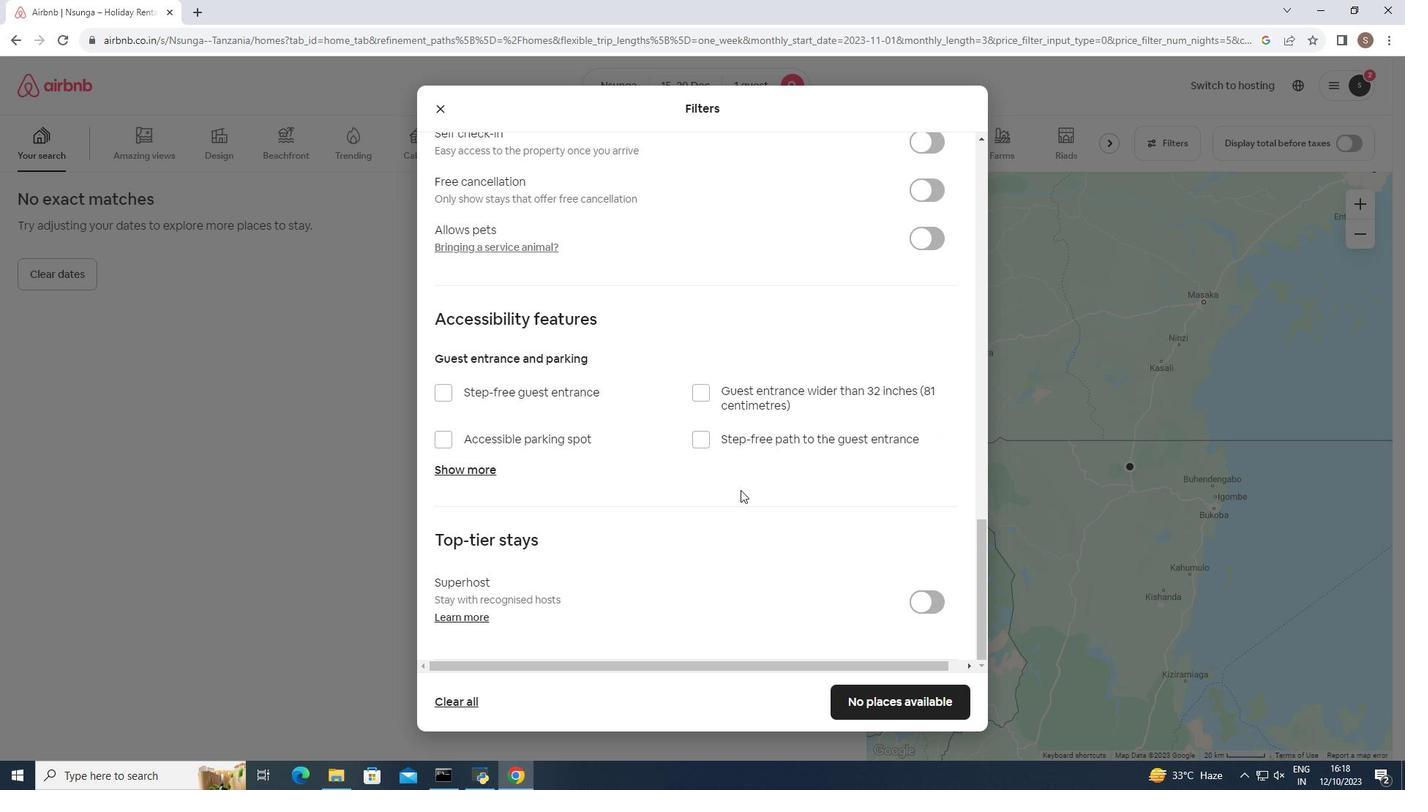 
Action: Mouse scrolled (740, 489) with delta (0, 0)
Screenshot: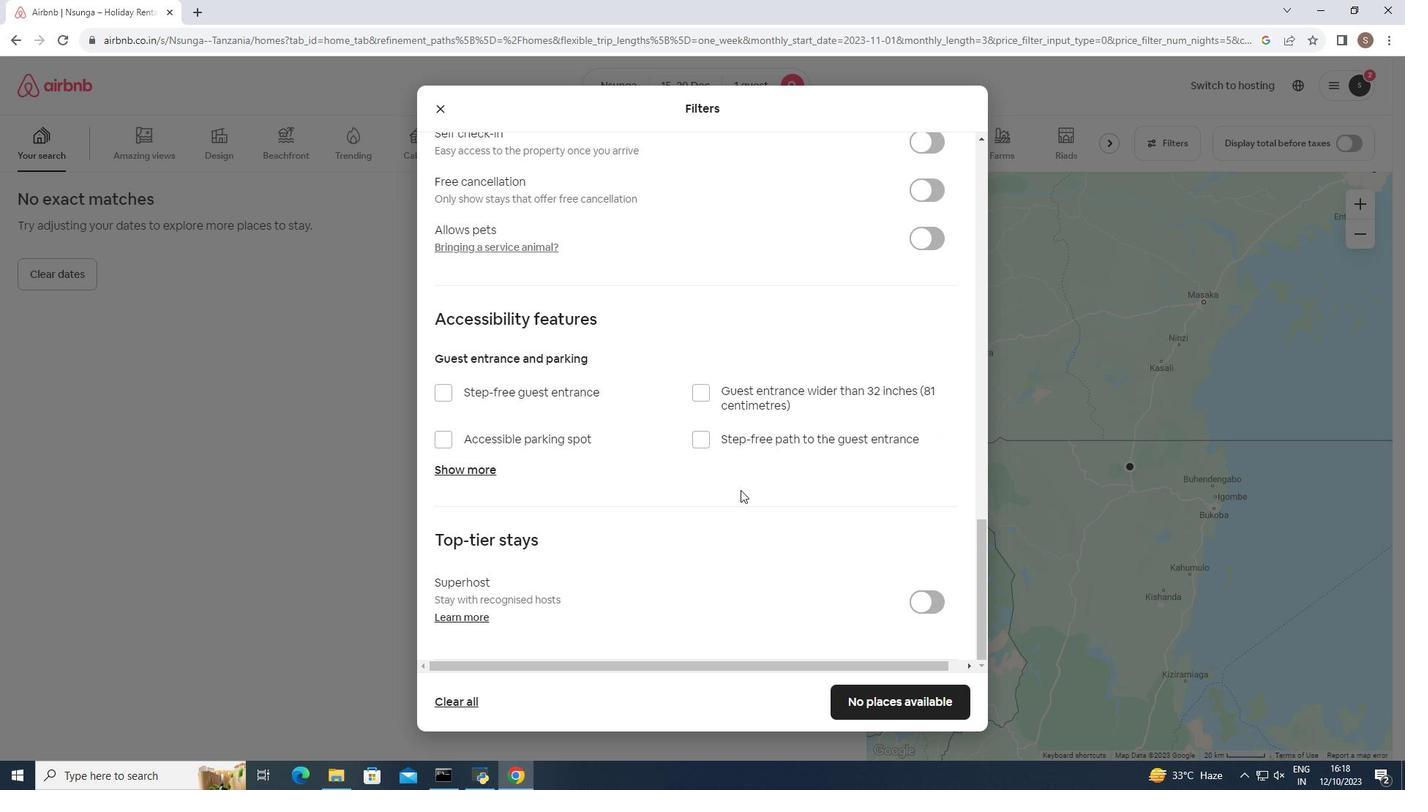 
Action: Mouse scrolled (740, 489) with delta (0, 0)
Screenshot: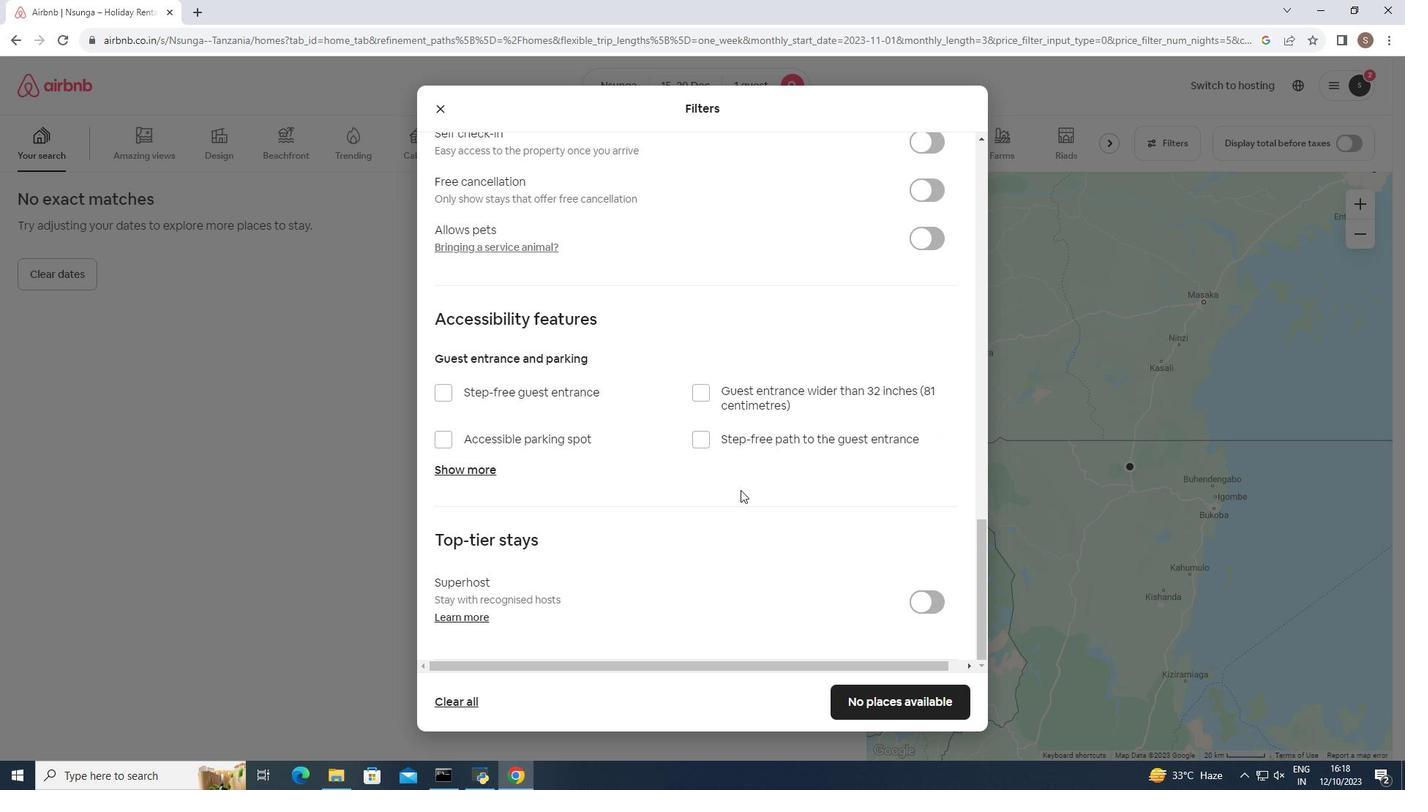 
Action: Mouse scrolled (740, 489) with delta (0, 0)
Screenshot: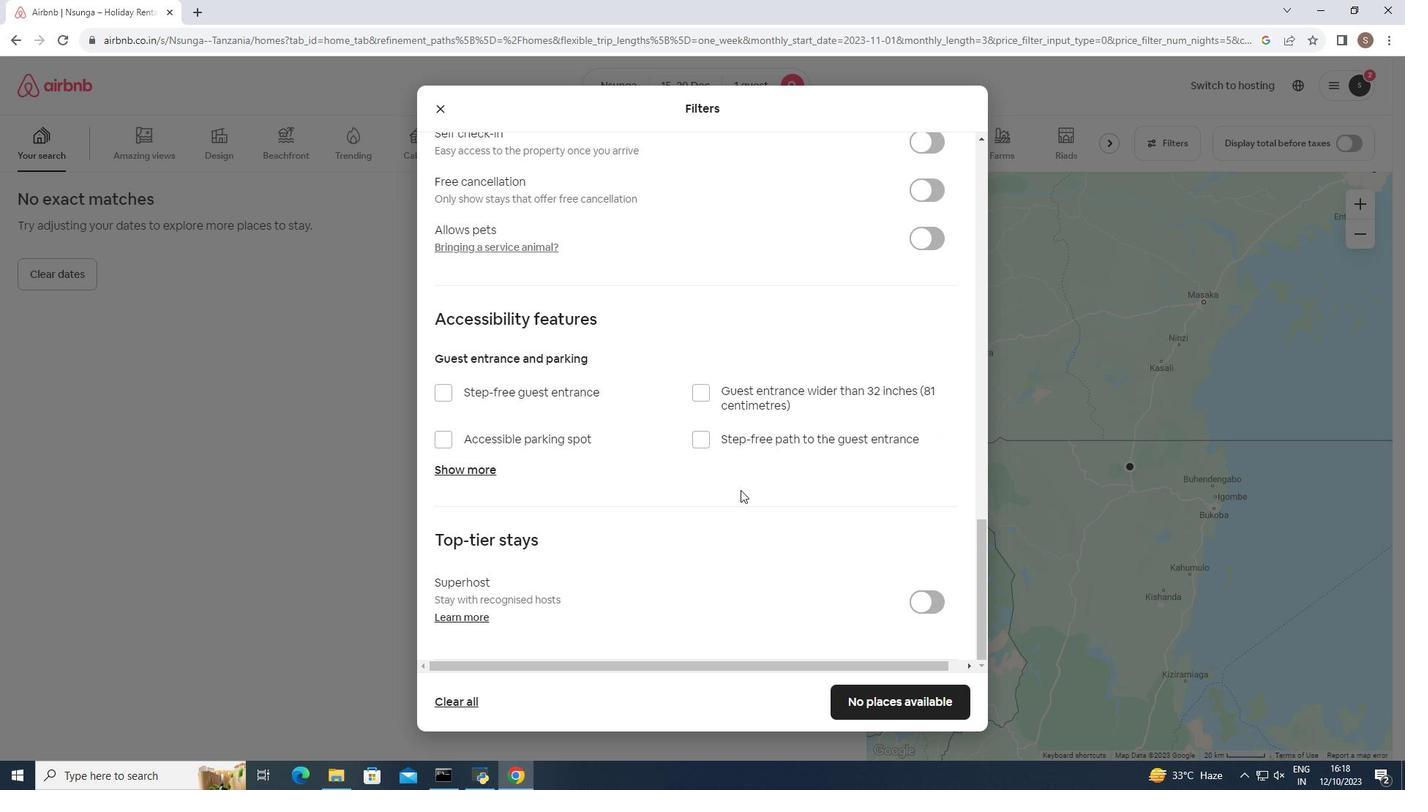 
Action: Mouse moved to (907, 701)
Screenshot: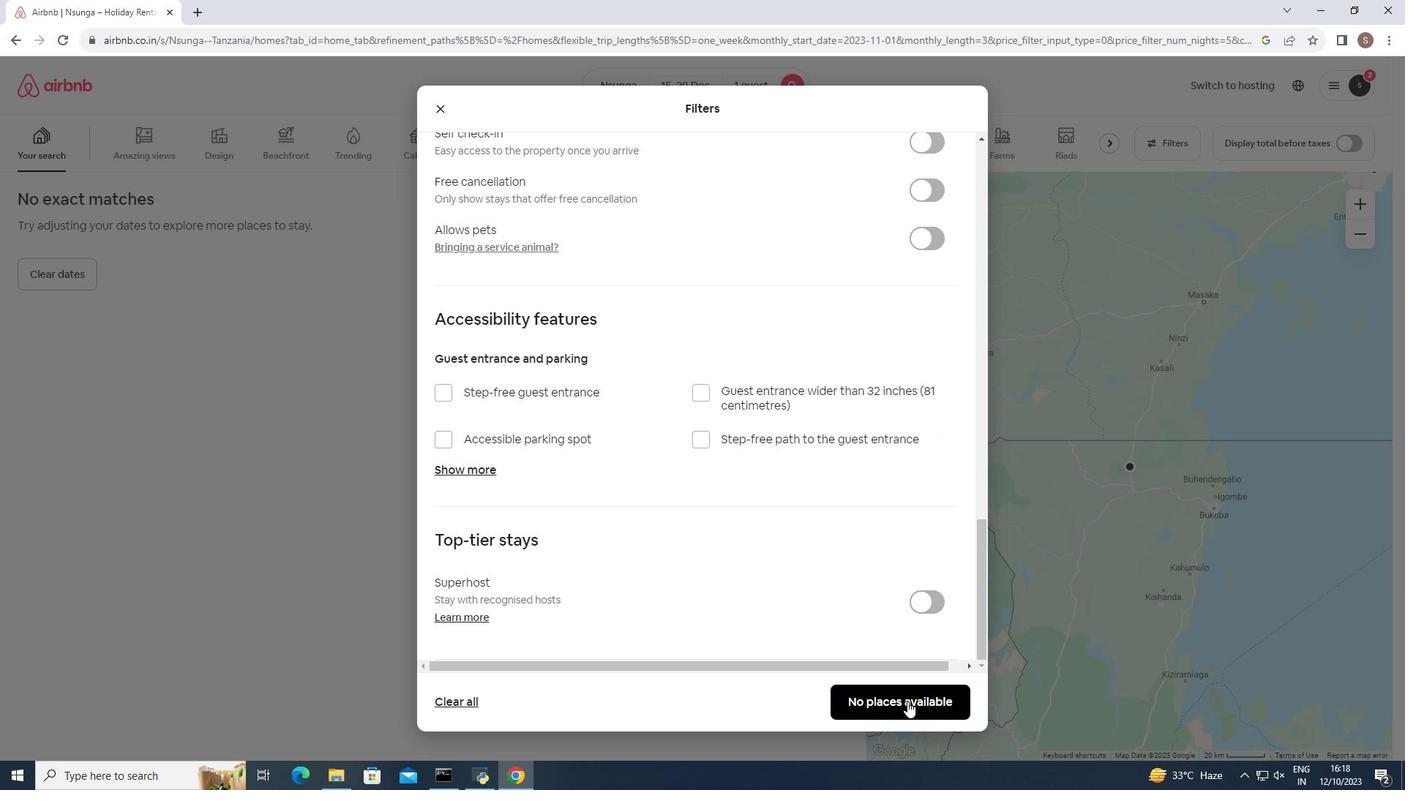
Action: Mouse pressed left at (907, 701)
Screenshot: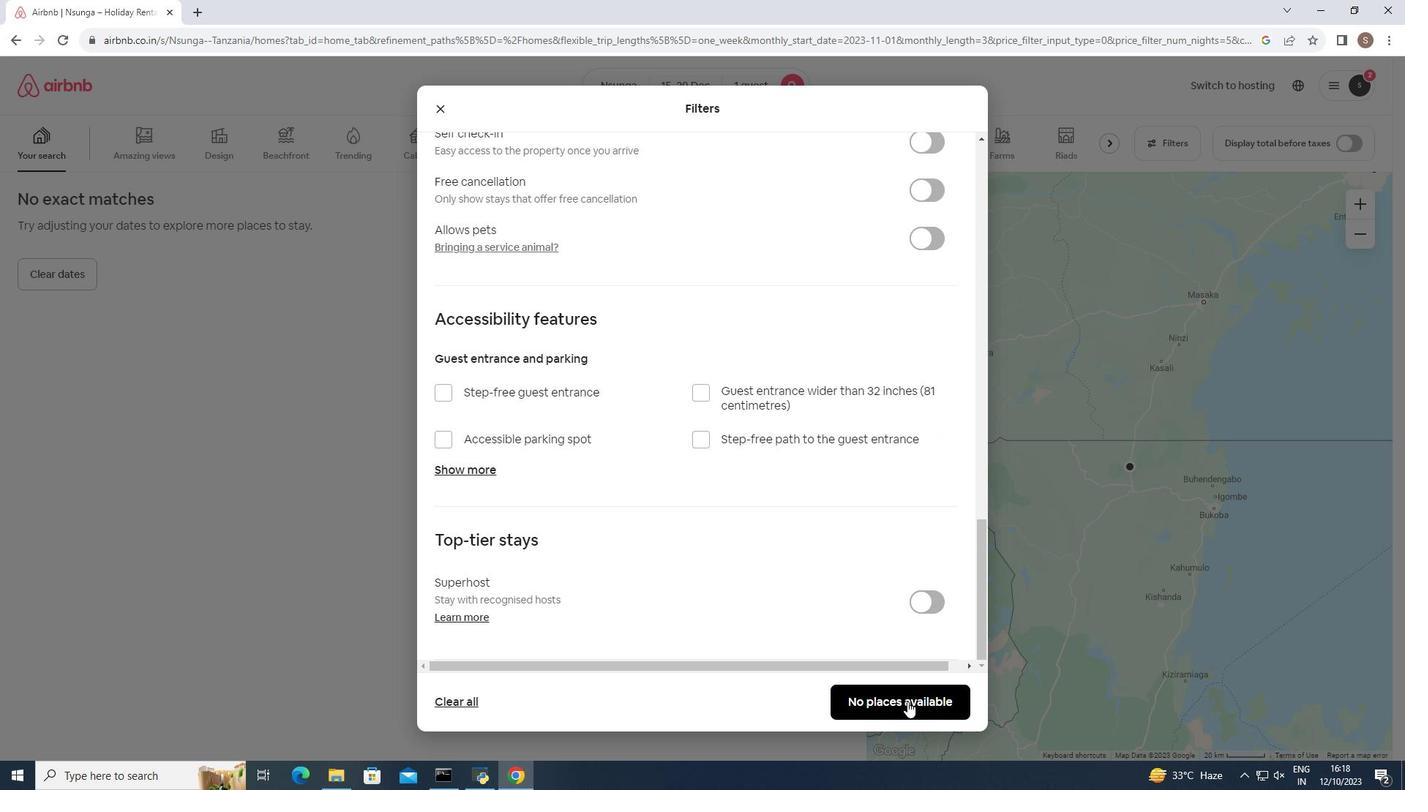 
Action: Mouse moved to (623, 498)
Screenshot: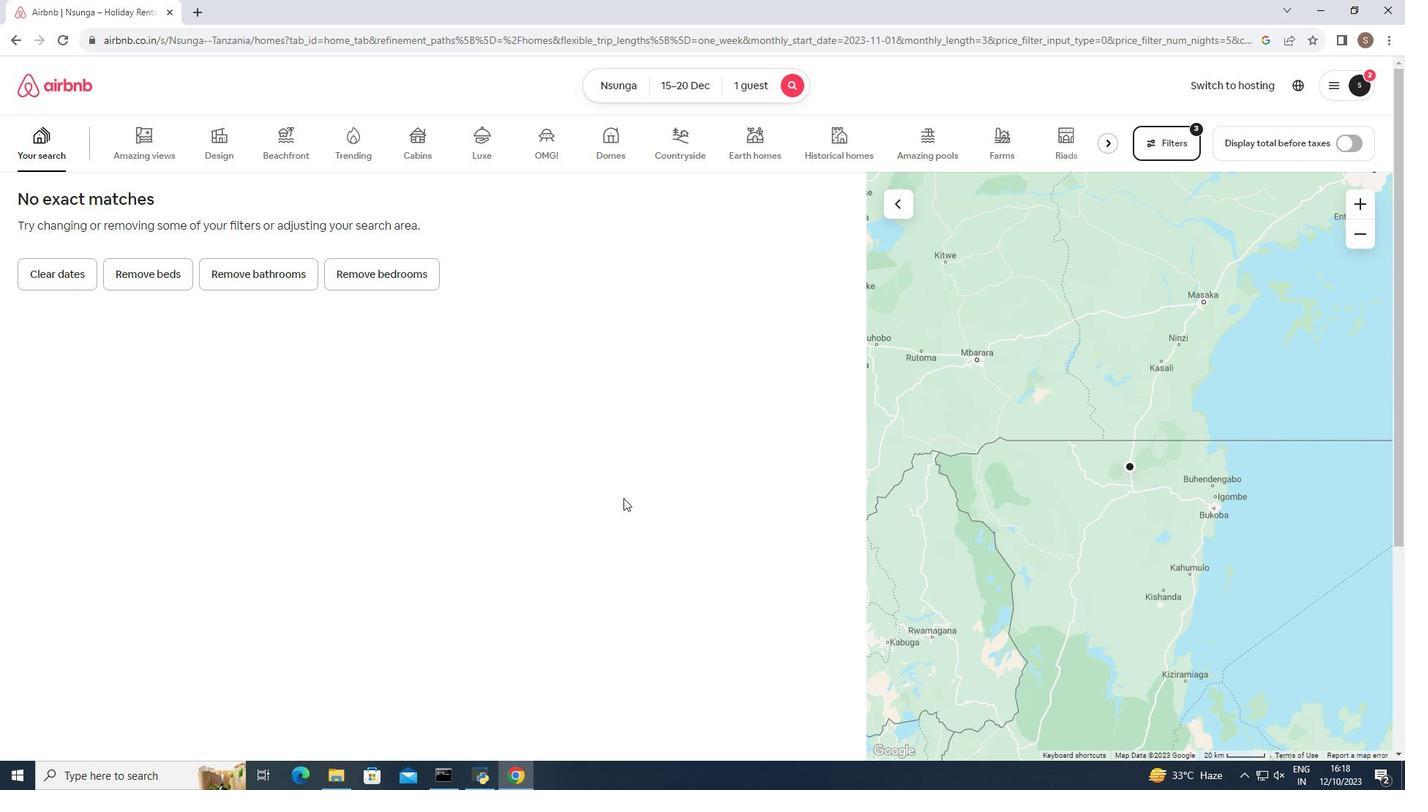
